 Task: For heading Use Amatic SC with dark grey 1 1 colour & Underline.  font size for heading26,  'Change the font style of data to'Amatic SC and font size to 18,  Change the alignment of both headline & data to Align left In the sheet  Budget Spreadsheet Sheet Templatebook
Action: Mouse moved to (29, 144)
Screenshot: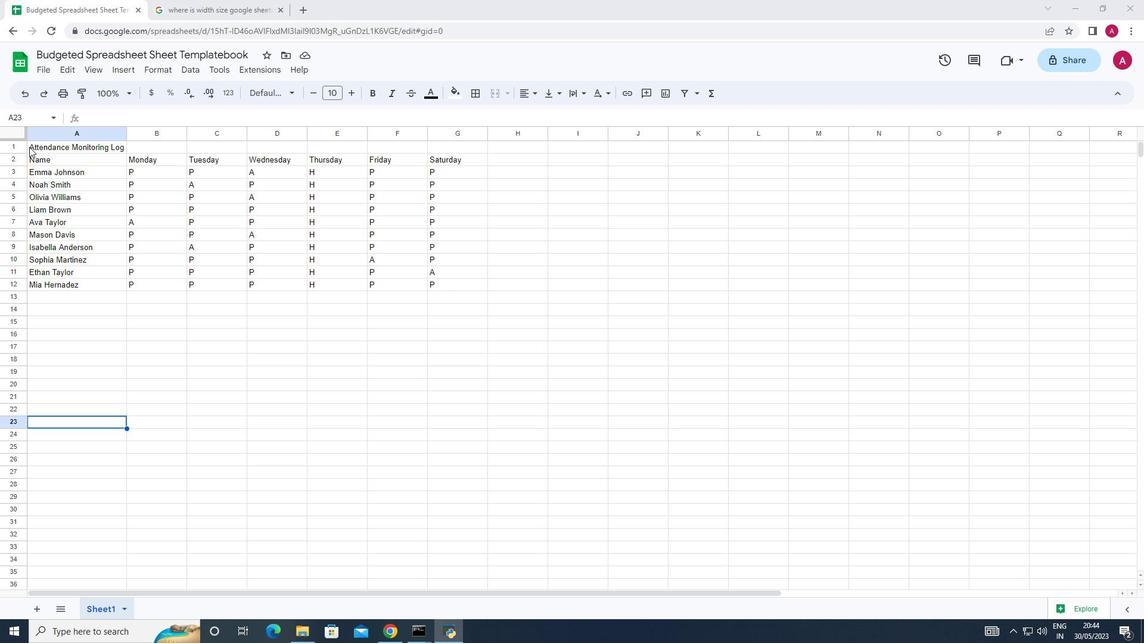 
Action: Mouse pressed left at (29, 144)
Screenshot: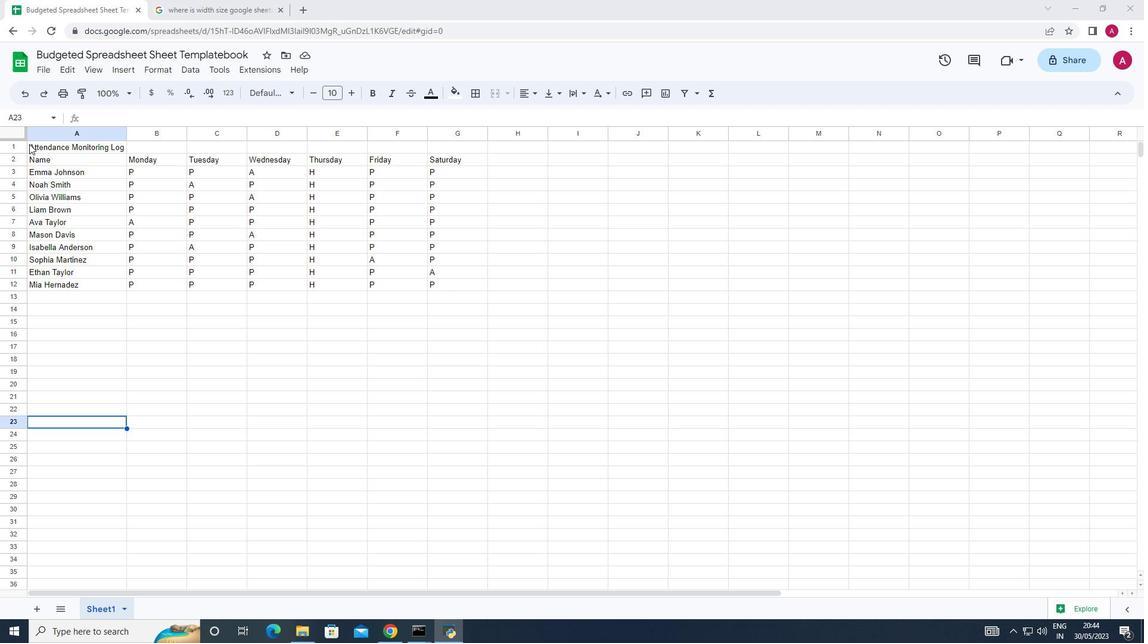 
Action: Mouse moved to (285, 91)
Screenshot: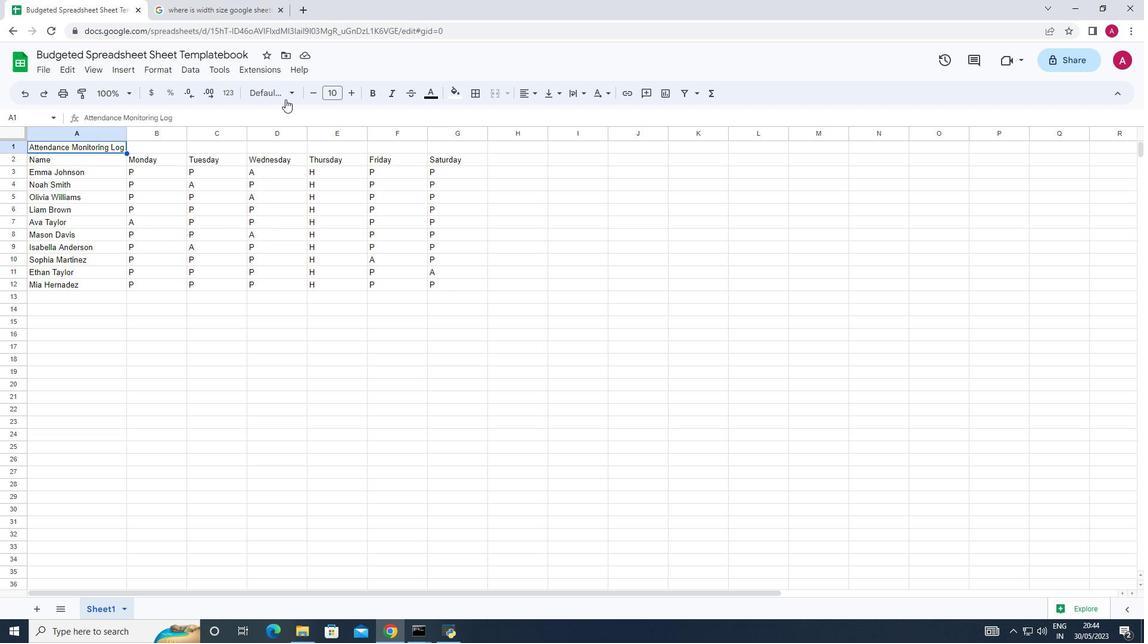 
Action: Mouse pressed left at (285, 91)
Screenshot: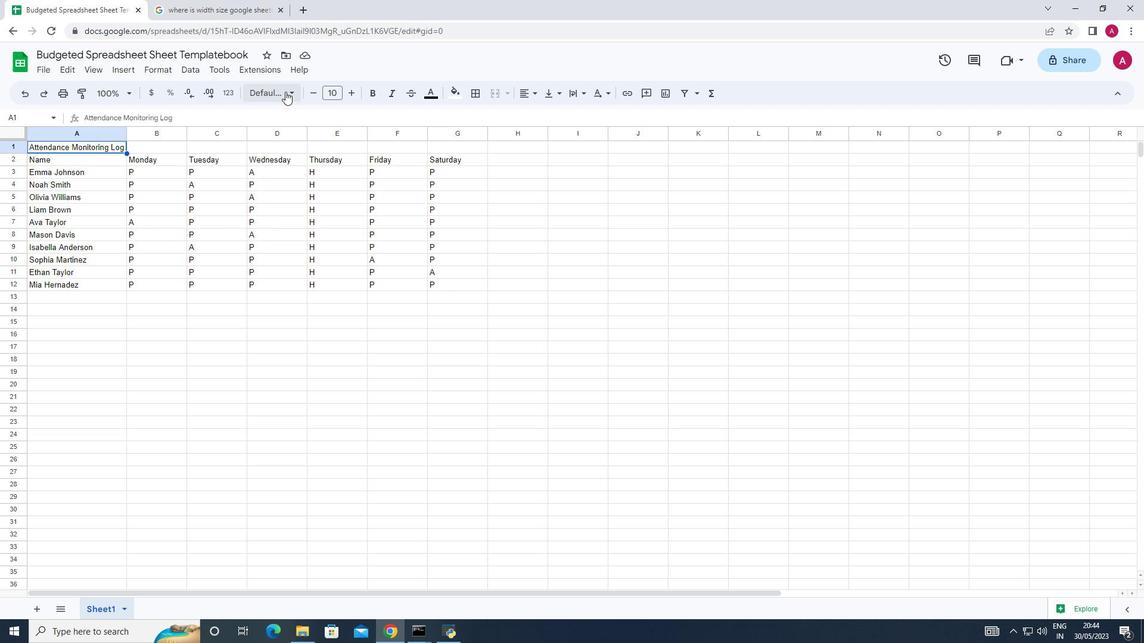 
Action: Mouse moved to (283, 283)
Screenshot: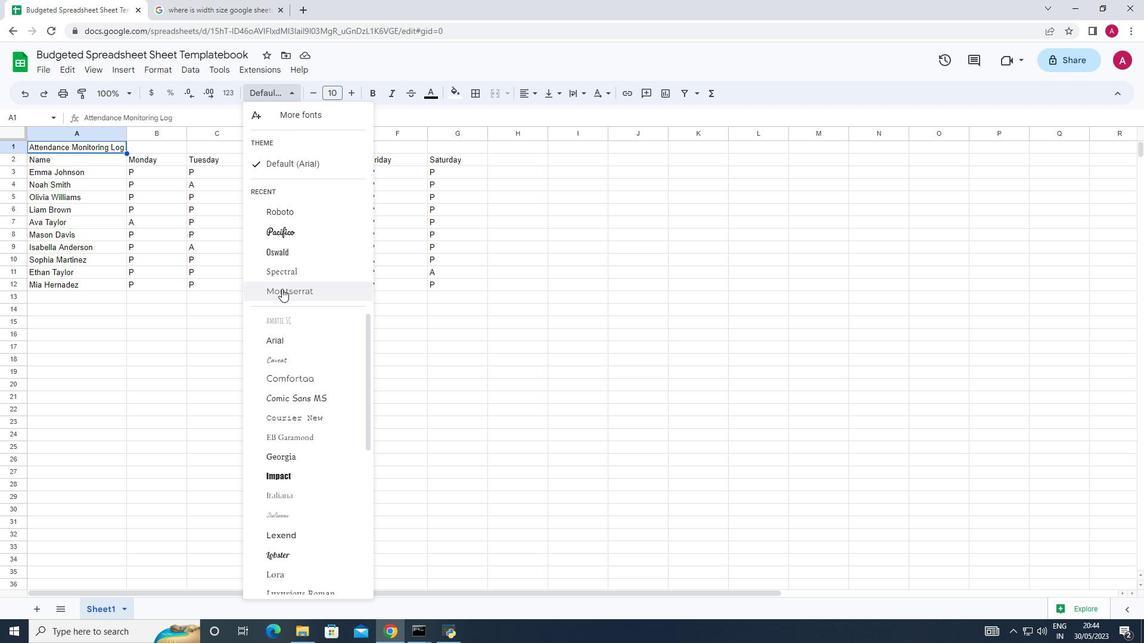 
Action: Mouse scrolled (283, 282) with delta (0, 0)
Screenshot: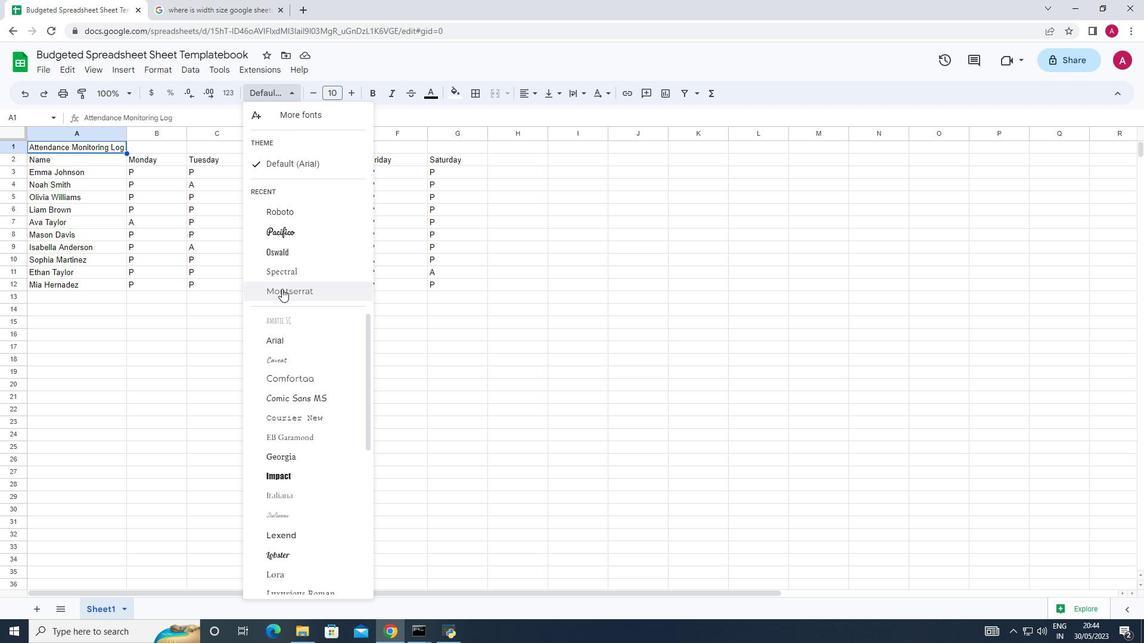 
Action: Mouse moved to (289, 379)
Screenshot: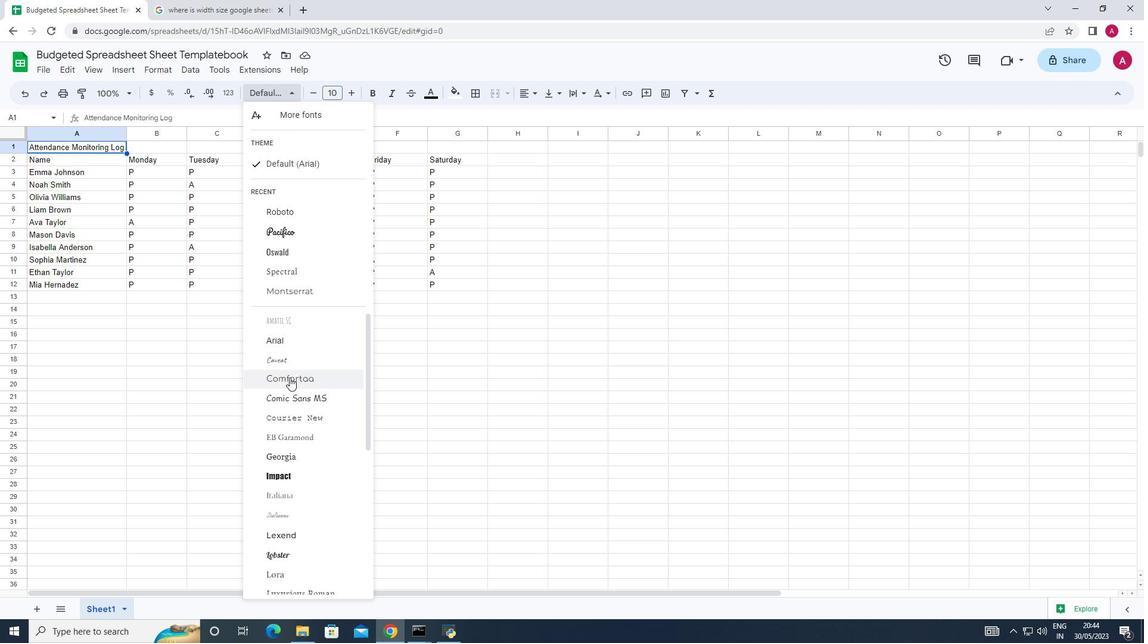 
Action: Mouse scrolled (289, 378) with delta (0, 0)
Screenshot: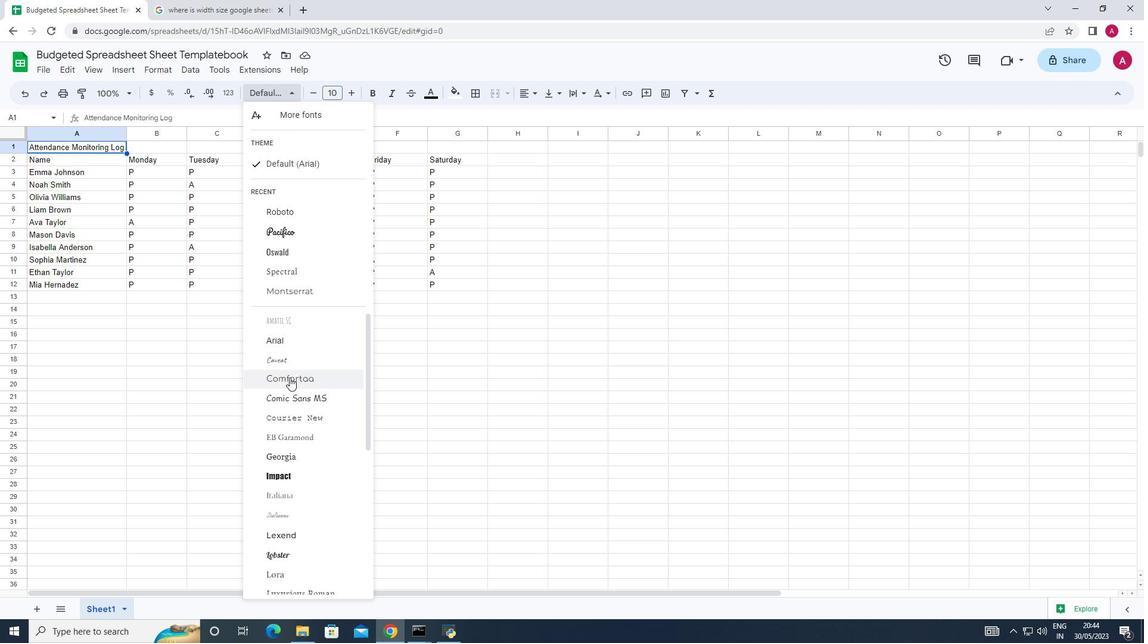 
Action: Mouse moved to (291, 387)
Screenshot: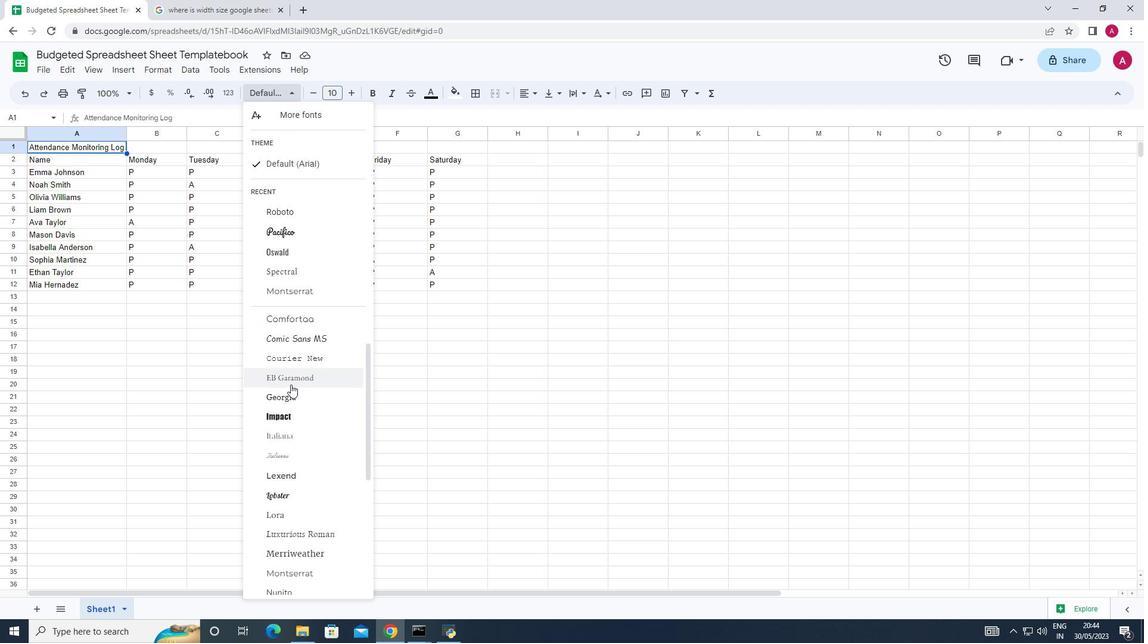 
Action: Mouse scrolled (291, 386) with delta (0, 0)
Screenshot: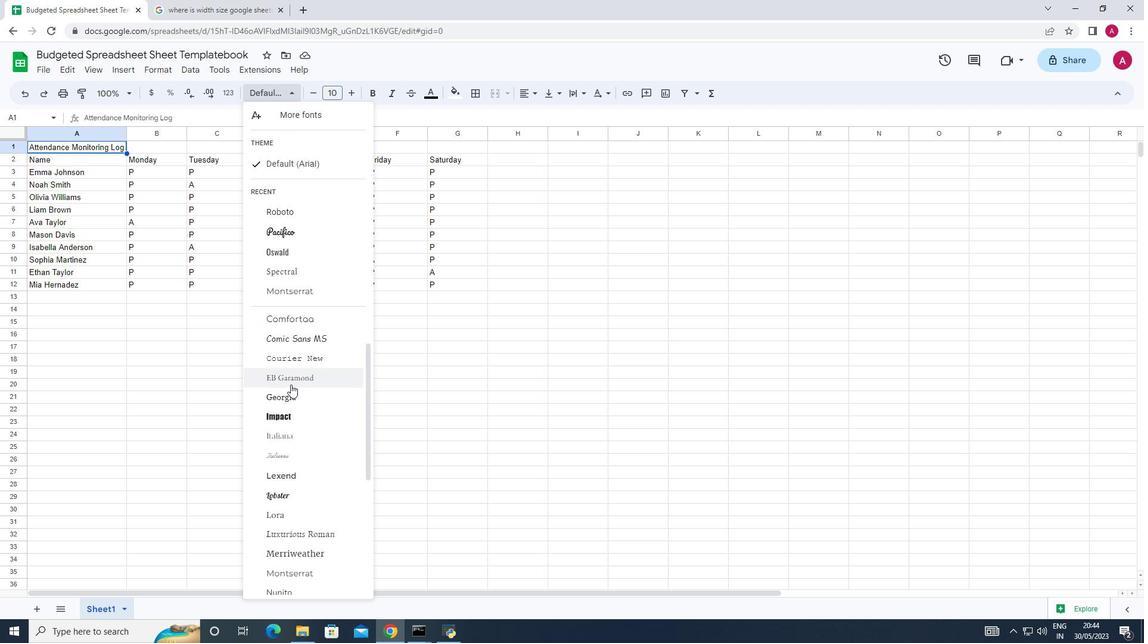 
Action: Mouse moved to (292, 392)
Screenshot: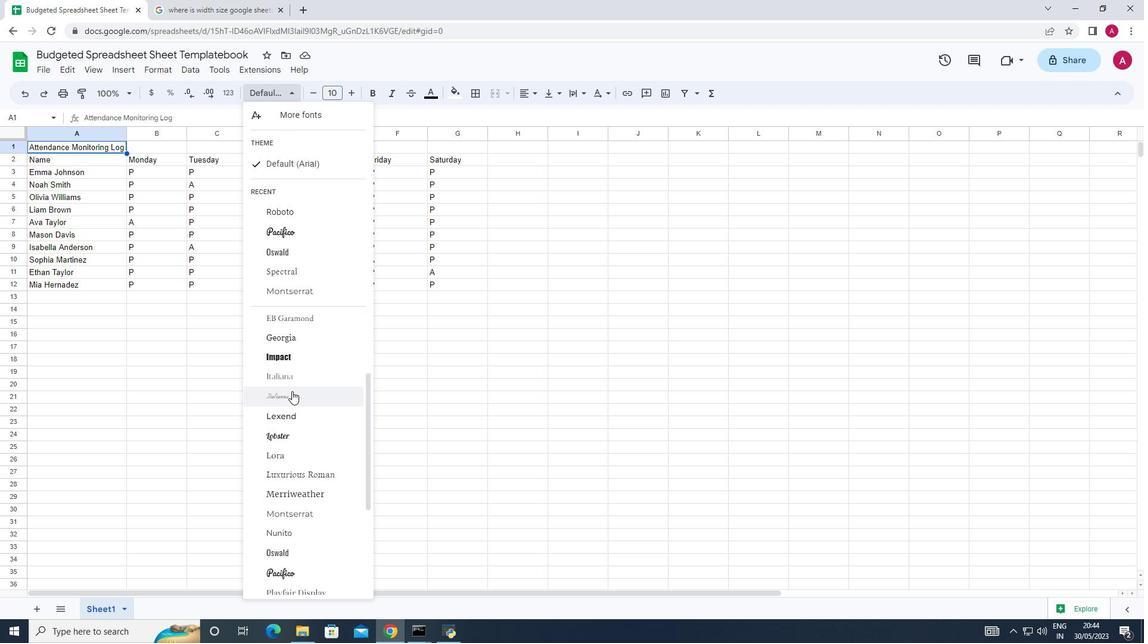
Action: Mouse scrolled (292, 392) with delta (0, 0)
Screenshot: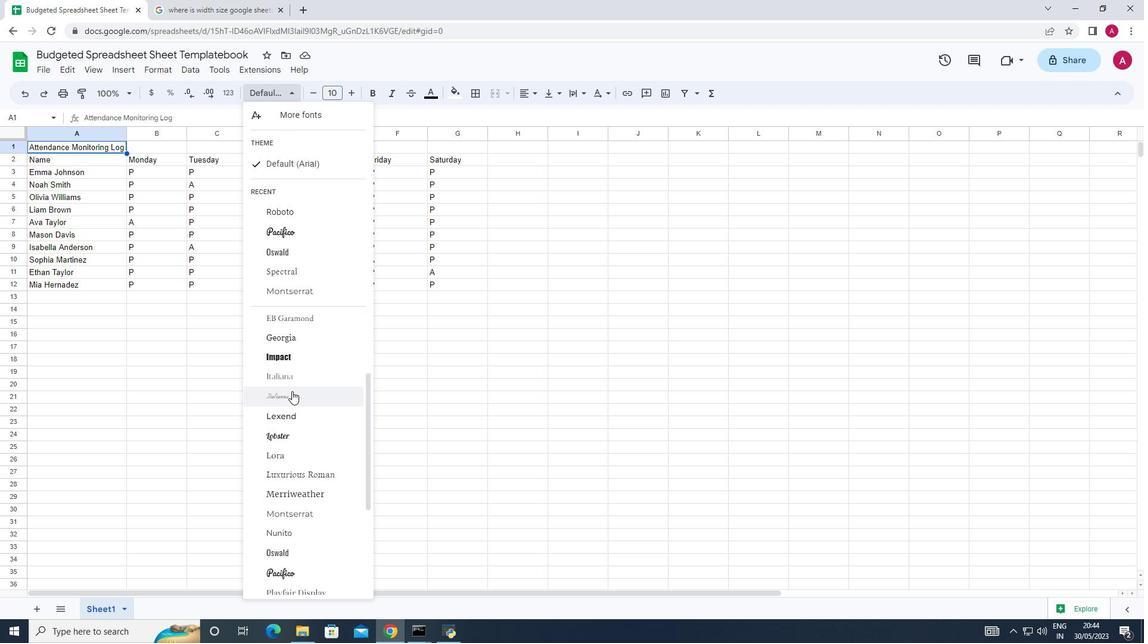 
Action: Mouse moved to (292, 393)
Screenshot: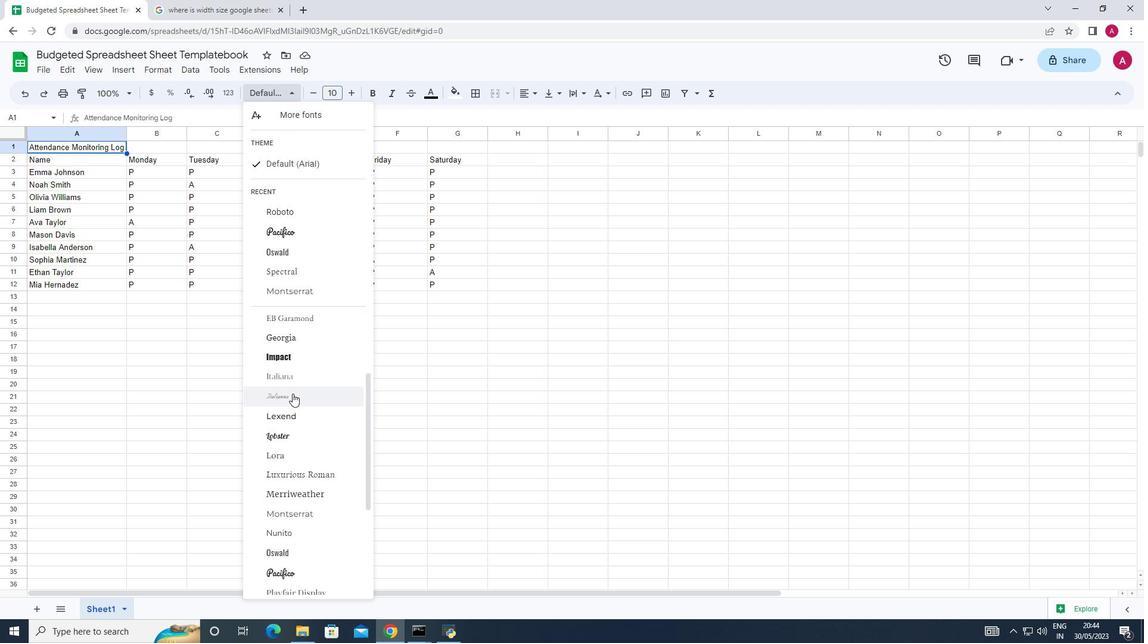 
Action: Mouse scrolled (292, 393) with delta (0, 0)
Screenshot: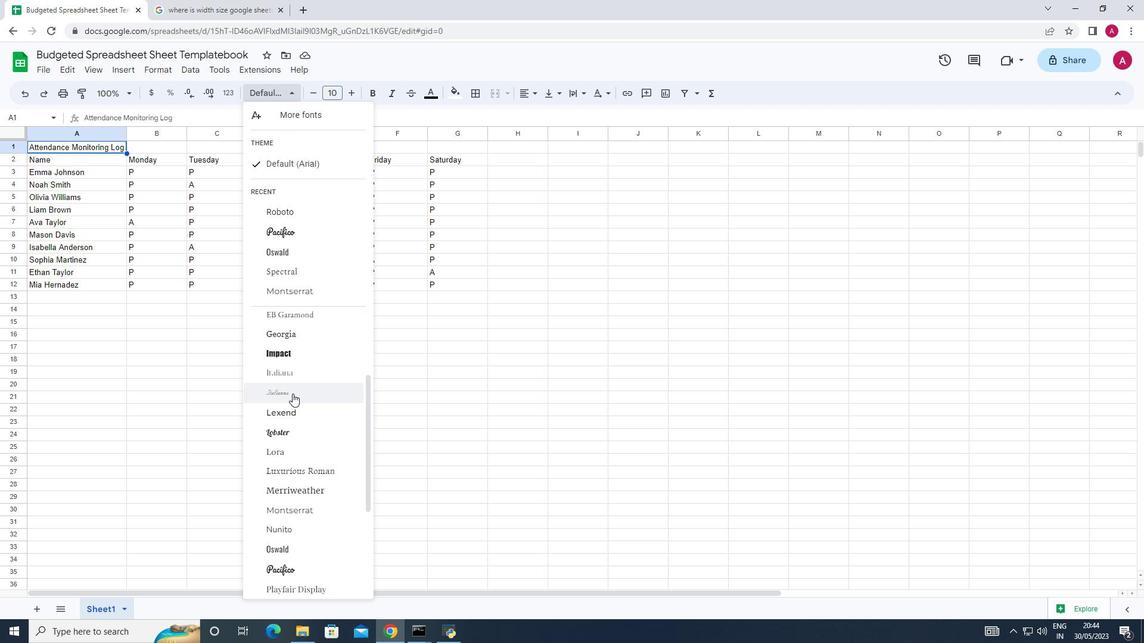 
Action: Mouse moved to (293, 396)
Screenshot: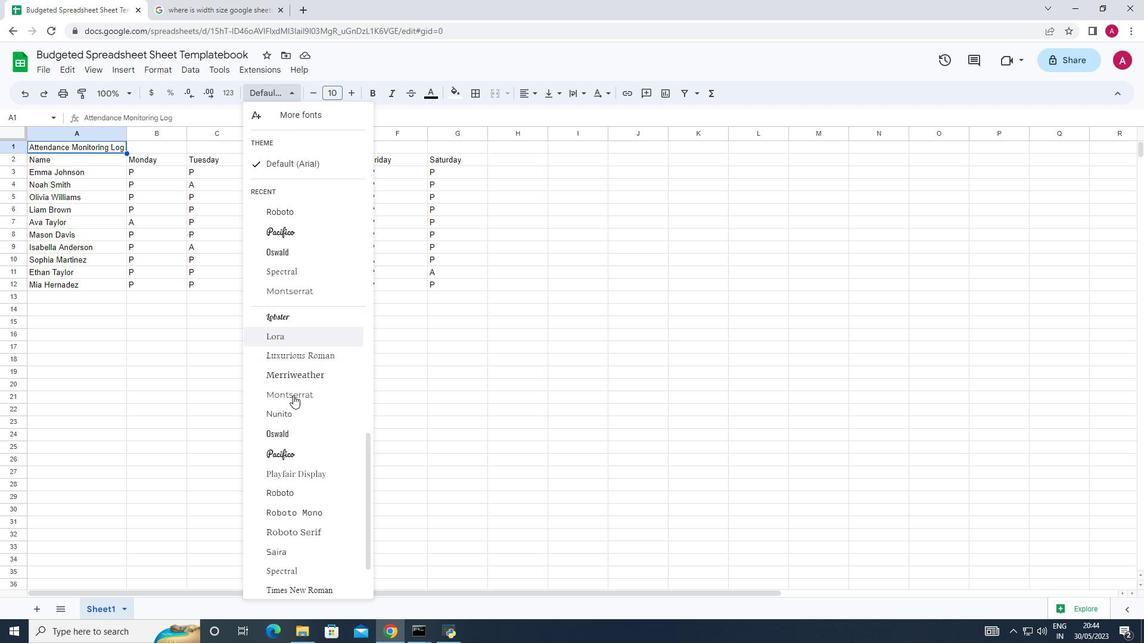 
Action: Mouse scrolled (293, 396) with delta (0, 0)
Screenshot: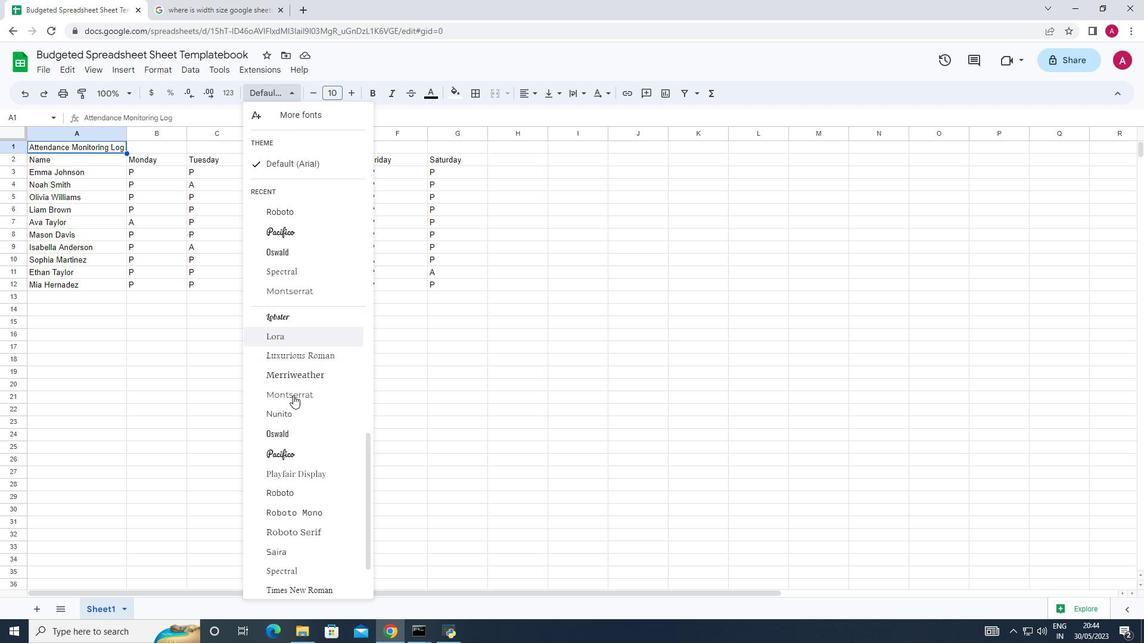 
Action: Mouse moved to (293, 398)
Screenshot: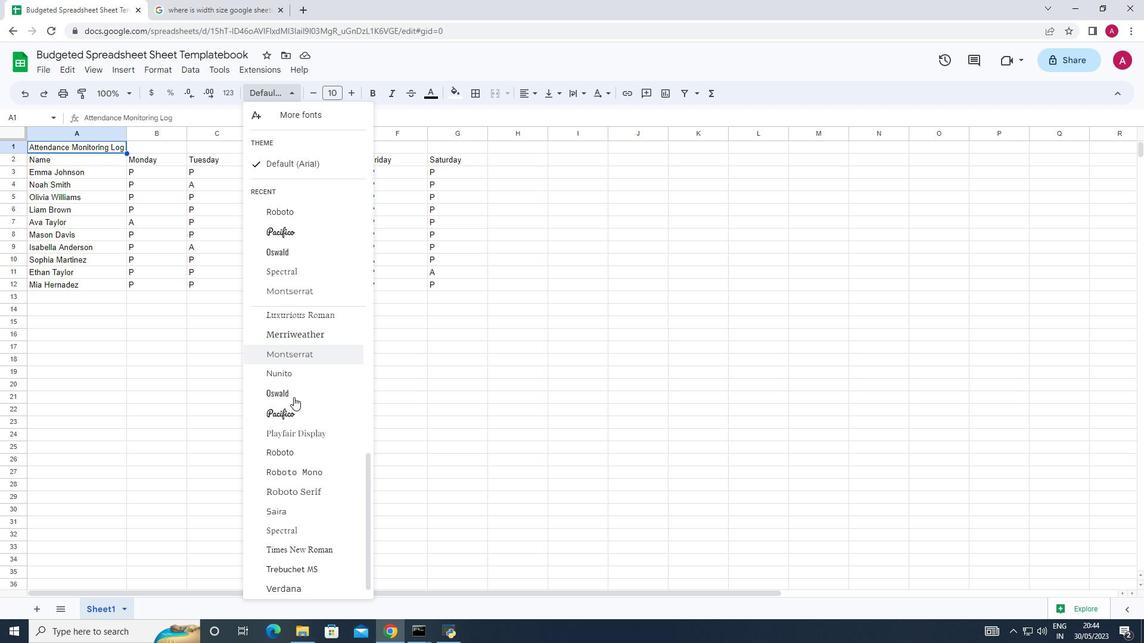 
Action: Mouse scrolled (293, 398) with delta (0, 0)
Screenshot: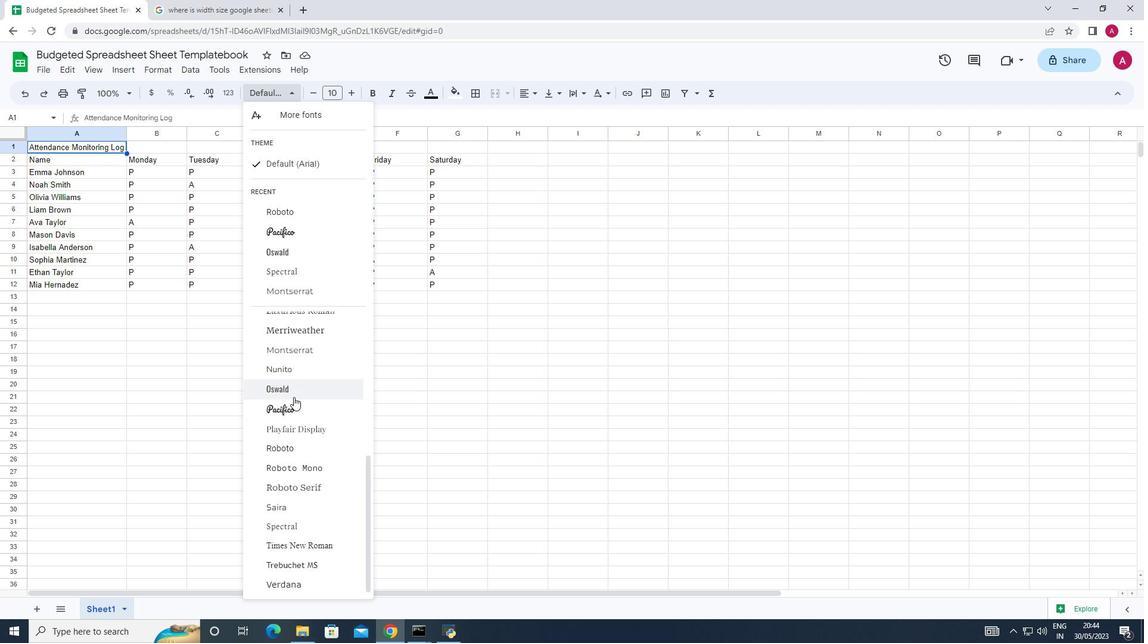 
Action: Mouse moved to (293, 407)
Screenshot: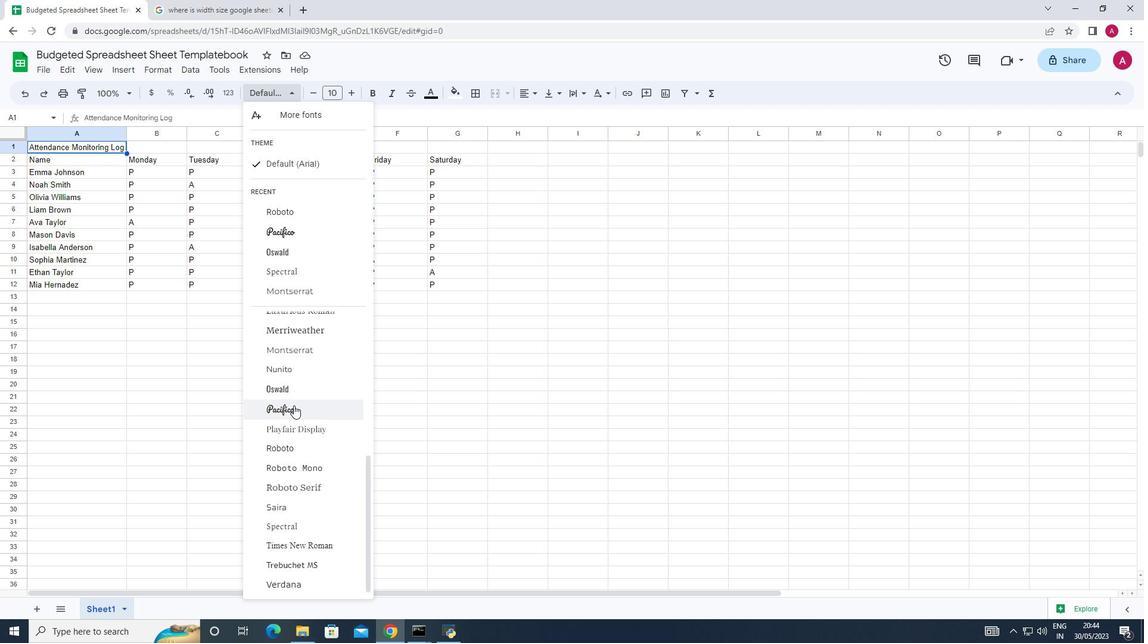 
Action: Mouse scrolled (293, 406) with delta (0, 0)
Screenshot: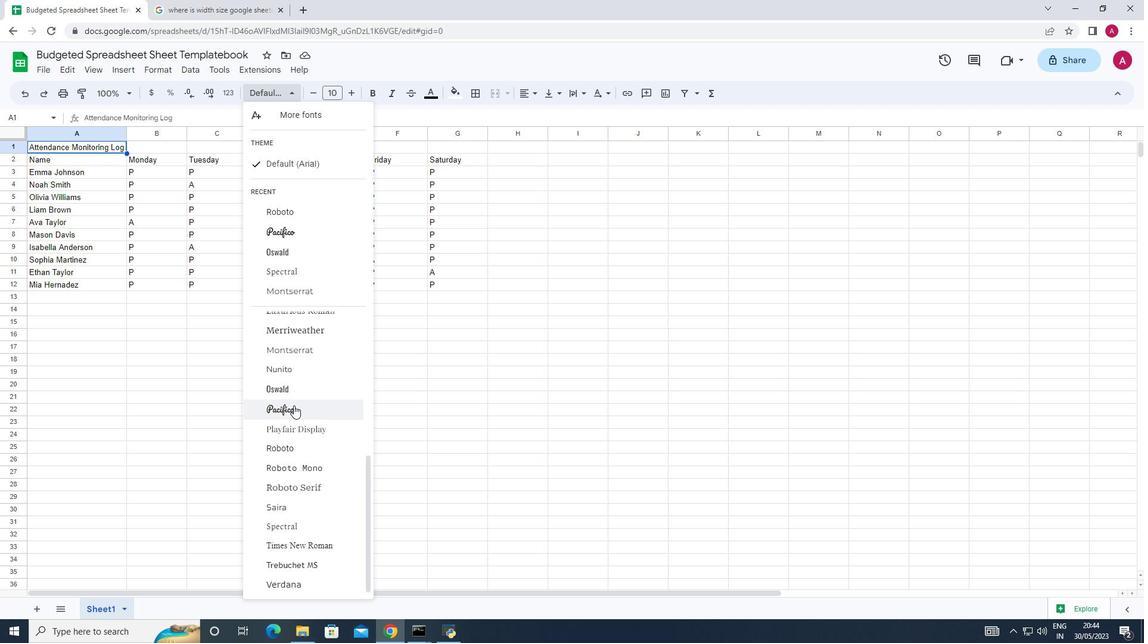 
Action: Mouse moved to (293, 410)
Screenshot: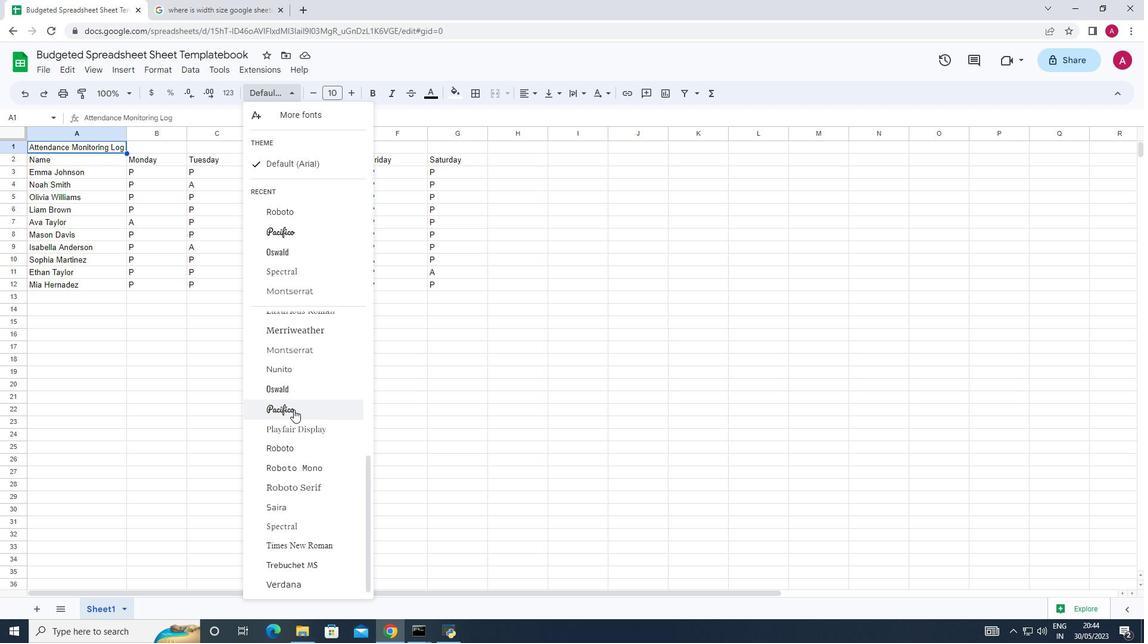 
Action: Mouse scrolled (293, 411) with delta (0, 0)
Screenshot: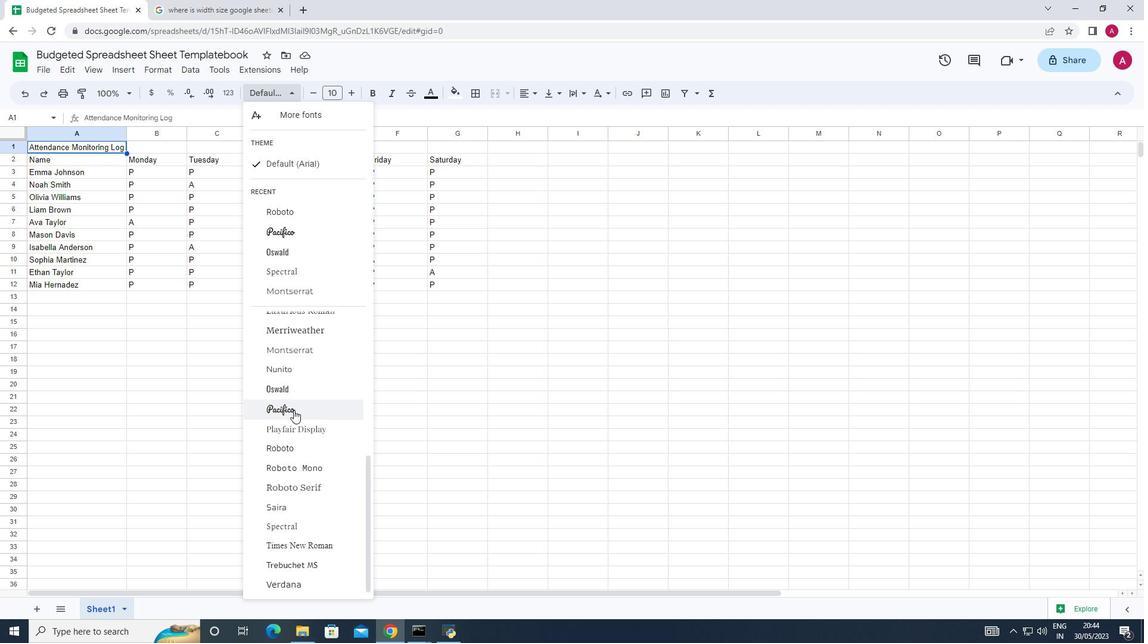 
Action: Mouse scrolled (293, 411) with delta (0, 0)
Screenshot: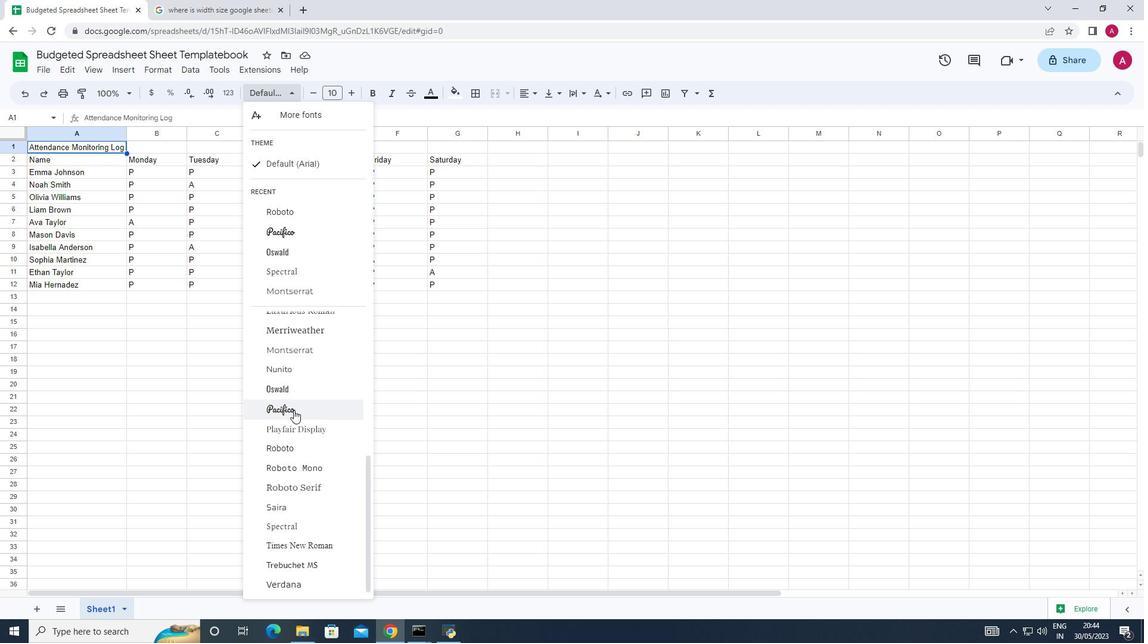 
Action: Mouse scrolled (293, 411) with delta (0, 0)
Screenshot: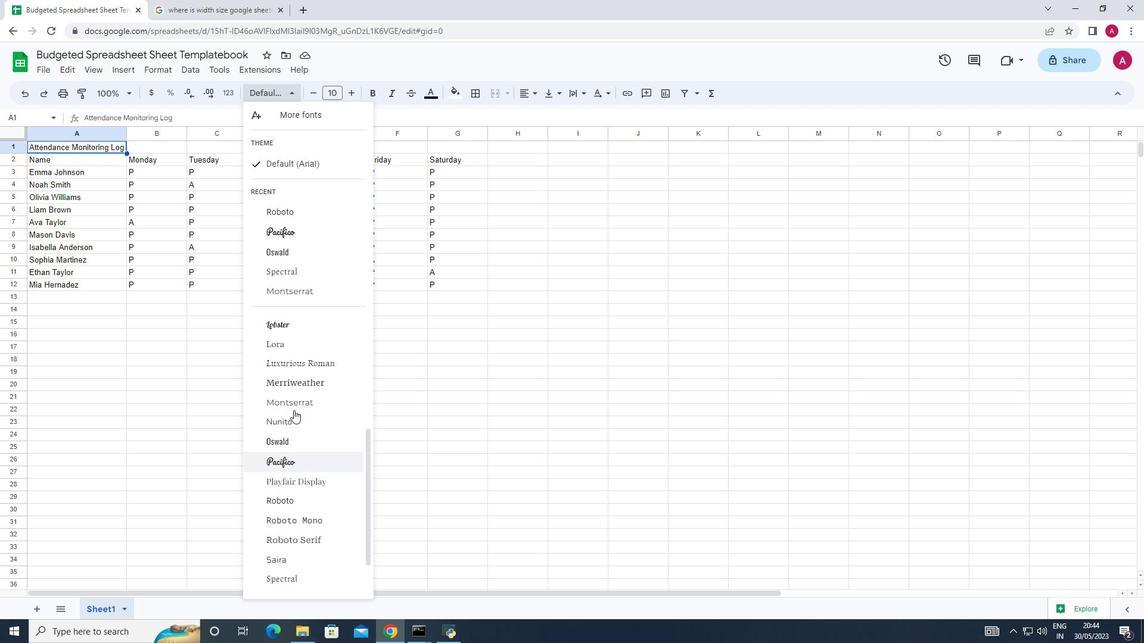 
Action: Mouse scrolled (293, 411) with delta (0, 0)
Screenshot: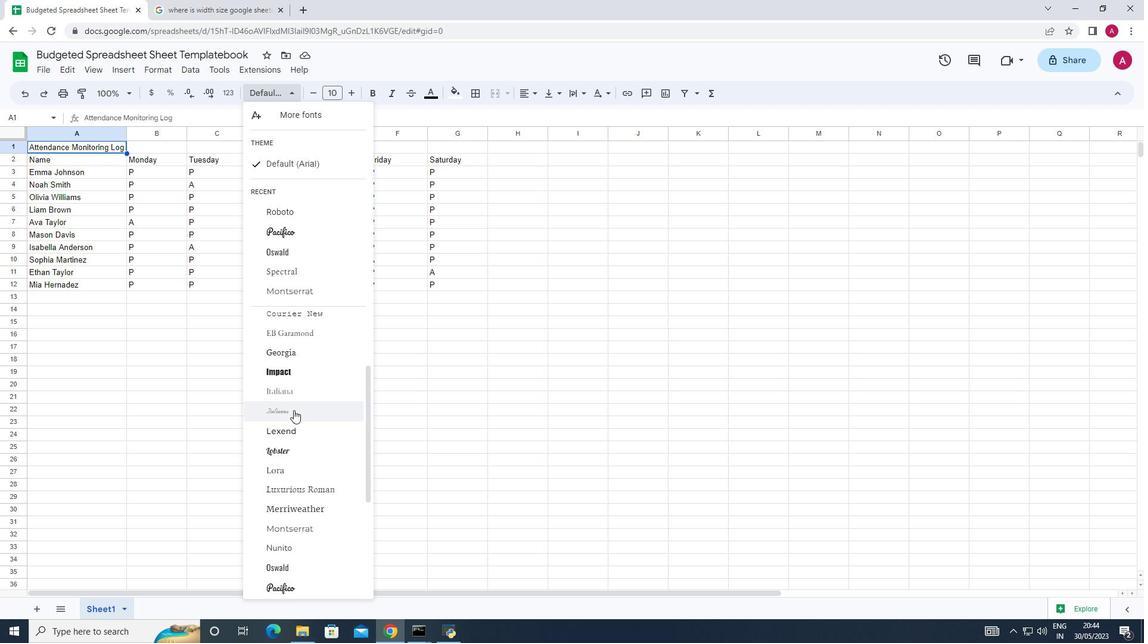 
Action: Mouse moved to (294, 410)
Screenshot: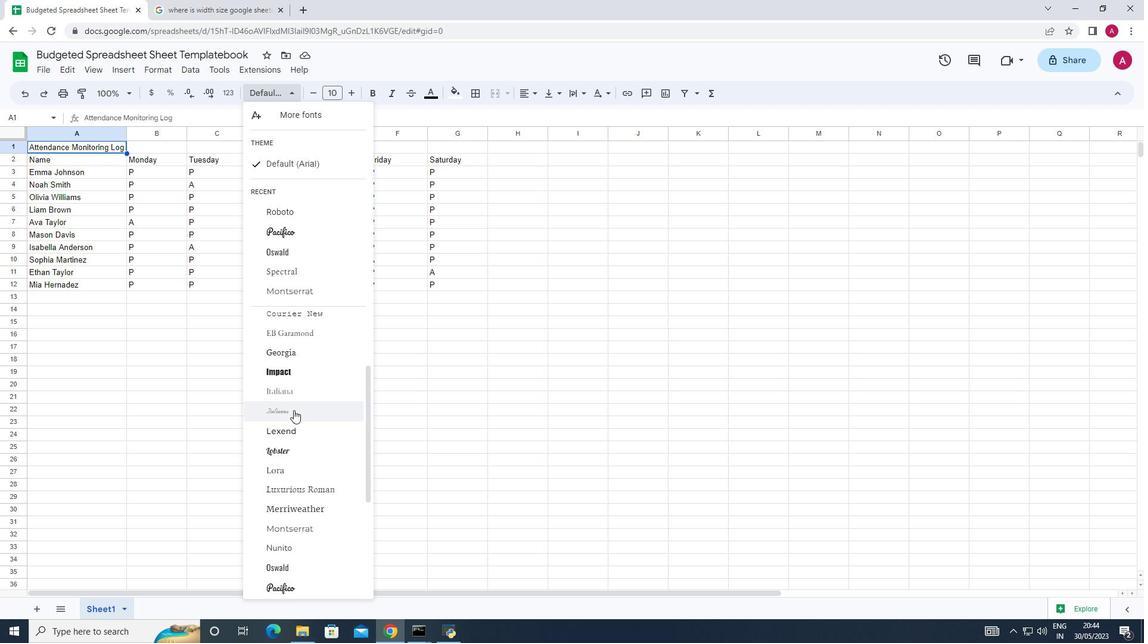 
Action: Mouse scrolled (294, 411) with delta (0, 0)
Screenshot: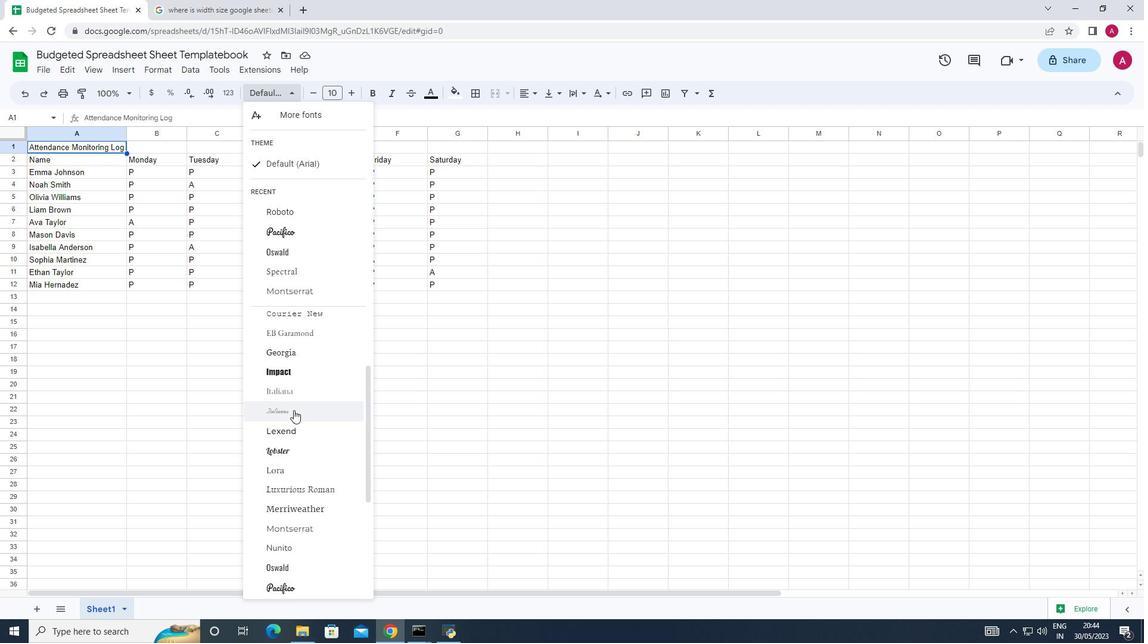 
Action: Mouse moved to (294, 410)
Screenshot: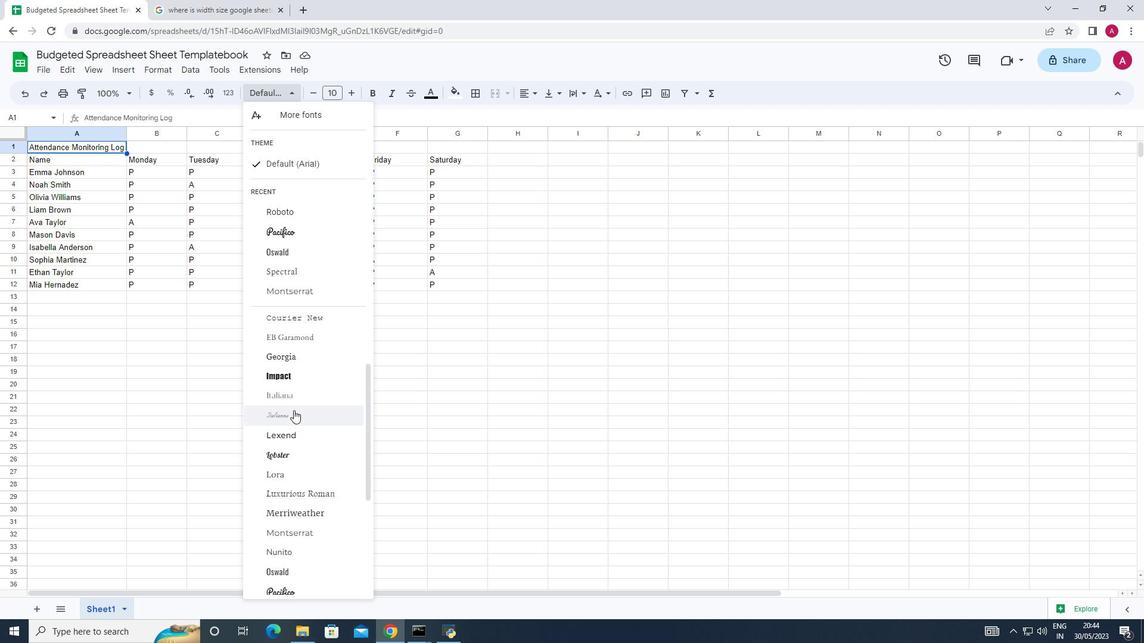 
Action: Mouse scrolled (294, 411) with delta (0, 0)
Screenshot: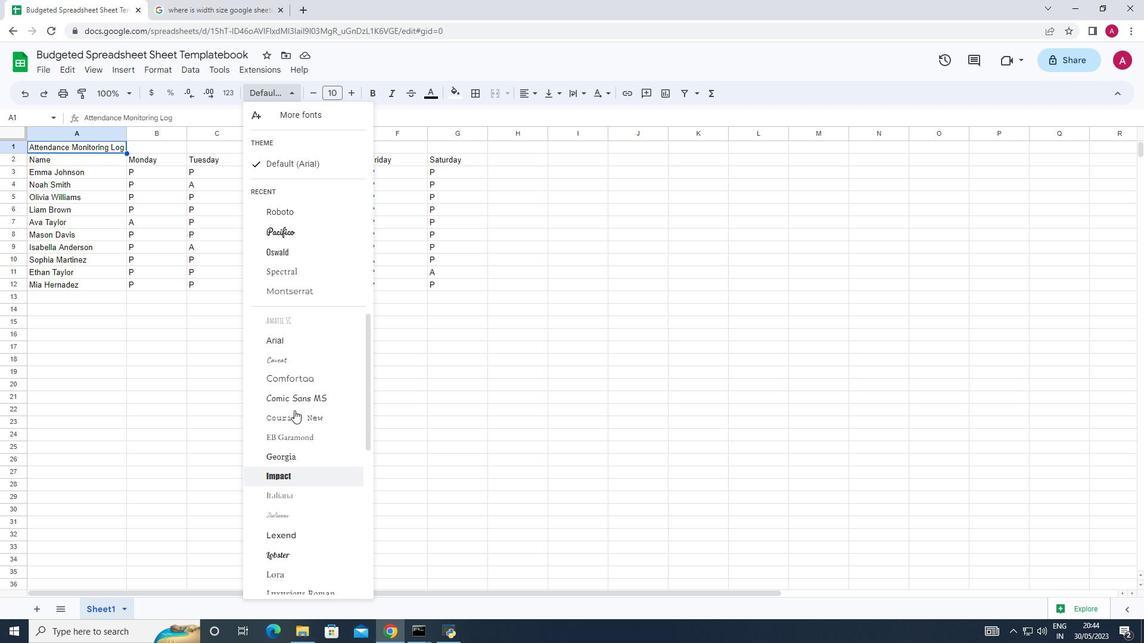 
Action: Mouse scrolled (294, 411) with delta (0, 0)
Screenshot: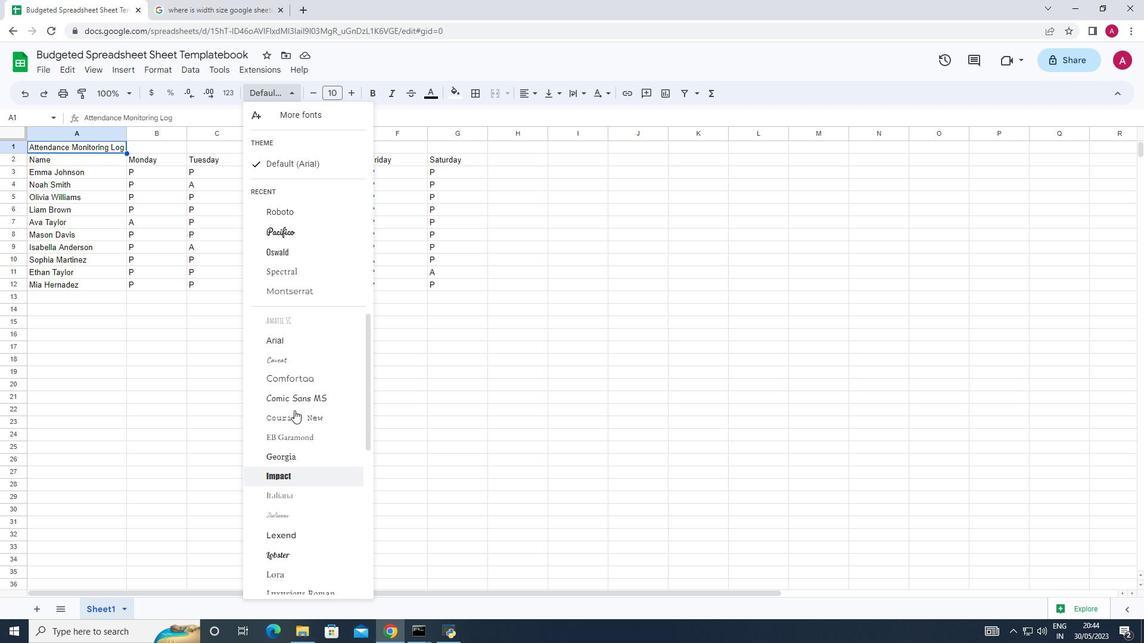 
Action: Mouse moved to (305, 326)
Screenshot: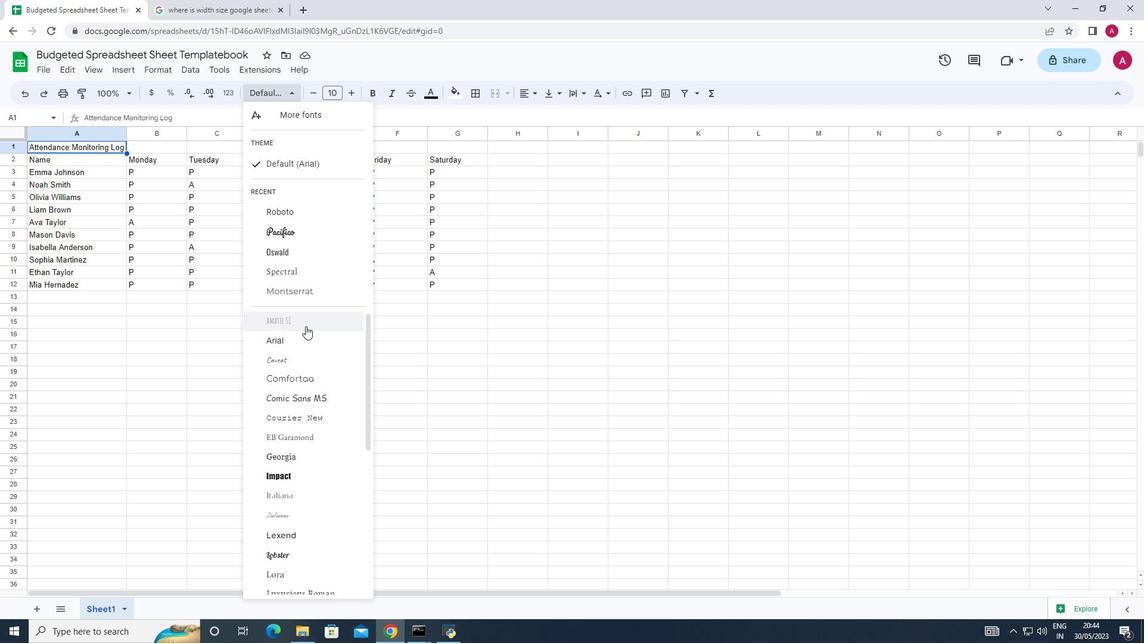 
Action: Mouse pressed left at (305, 326)
Screenshot: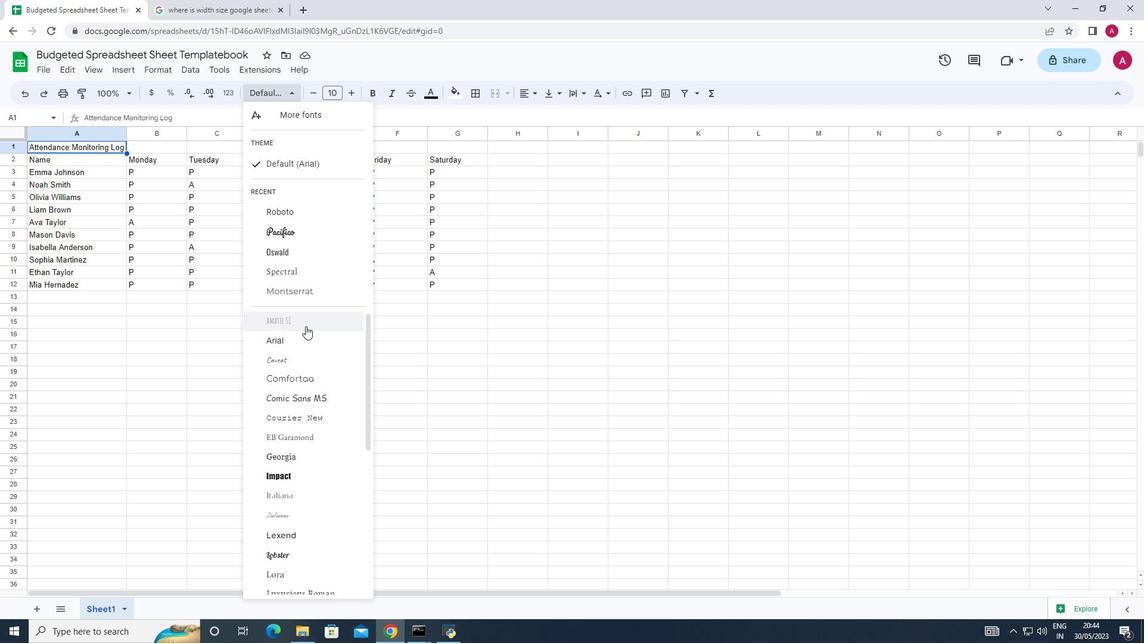 
Action: Mouse moved to (429, 94)
Screenshot: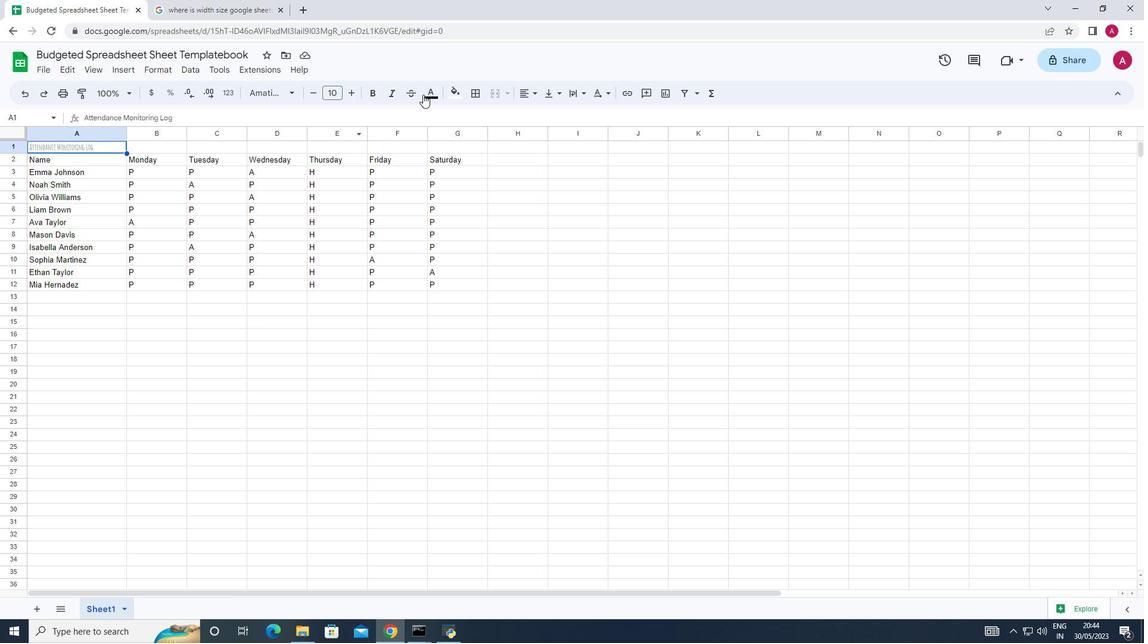 
Action: Mouse pressed left at (429, 94)
Screenshot: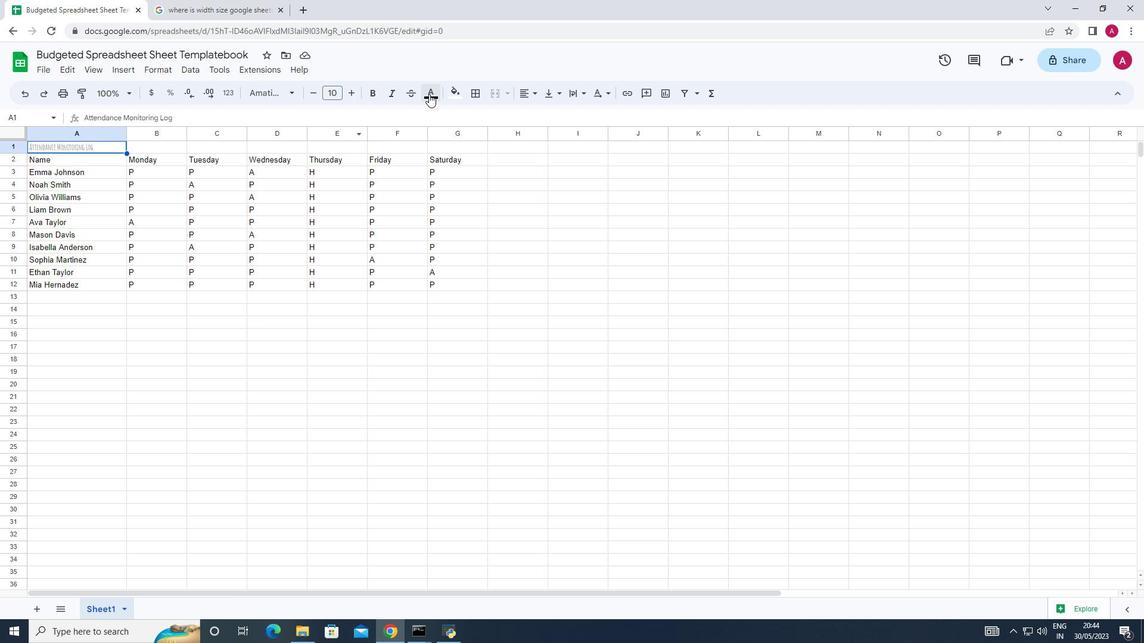 
Action: Mouse moved to (463, 286)
Screenshot: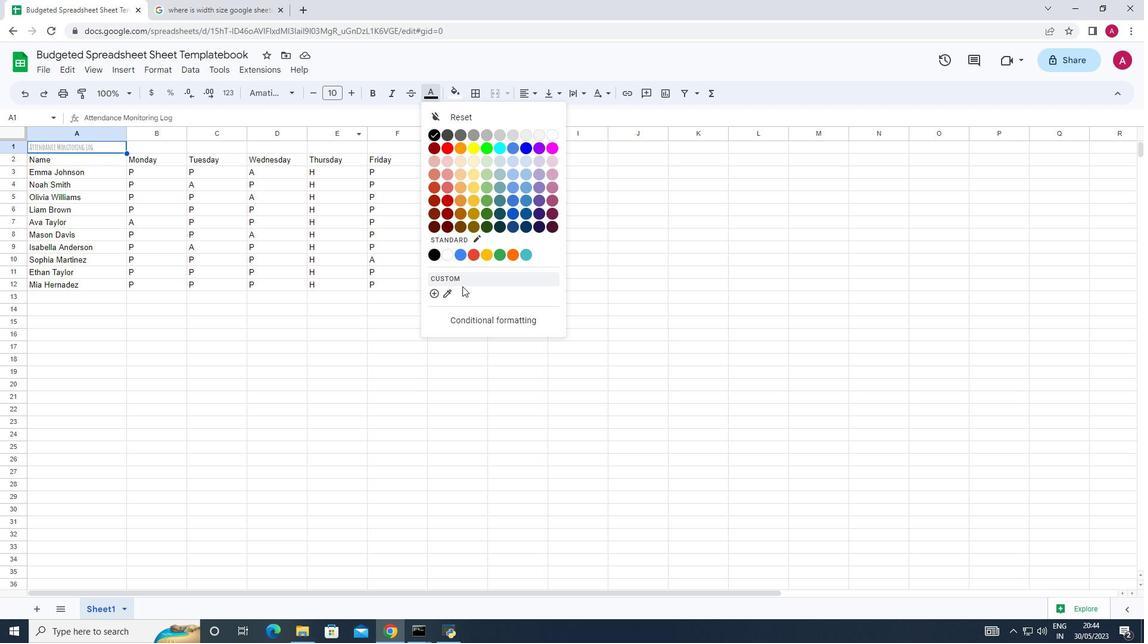 
Action: Mouse pressed left at (463, 286)
Screenshot: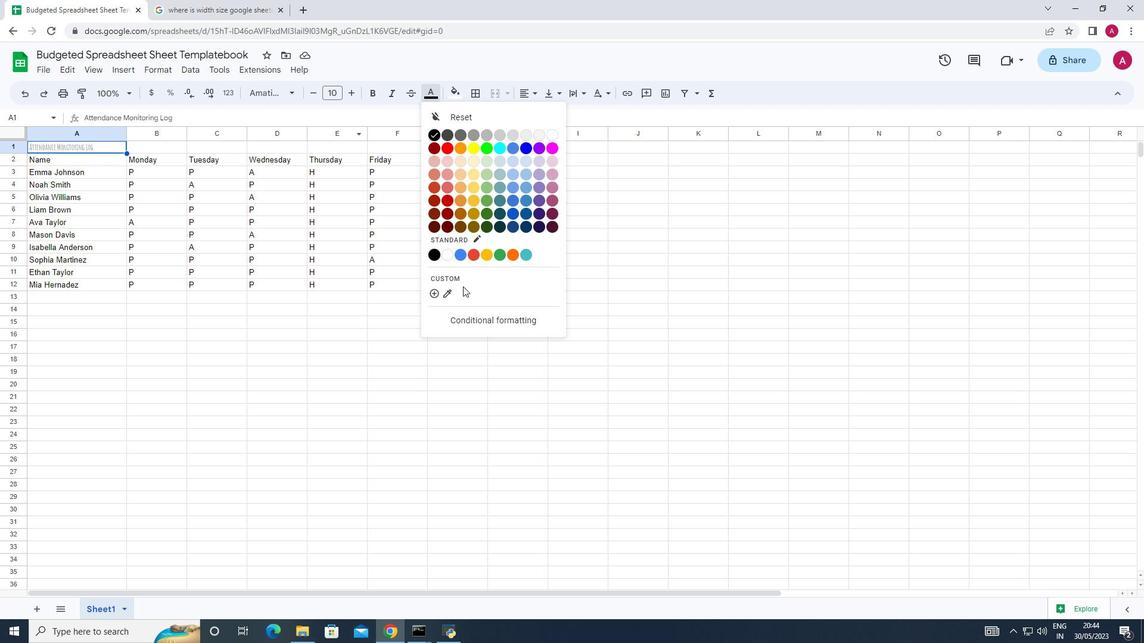 
Action: Mouse moved to (566, 337)
Screenshot: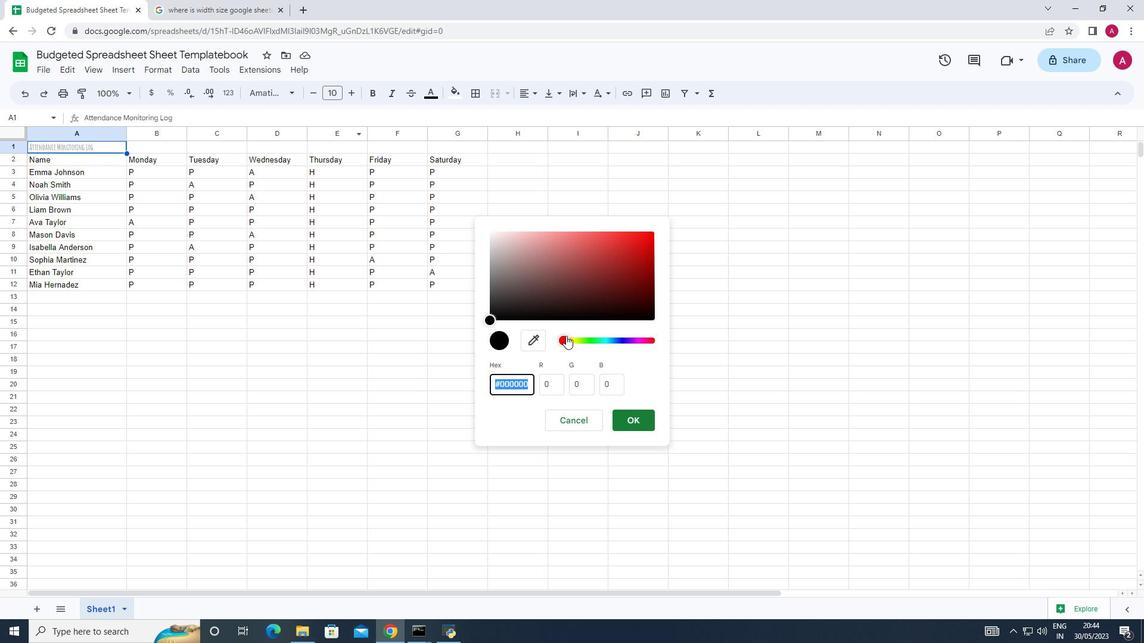 
Action: Mouse pressed left at (566, 337)
Screenshot: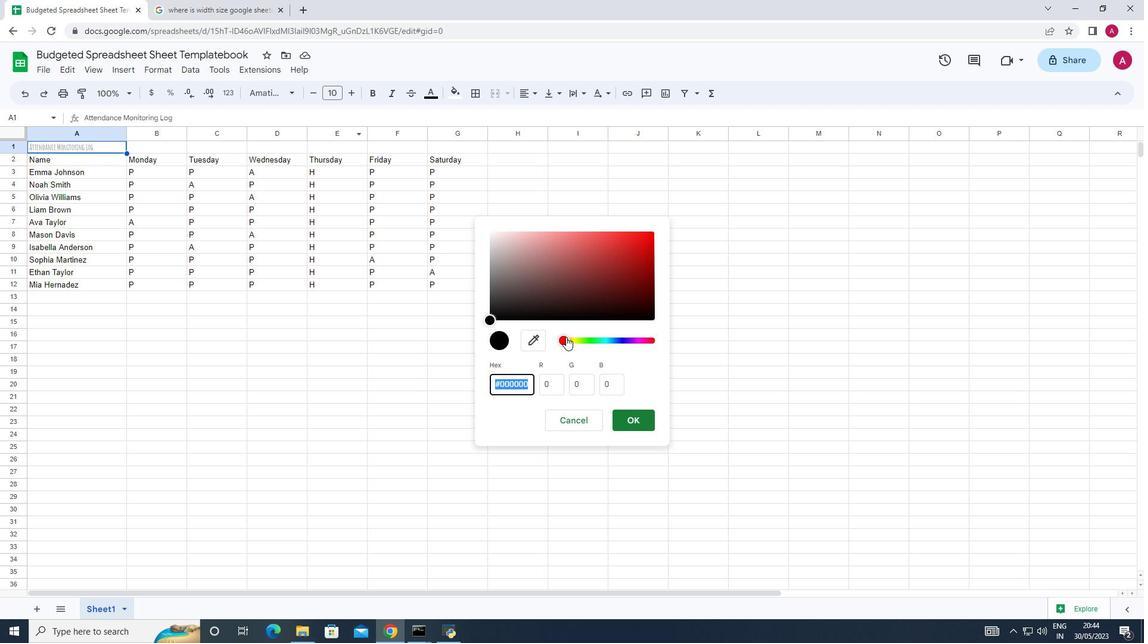 
Action: Mouse moved to (499, 256)
Screenshot: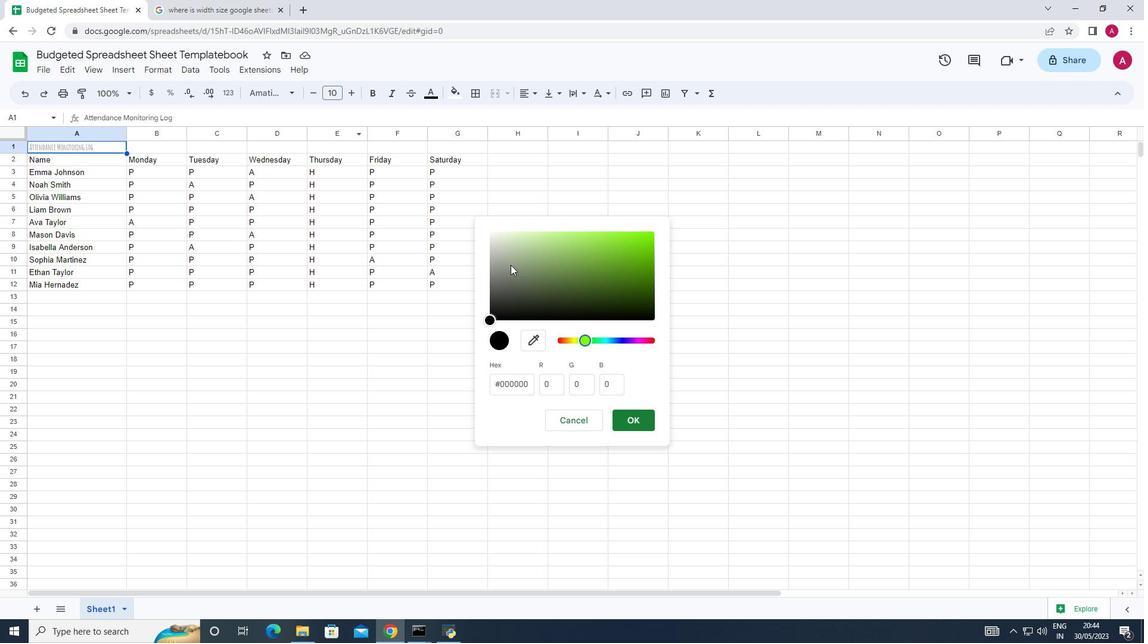 
Action: Mouse pressed left at (499, 256)
Screenshot: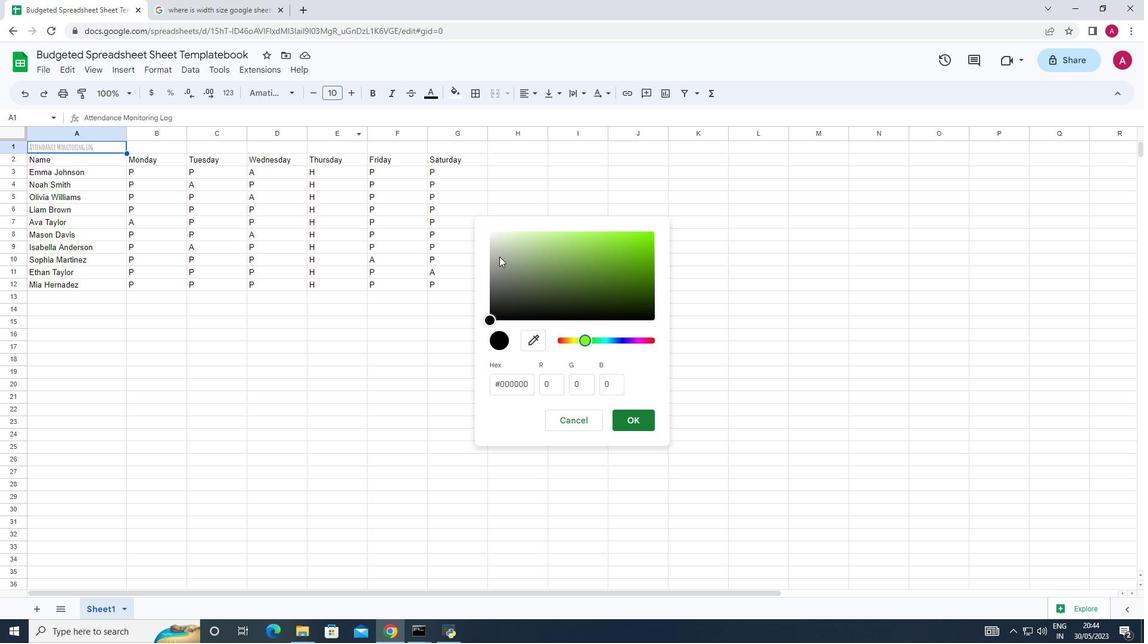 
Action: Mouse moved to (638, 423)
Screenshot: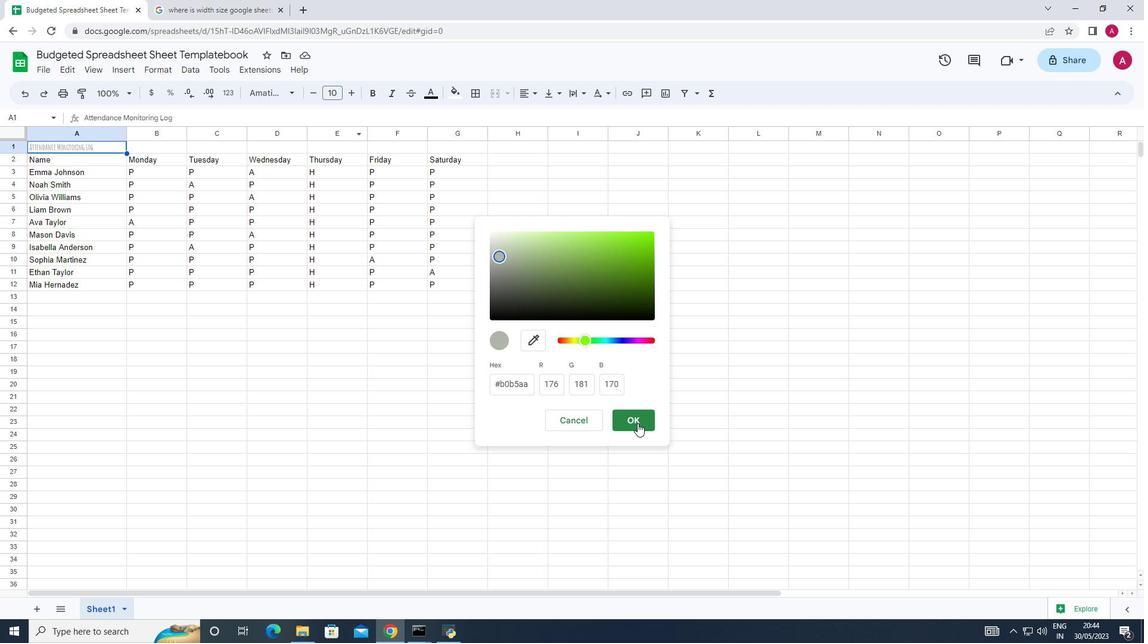 
Action: Mouse pressed left at (638, 423)
Screenshot: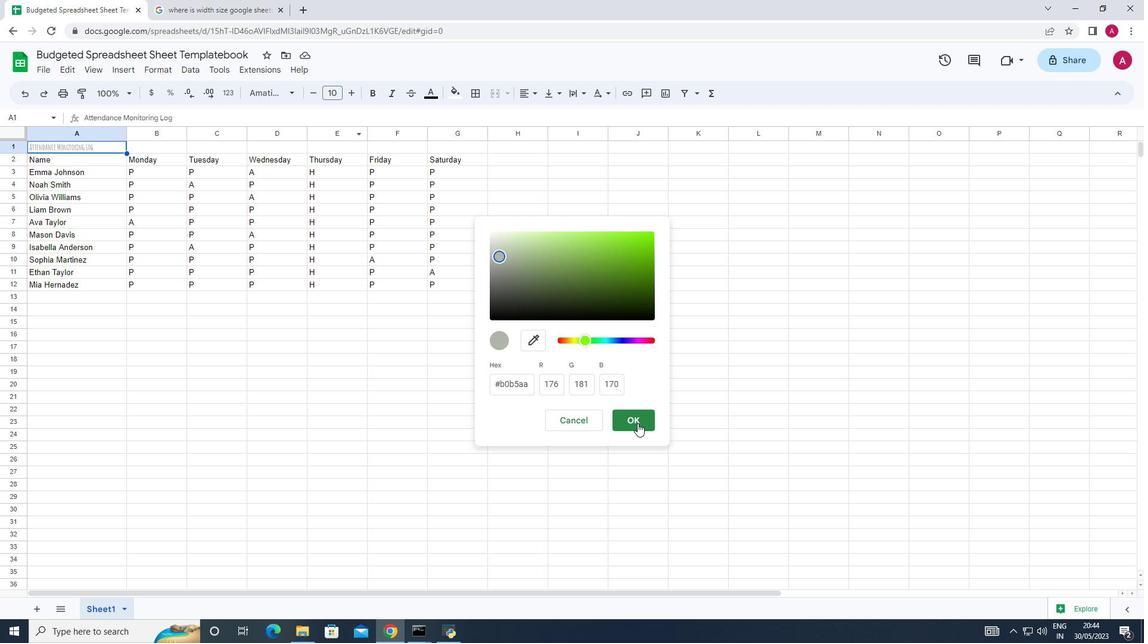 
Action: Mouse moved to (460, 94)
Screenshot: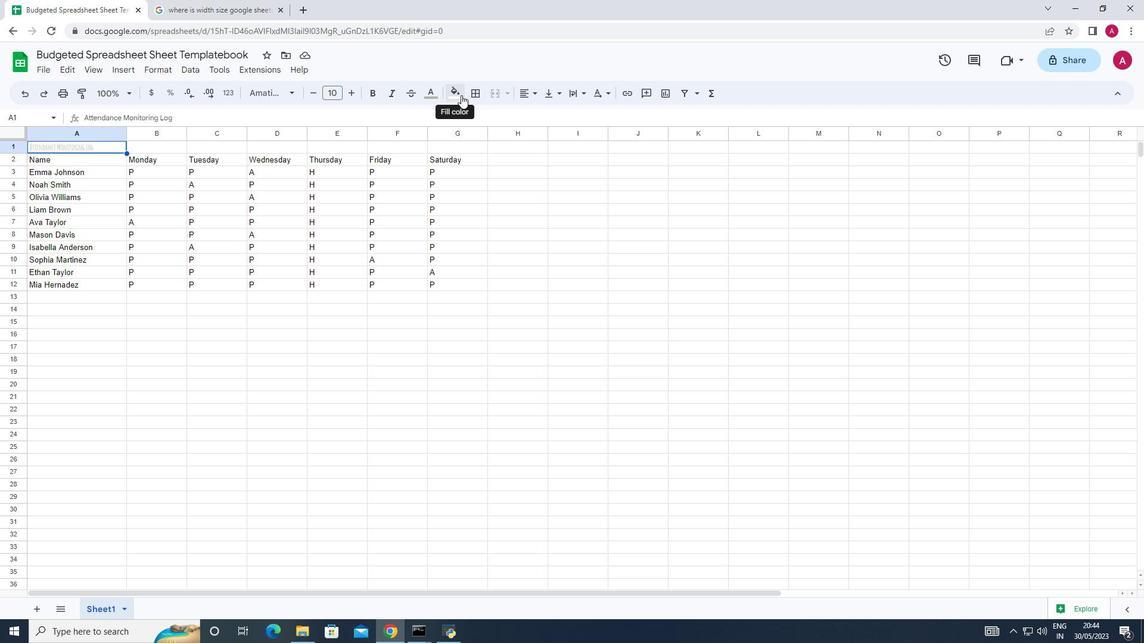 
Action: Mouse pressed left at (460, 94)
Screenshot: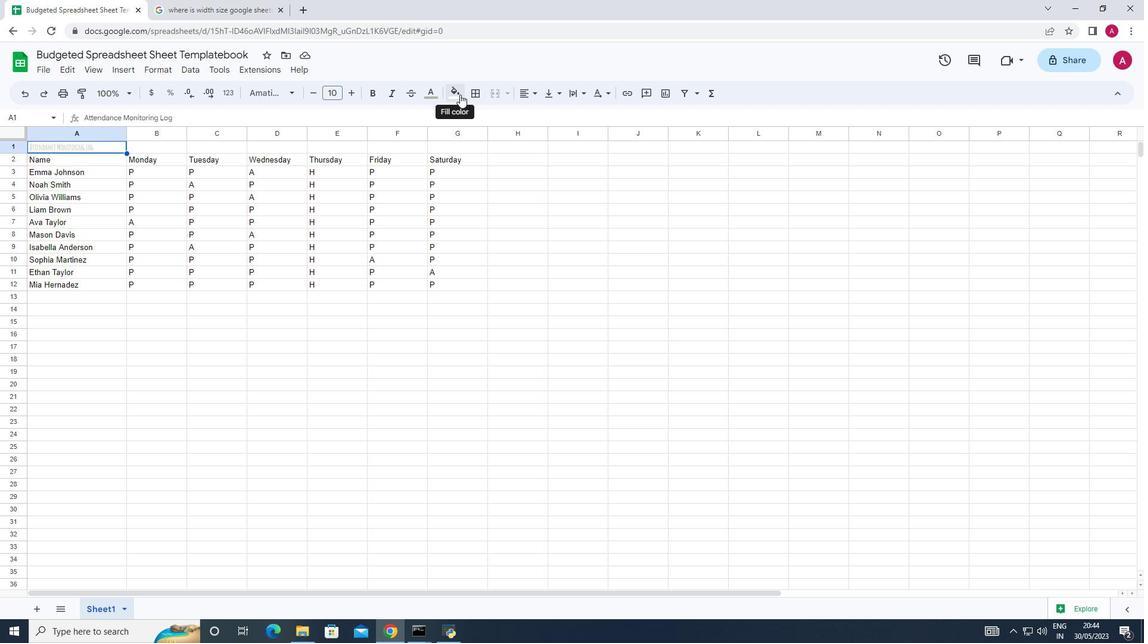
Action: Mouse moved to (390, 343)
Screenshot: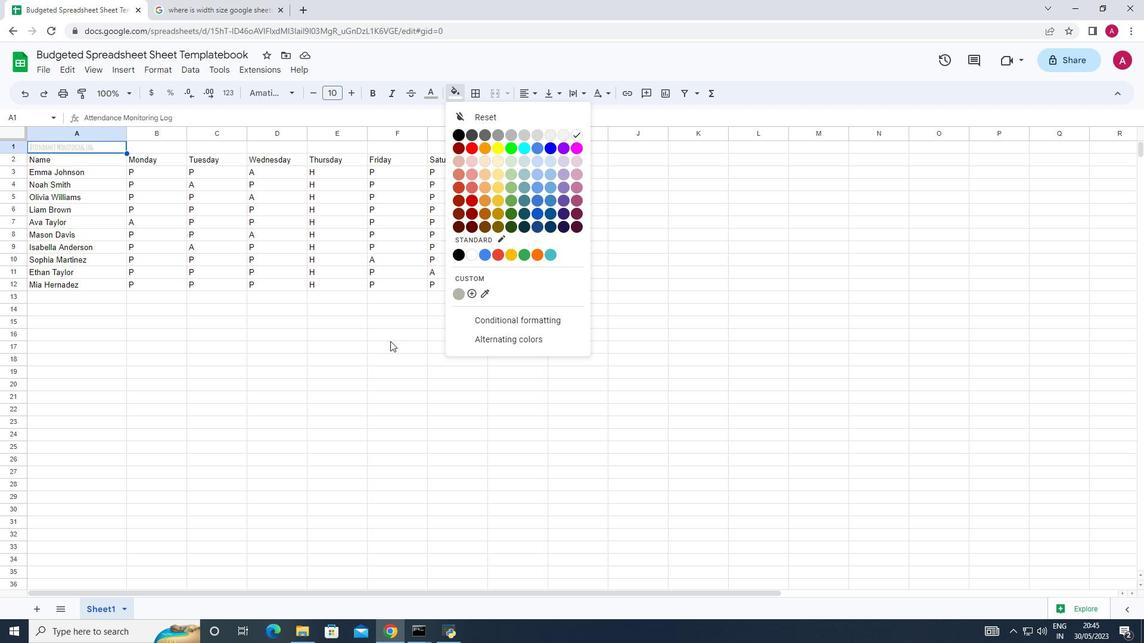 
Action: Mouse pressed left at (390, 343)
Screenshot: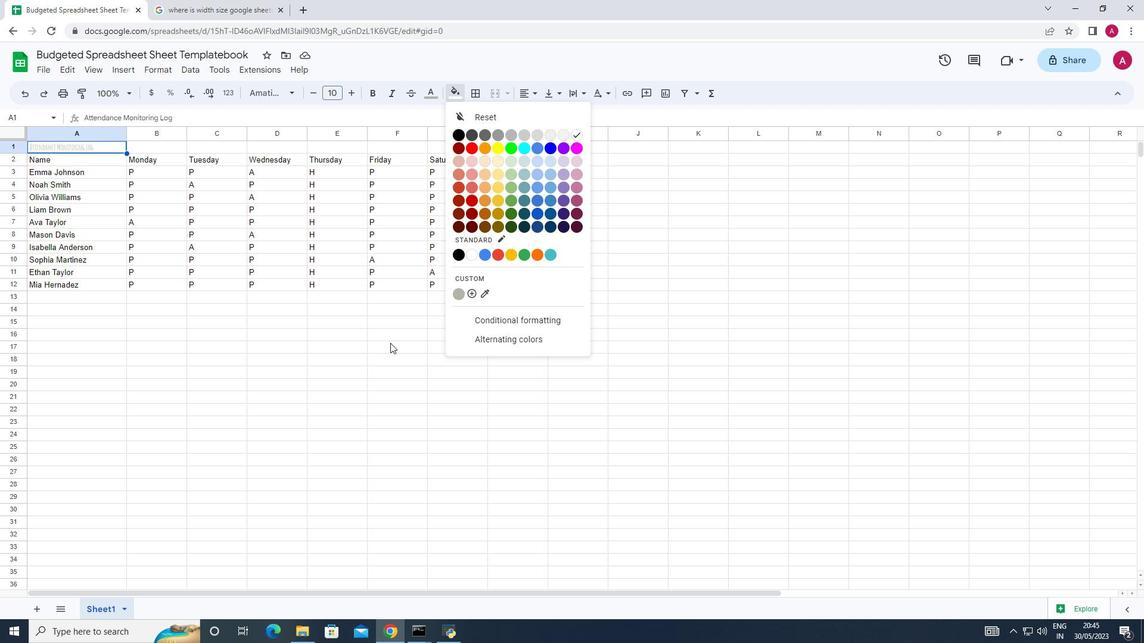 
Action: Mouse moved to (30, 147)
Screenshot: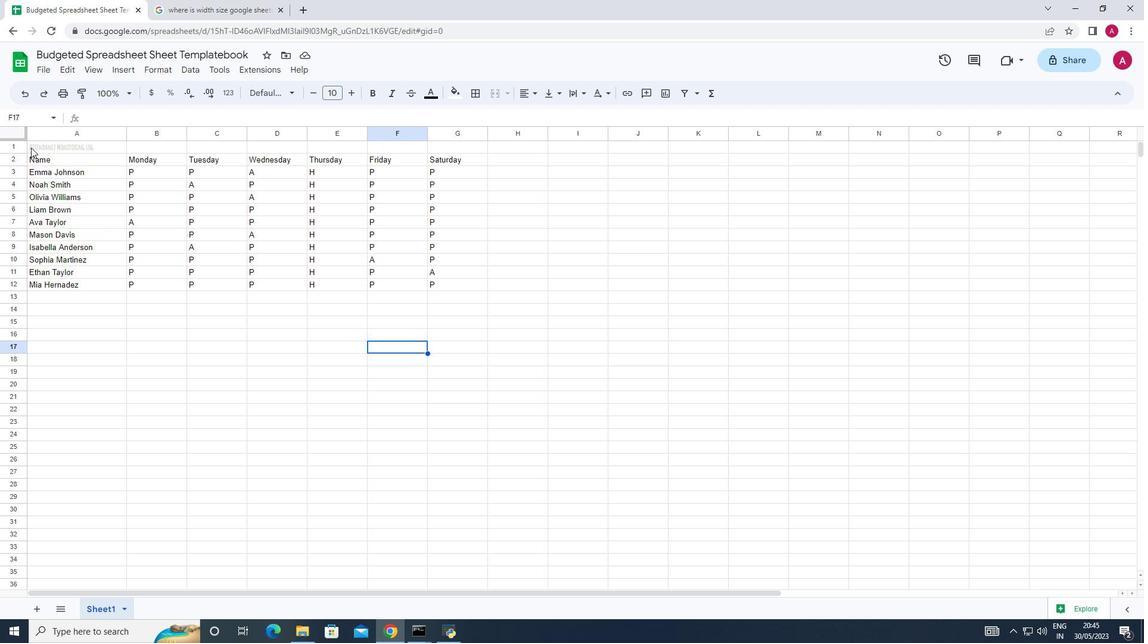 
Action: Mouse pressed left at (30, 147)
Screenshot: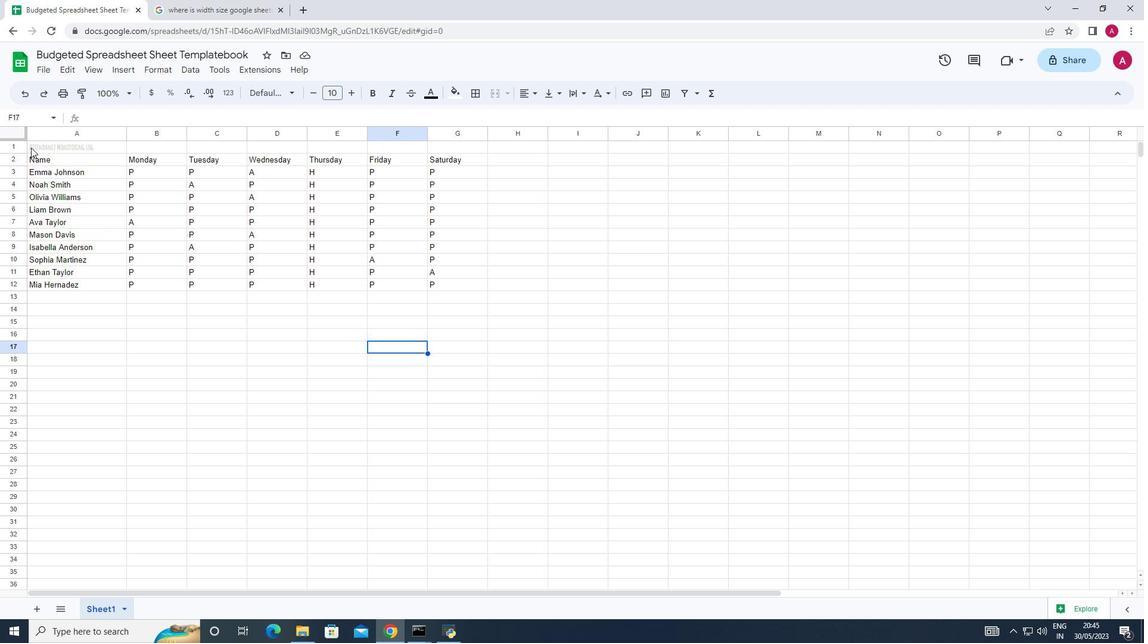 
Action: Mouse moved to (163, 70)
Screenshot: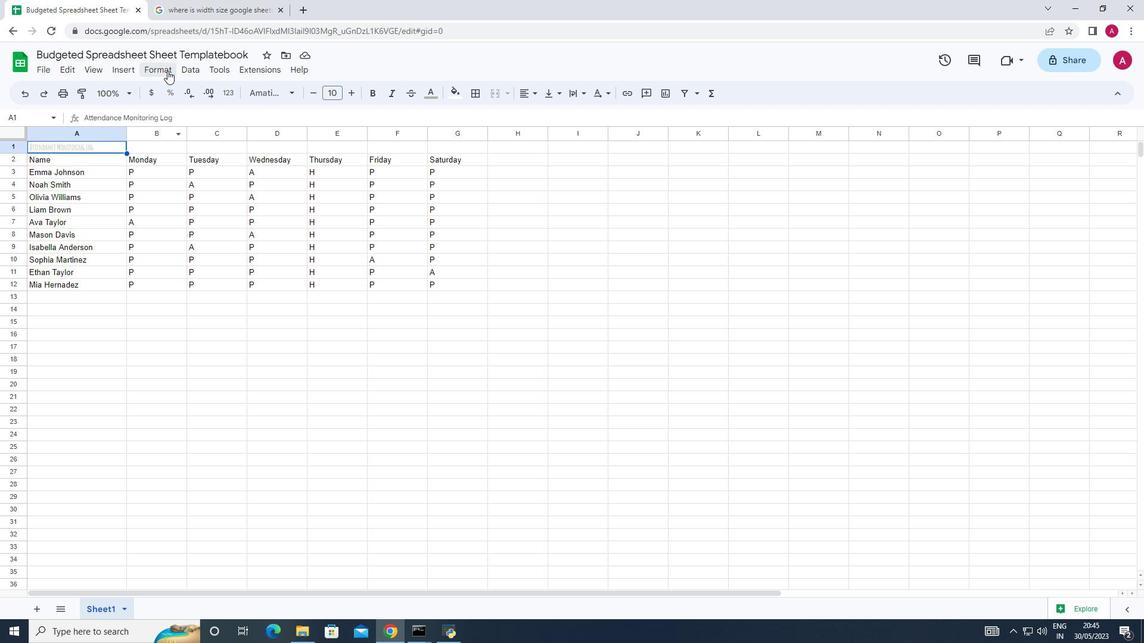 
Action: Mouse pressed left at (163, 70)
Screenshot: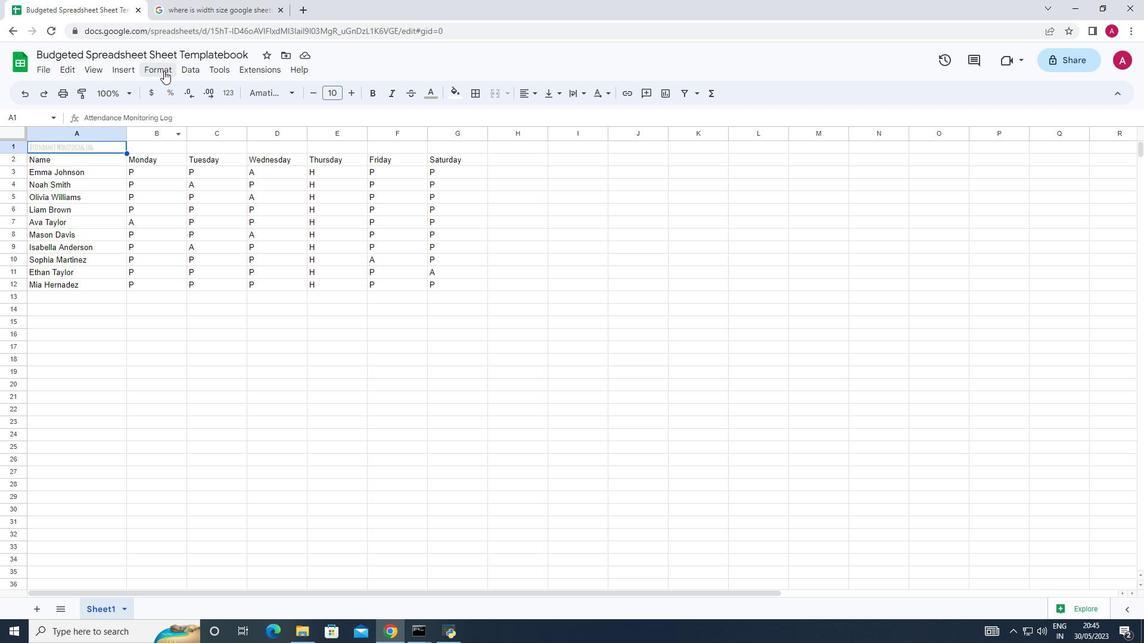 
Action: Mouse moved to (178, 137)
Screenshot: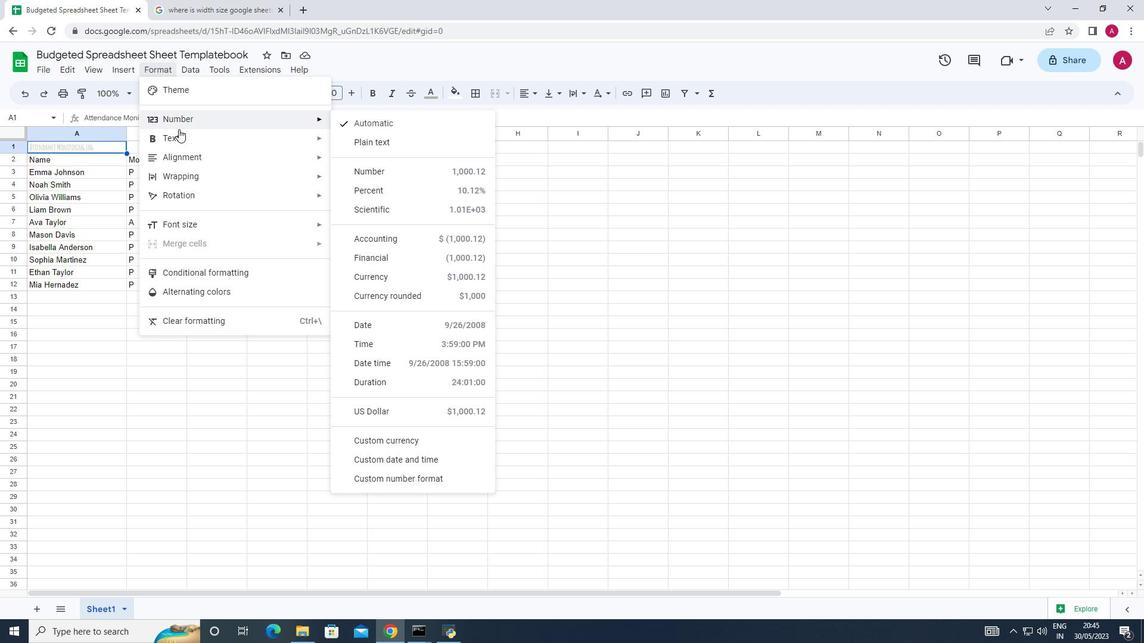 
Action: Mouse pressed left at (178, 137)
Screenshot: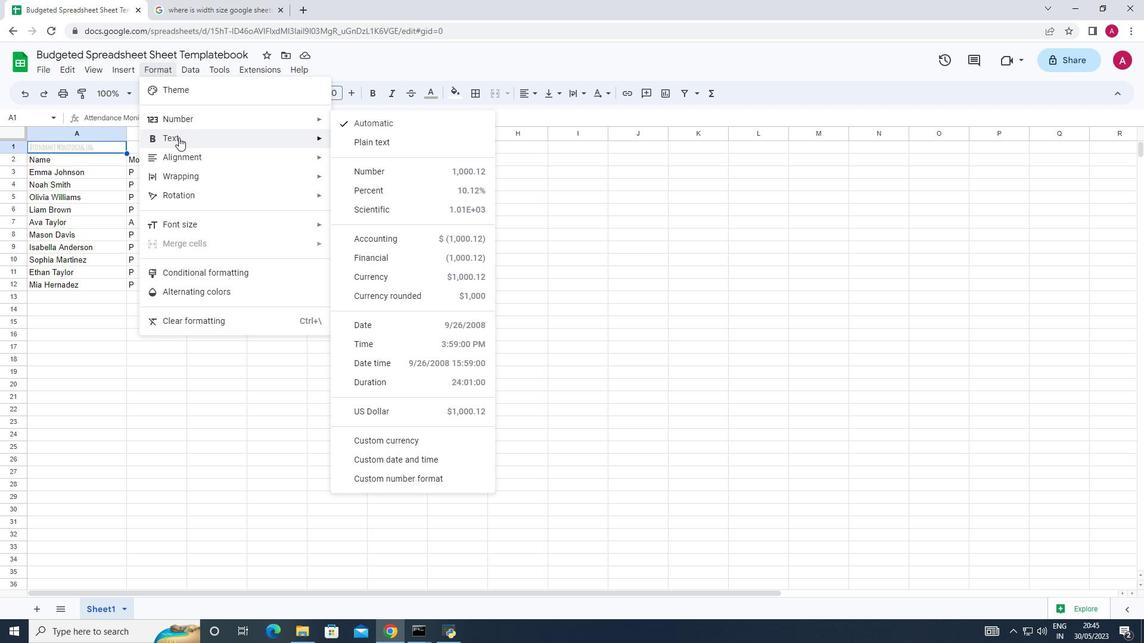 
Action: Mouse moved to (368, 187)
Screenshot: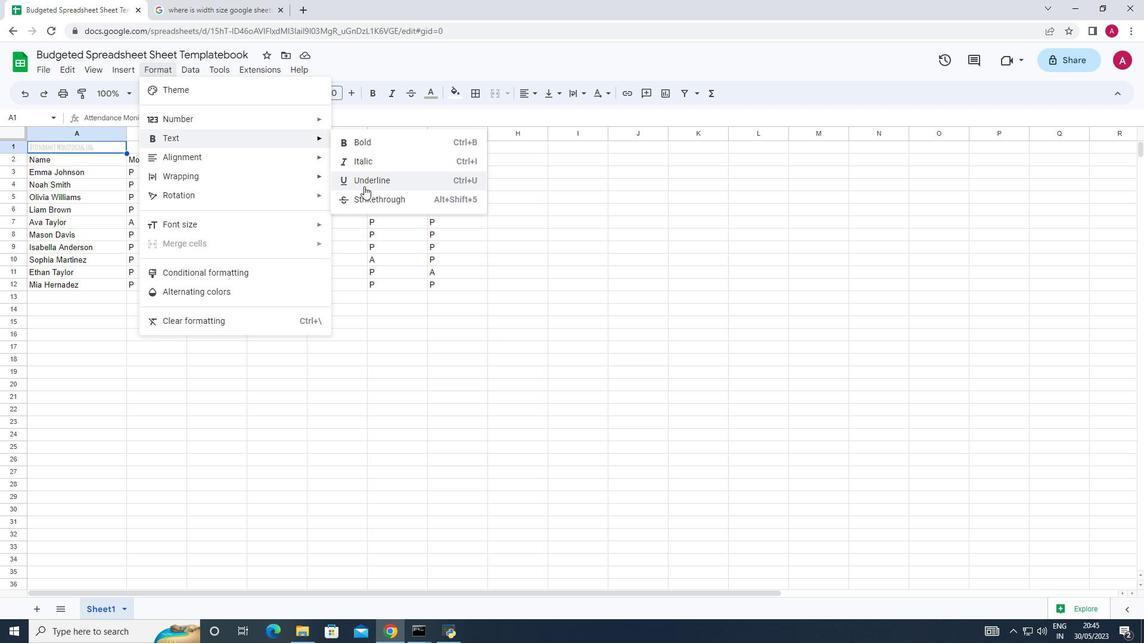 
Action: Mouse pressed left at (368, 187)
Screenshot: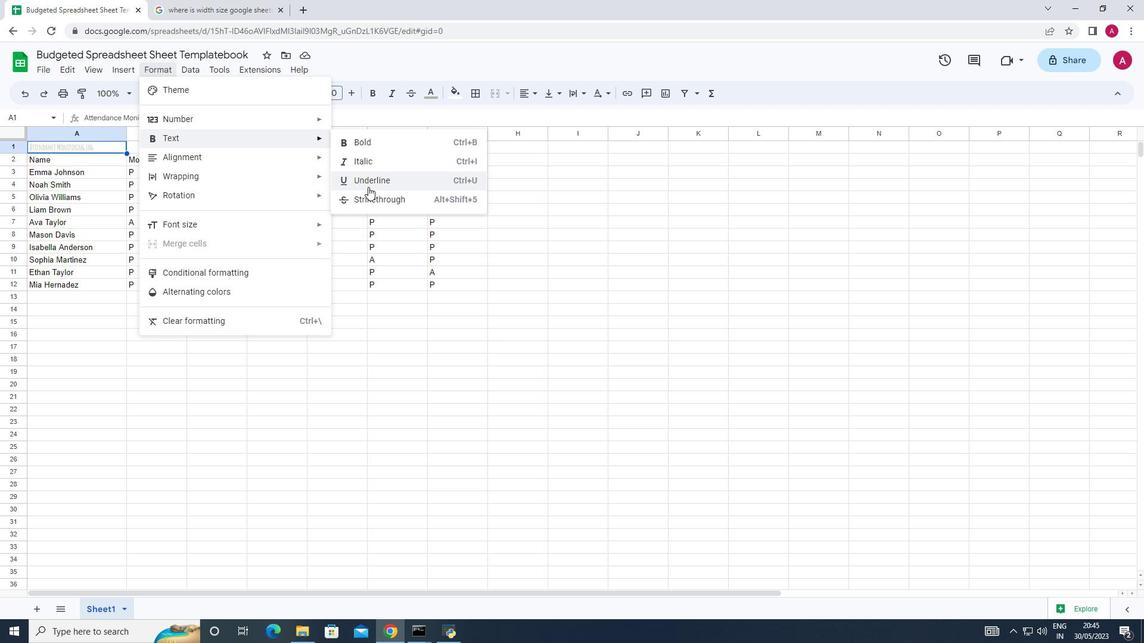 
Action: Mouse moved to (355, 96)
Screenshot: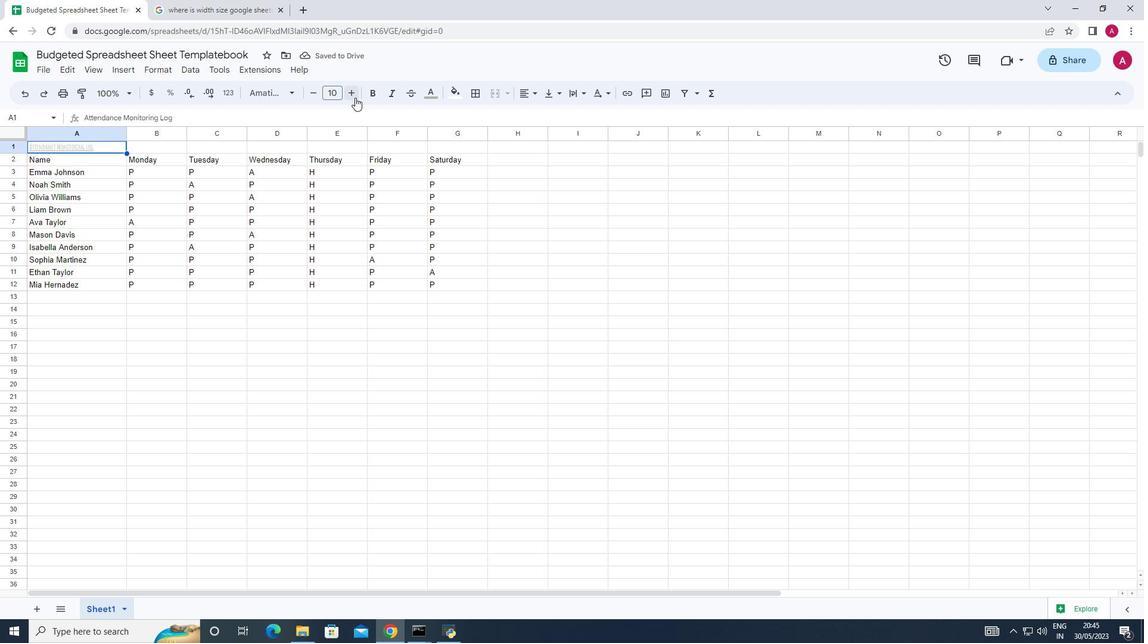 
Action: Mouse pressed left at (355, 96)
Screenshot: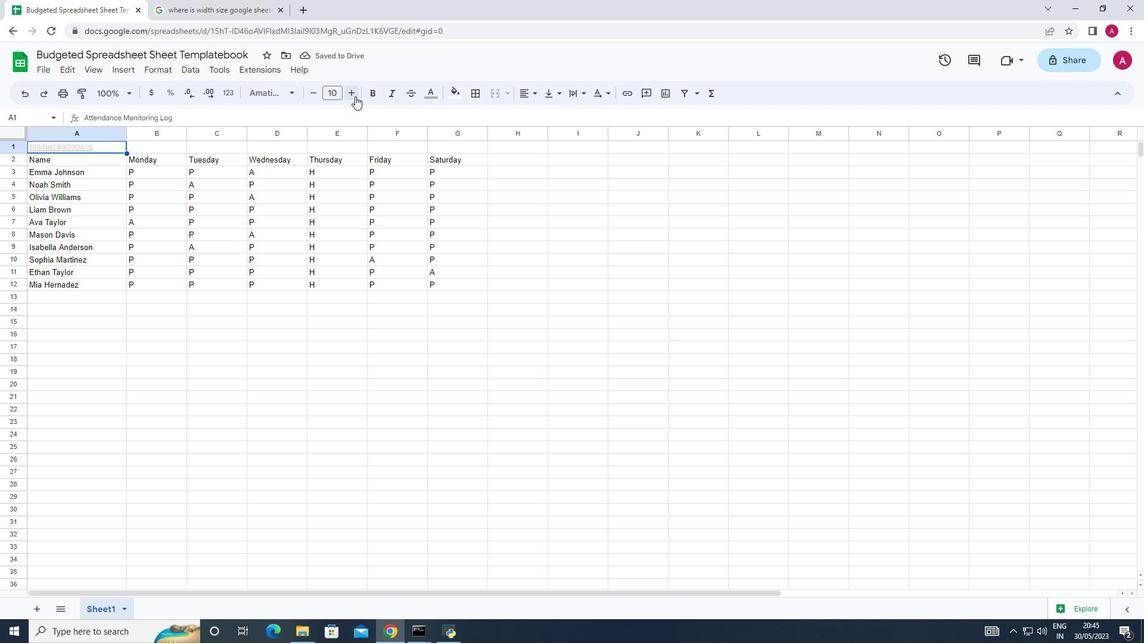
Action: Mouse pressed left at (355, 96)
Screenshot: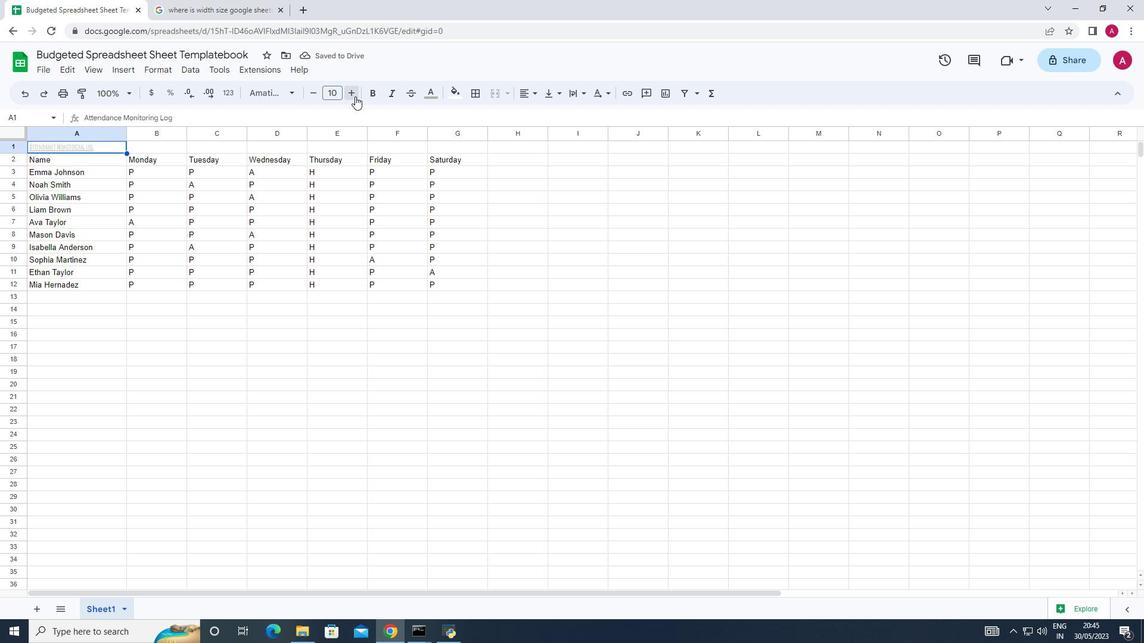 
Action: Mouse pressed left at (355, 96)
Screenshot: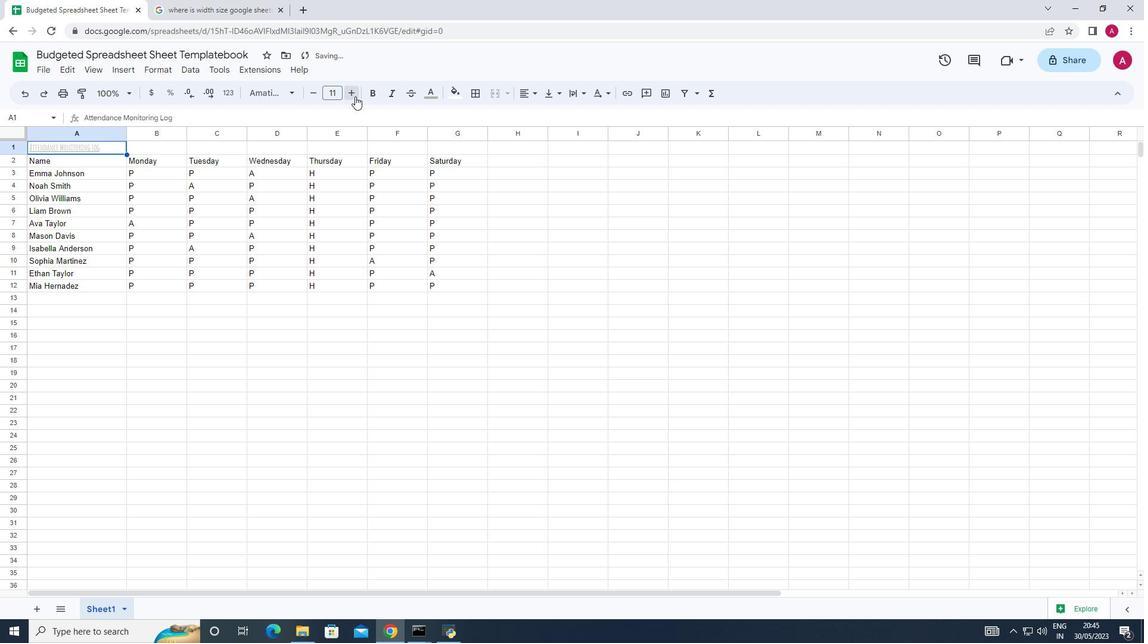 
Action: Mouse pressed left at (355, 96)
Screenshot: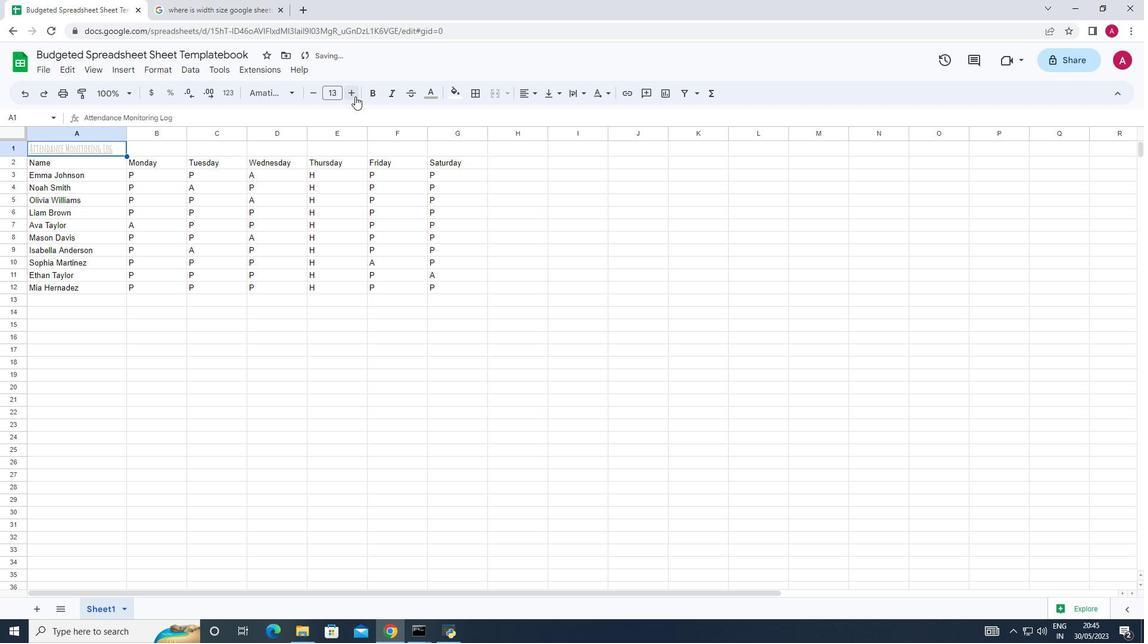 
Action: Mouse pressed left at (355, 96)
Screenshot: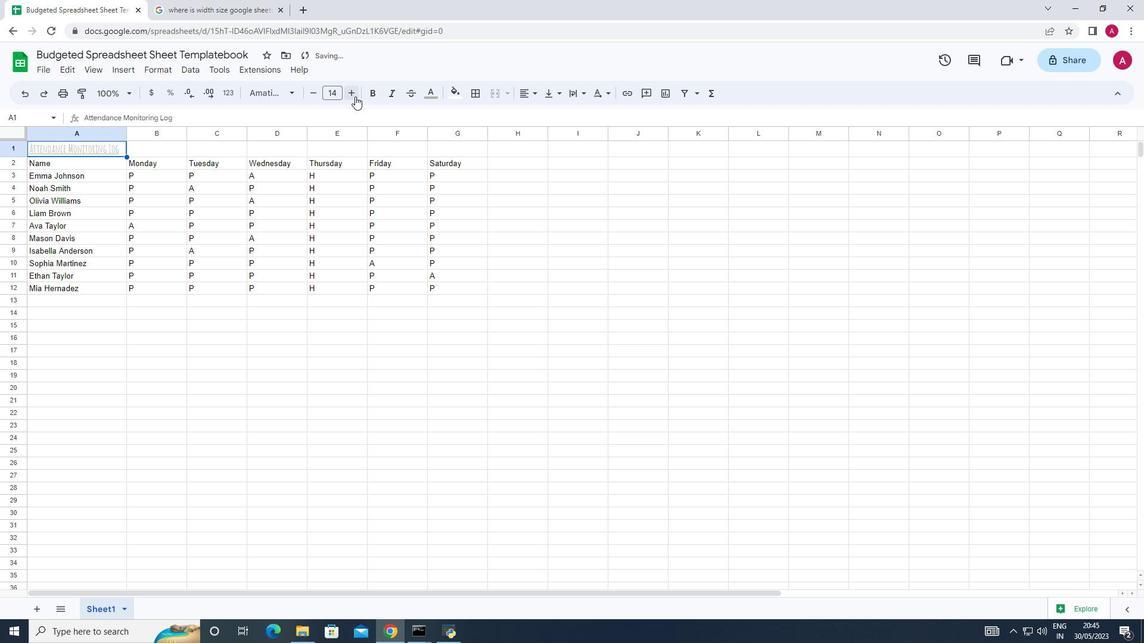 
Action: Mouse pressed left at (355, 96)
Screenshot: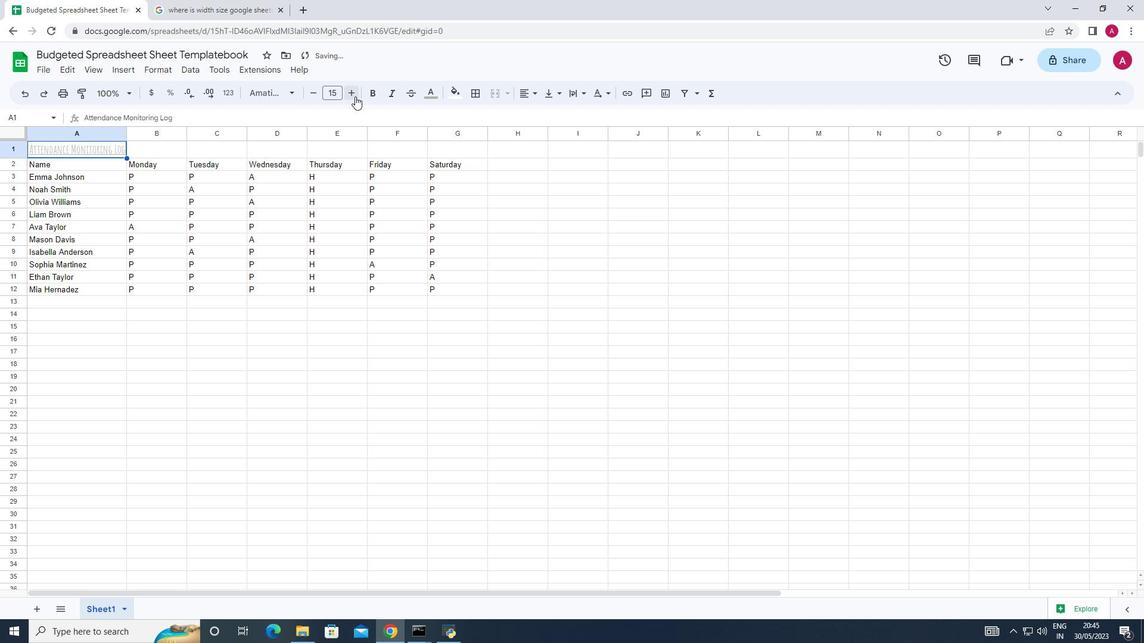
Action: Mouse pressed left at (355, 96)
Screenshot: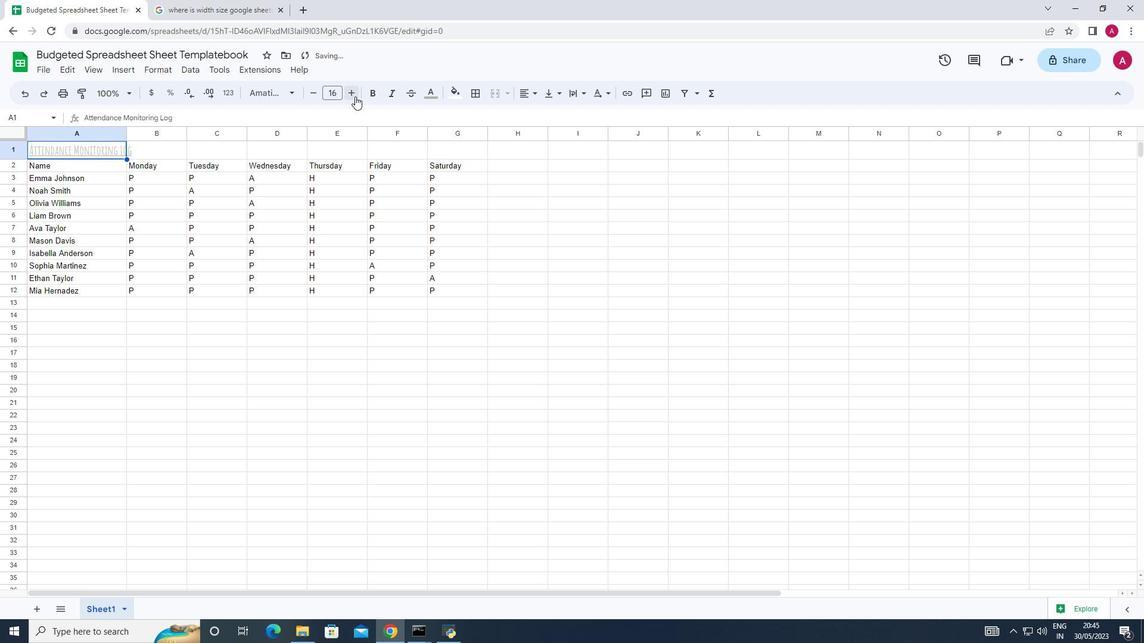 
Action: Mouse pressed left at (355, 96)
Screenshot: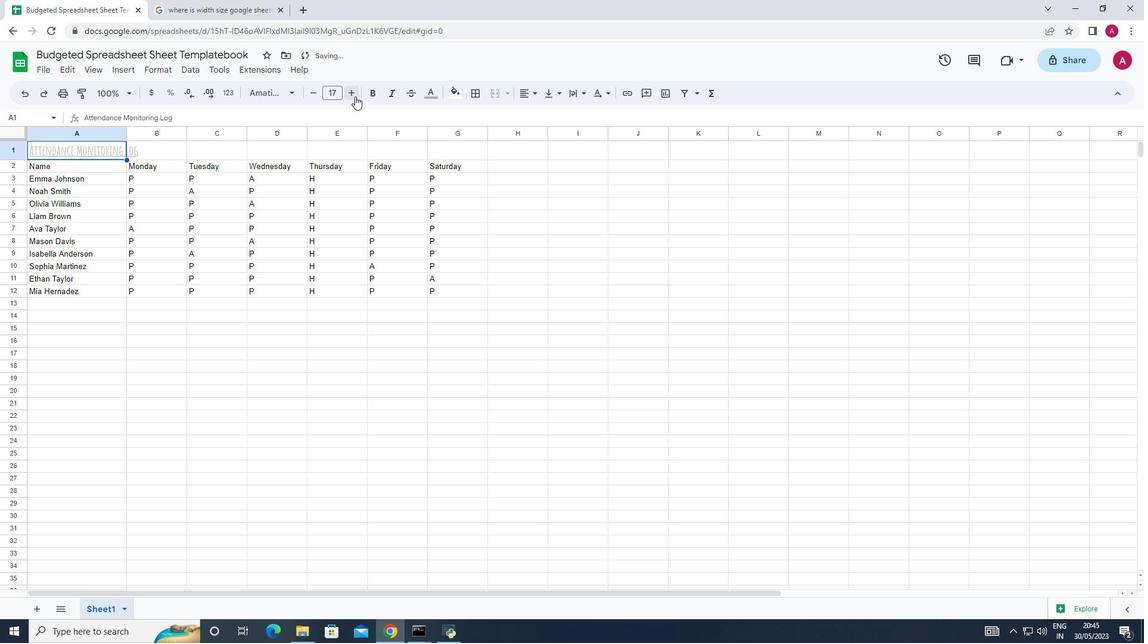 
Action: Mouse pressed left at (355, 96)
Screenshot: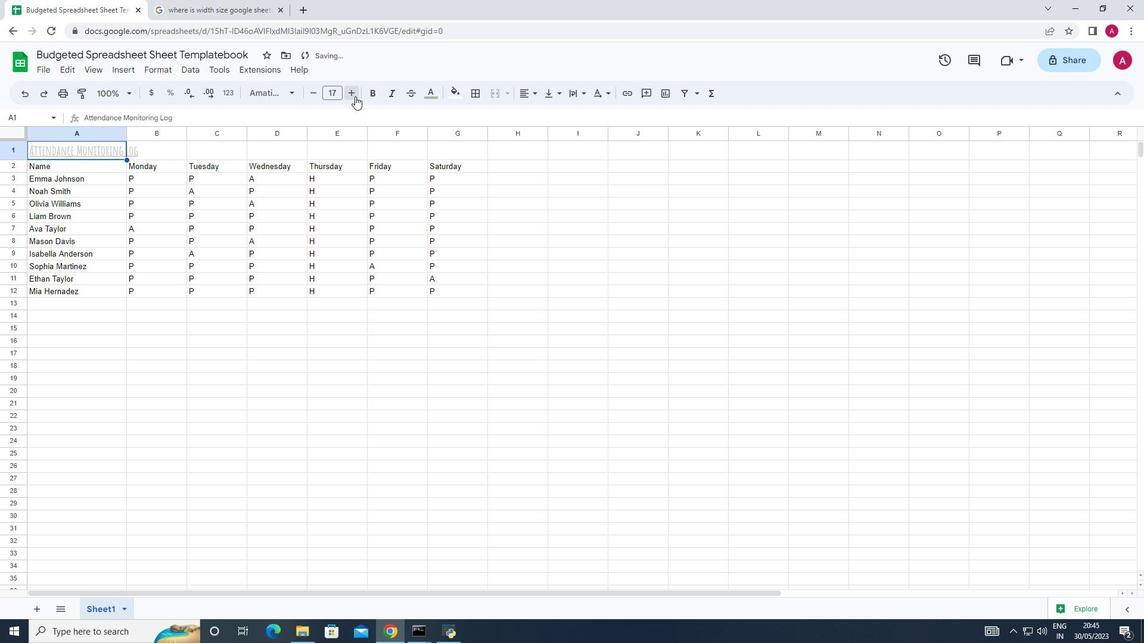 
Action: Mouse pressed left at (355, 96)
Screenshot: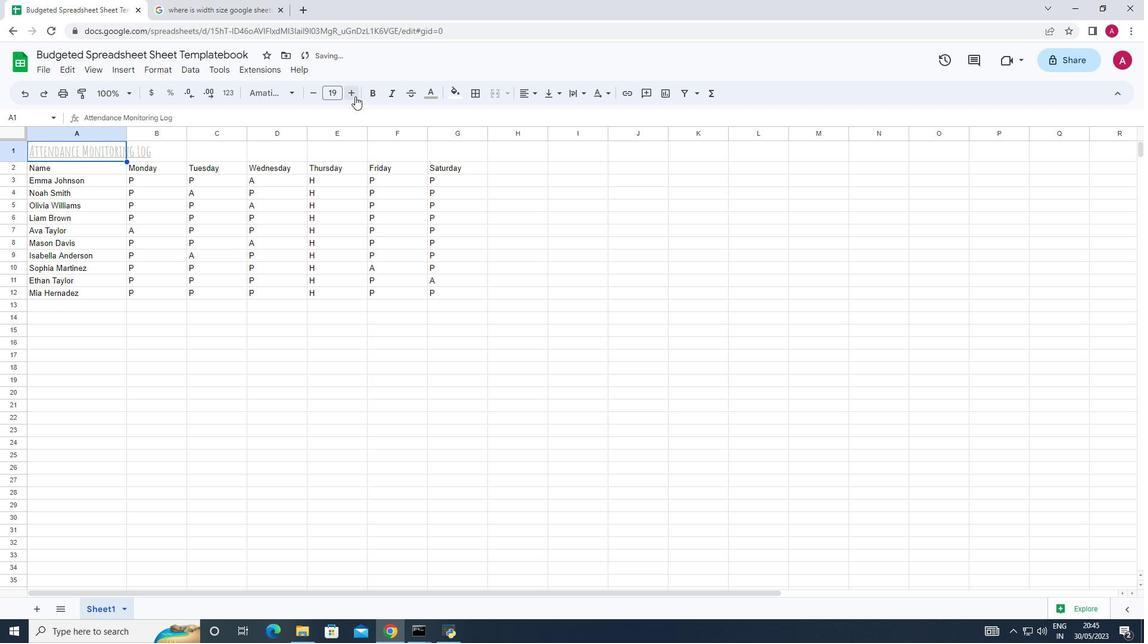 
Action: Mouse pressed left at (355, 96)
Screenshot: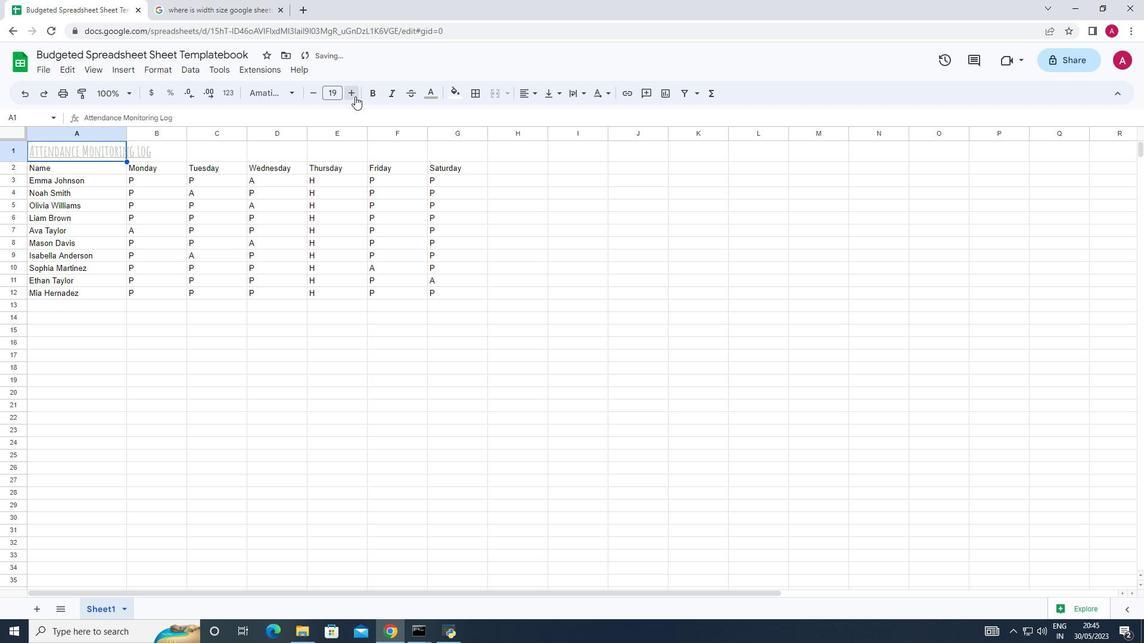 
Action: Mouse pressed left at (355, 96)
Screenshot: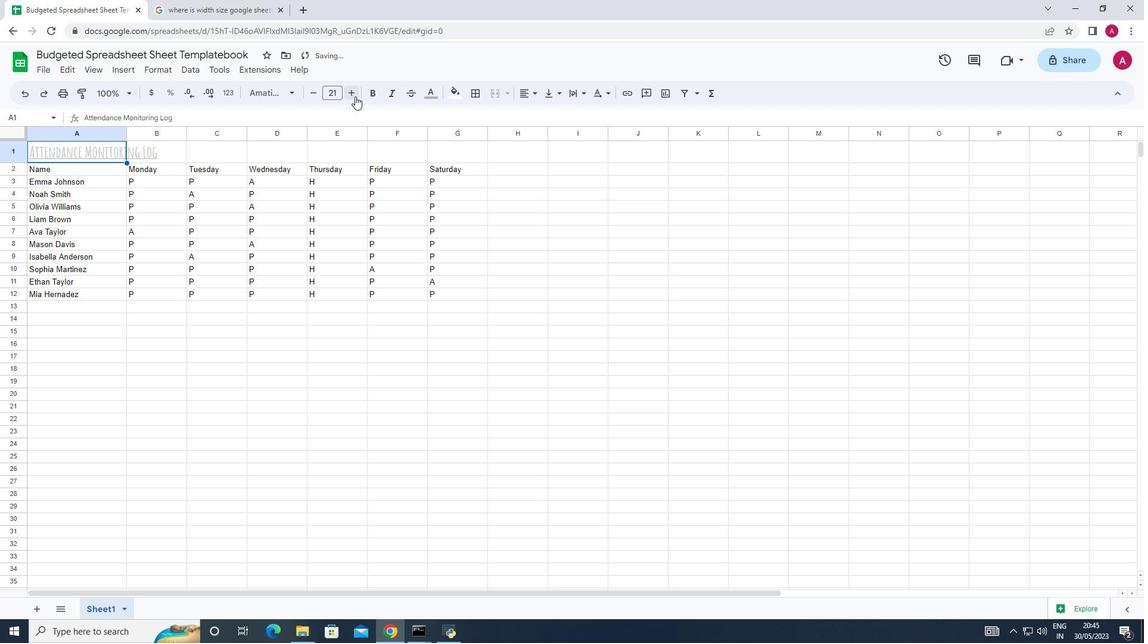 
Action: Mouse pressed left at (355, 96)
Screenshot: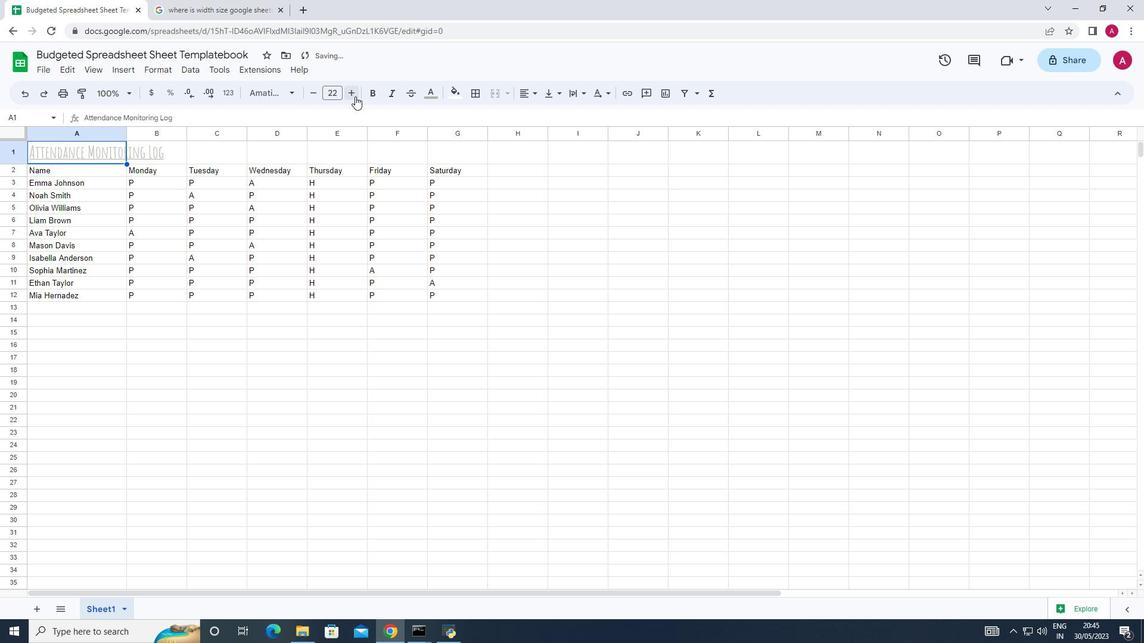 
Action: Mouse pressed left at (355, 96)
Screenshot: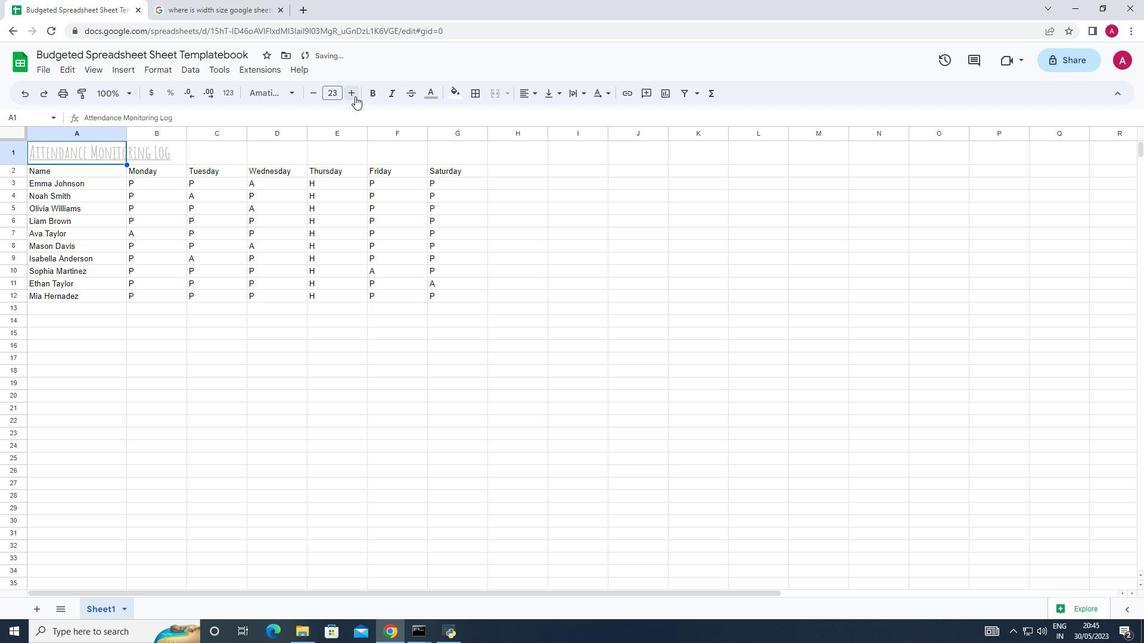 
Action: Mouse pressed left at (355, 96)
Screenshot: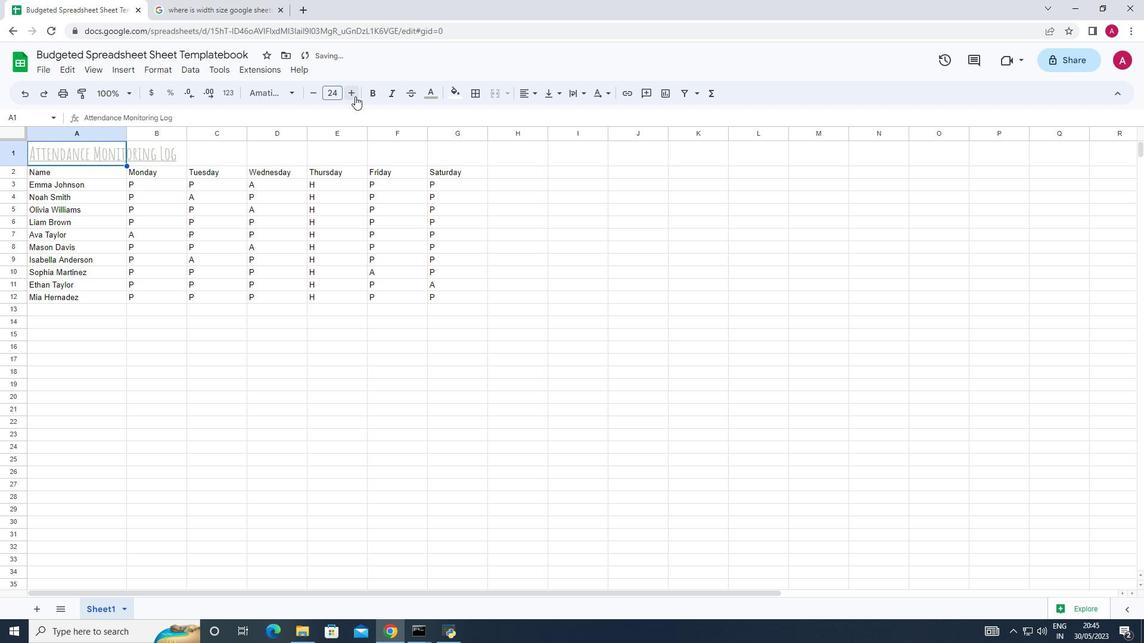 
Action: Mouse pressed left at (355, 96)
Screenshot: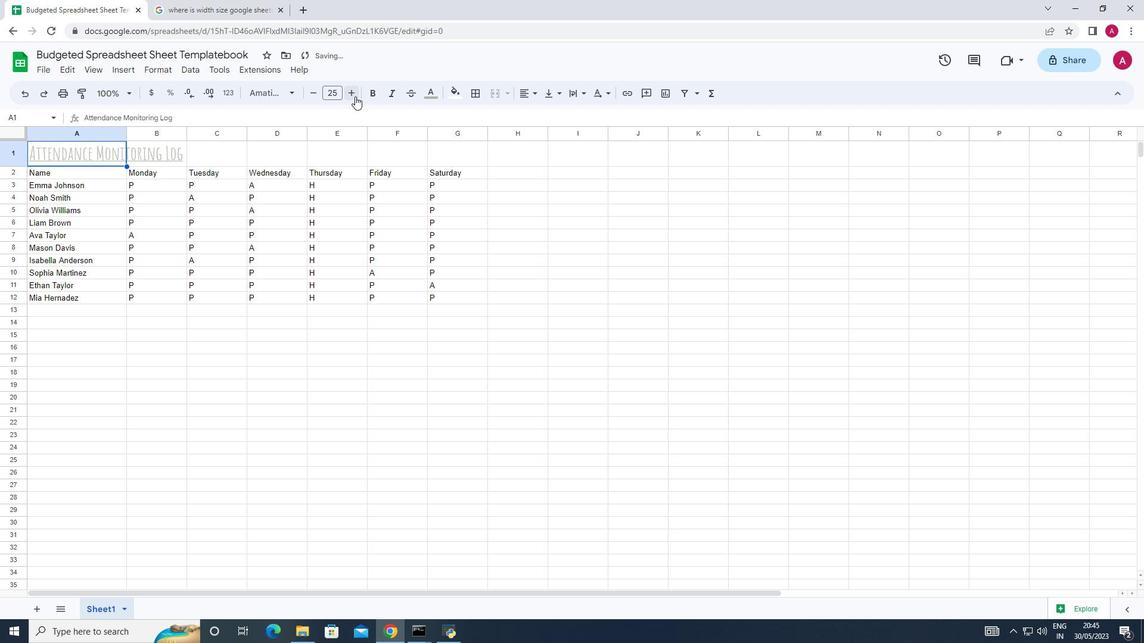
Action: Mouse moved to (308, 396)
Screenshot: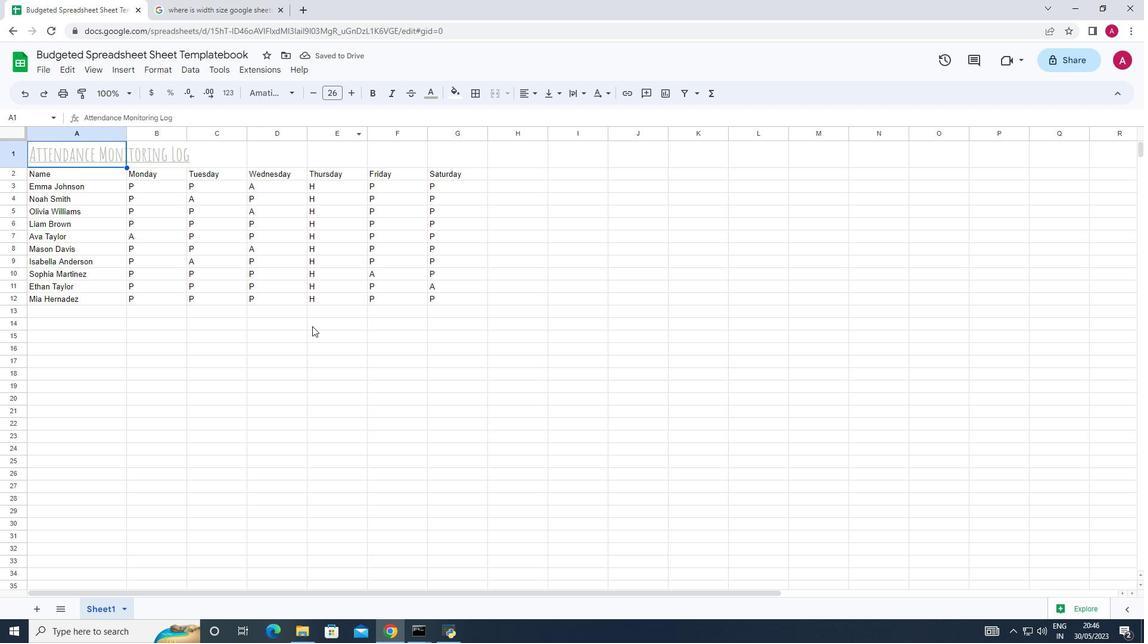 
Action: Mouse pressed left at (308, 396)
Screenshot: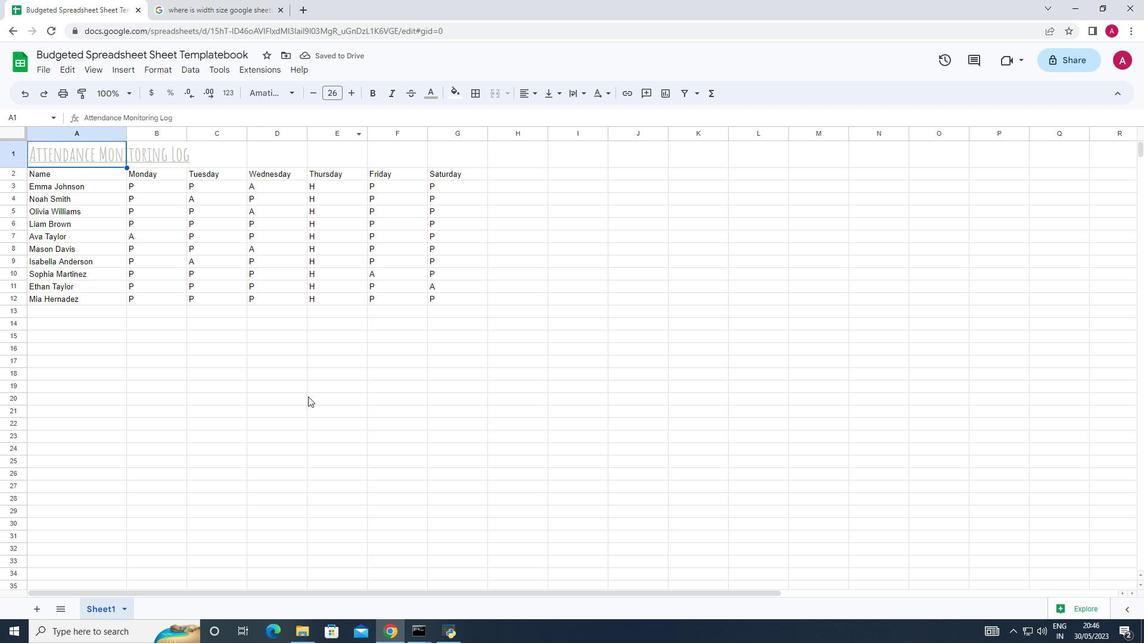 
Action: Mouse moved to (30, 168)
Screenshot: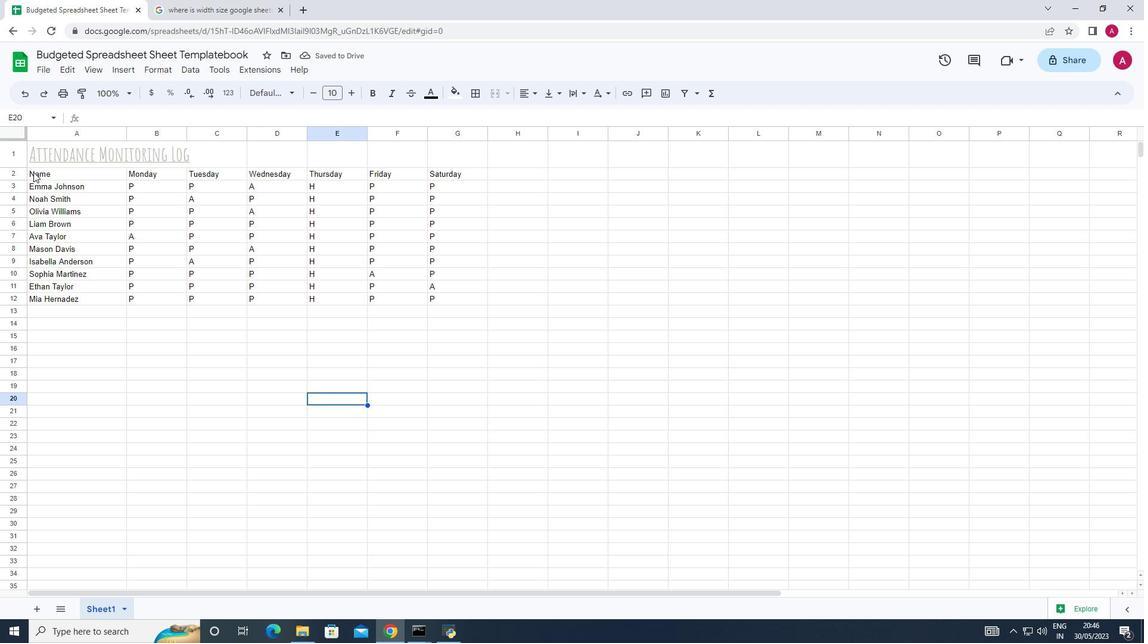 
Action: Mouse pressed left at (30, 168)
Screenshot: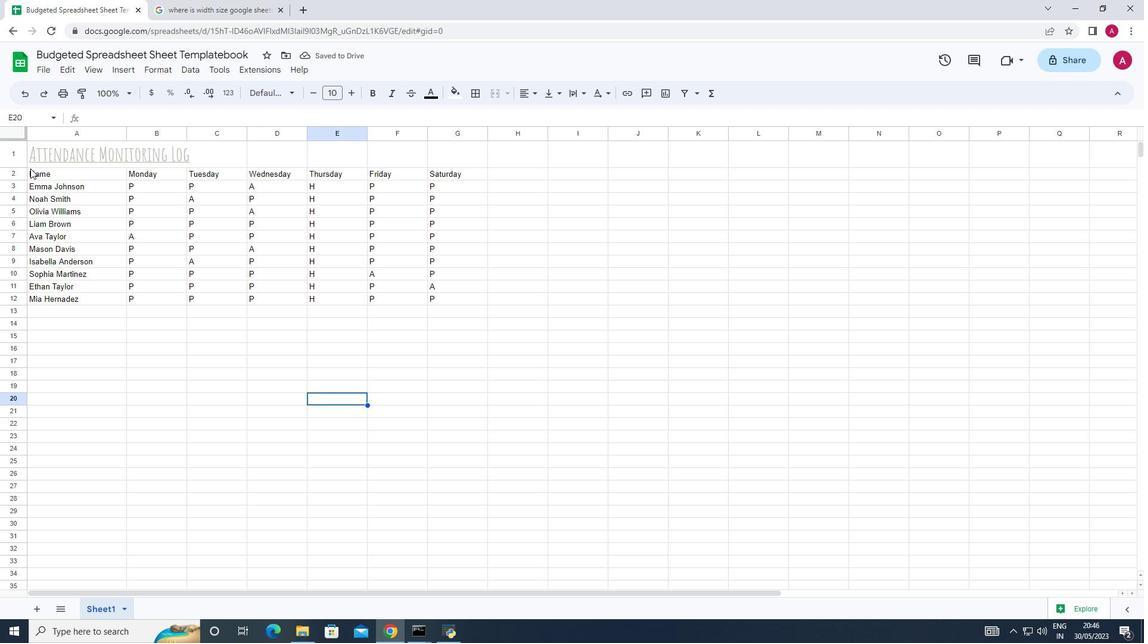 
Action: Mouse moved to (266, 92)
Screenshot: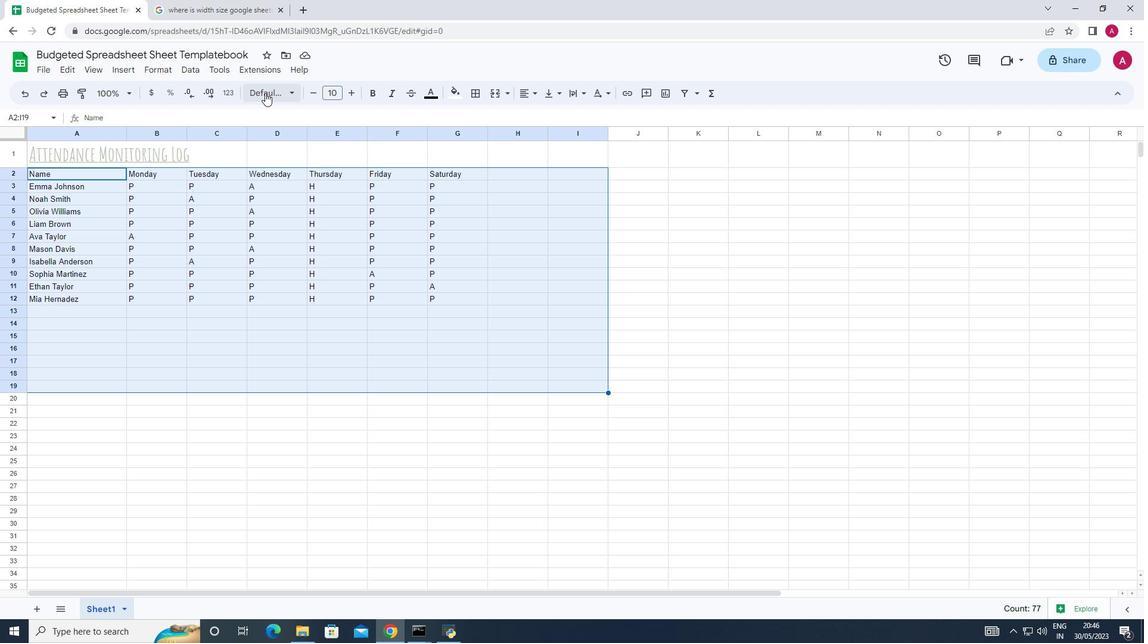 
Action: Mouse pressed left at (266, 92)
Screenshot: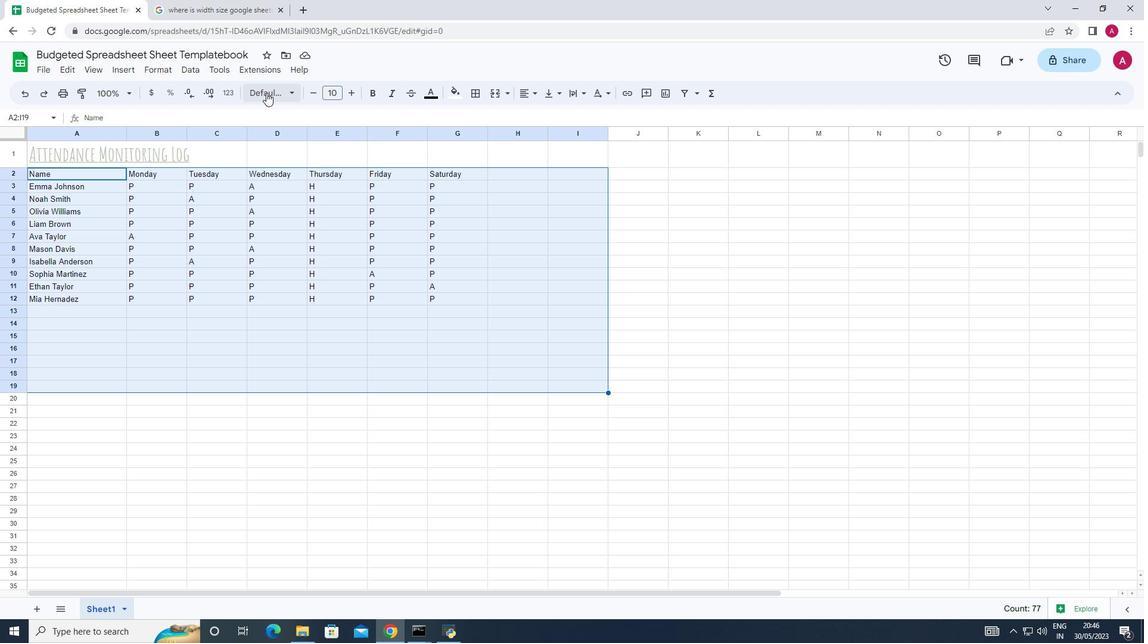 
Action: Mouse moved to (294, 217)
Screenshot: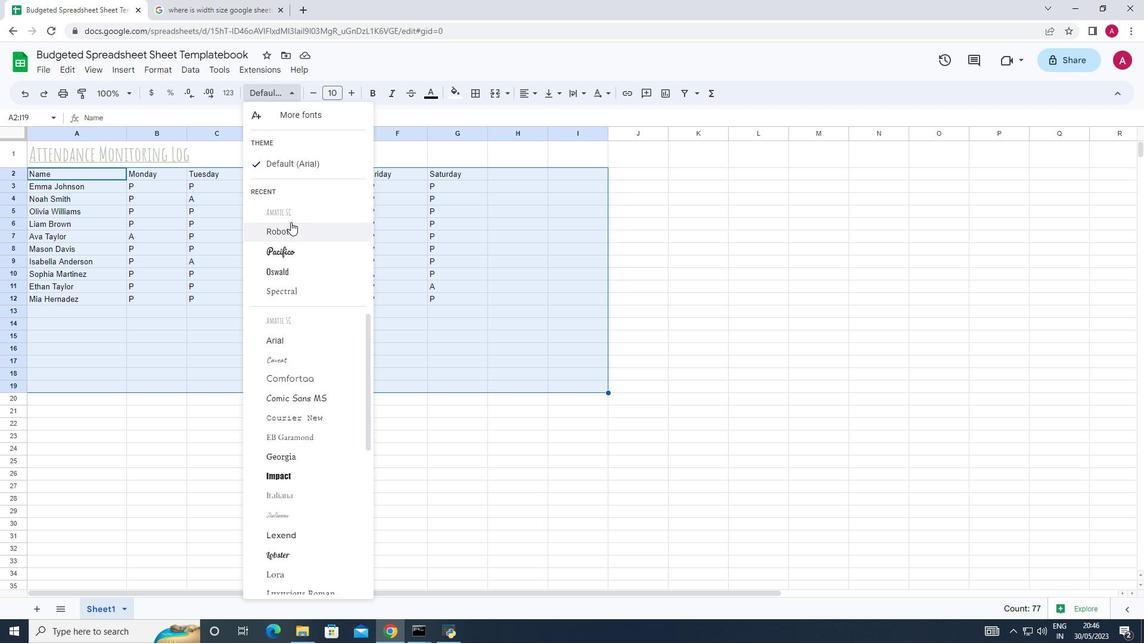 
Action: Mouse pressed left at (294, 217)
Screenshot: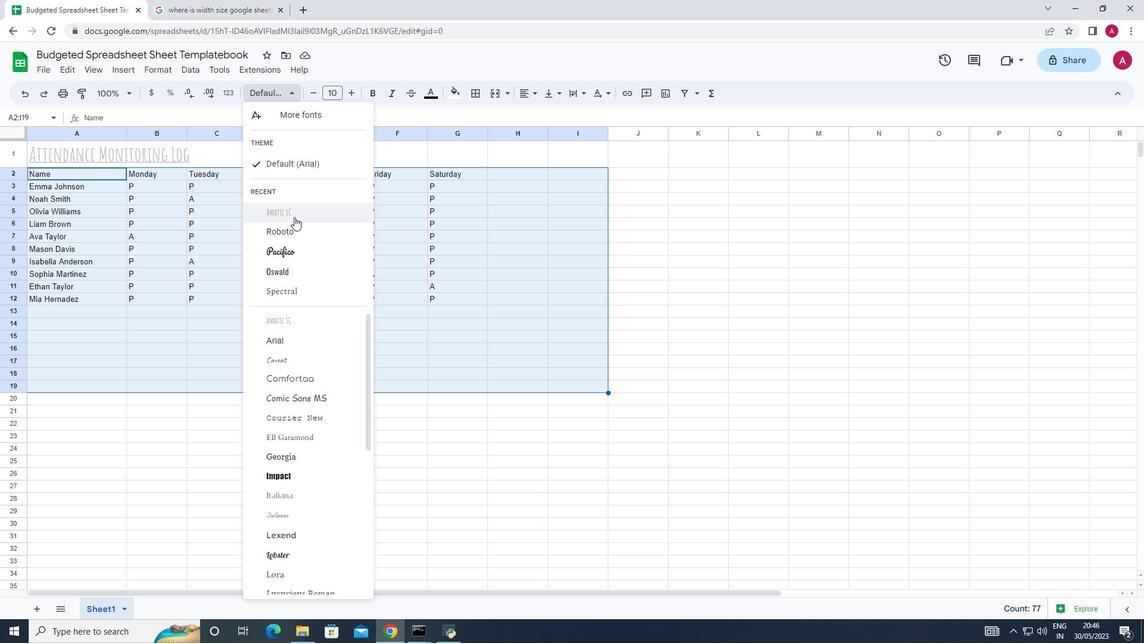 
Action: Mouse moved to (350, 96)
Screenshot: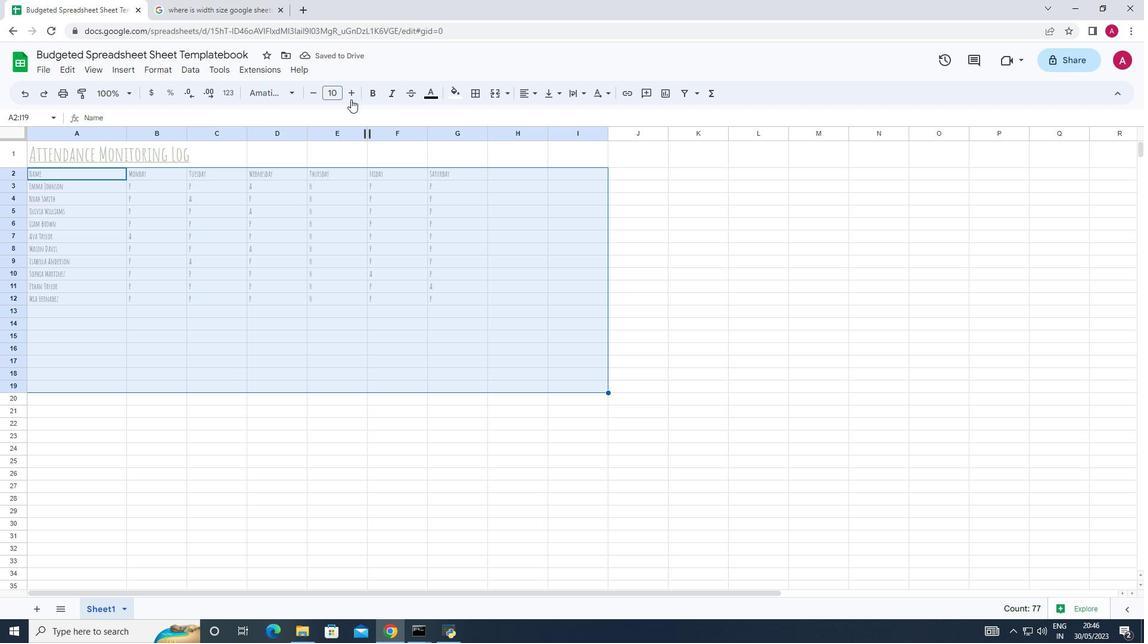 
Action: Mouse pressed left at (350, 96)
Screenshot: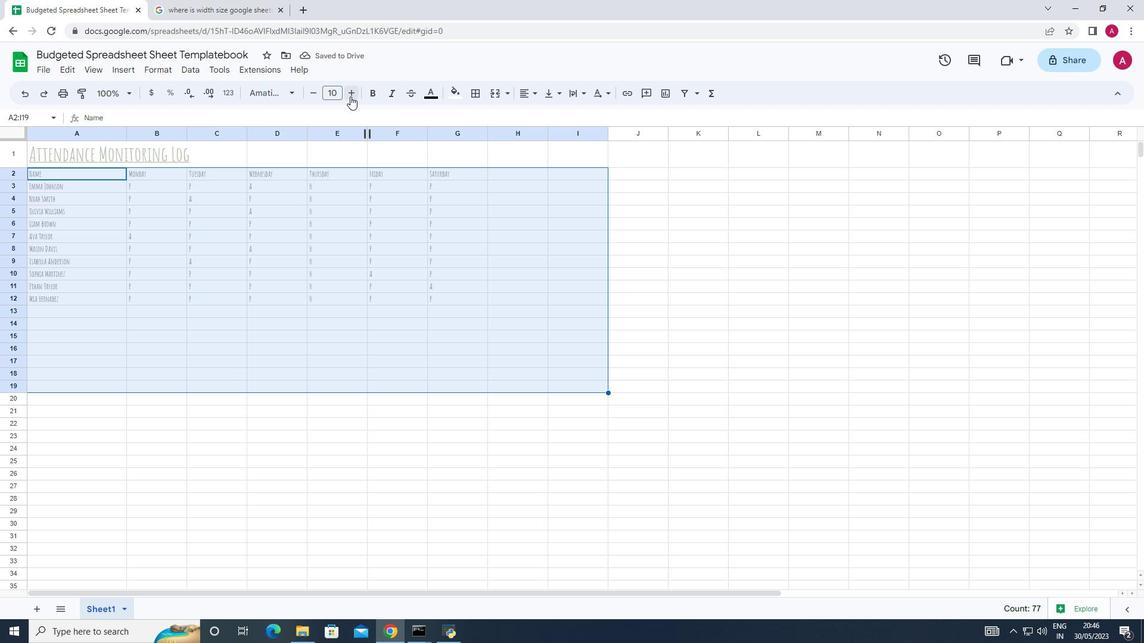 
Action: Mouse pressed left at (350, 96)
Screenshot: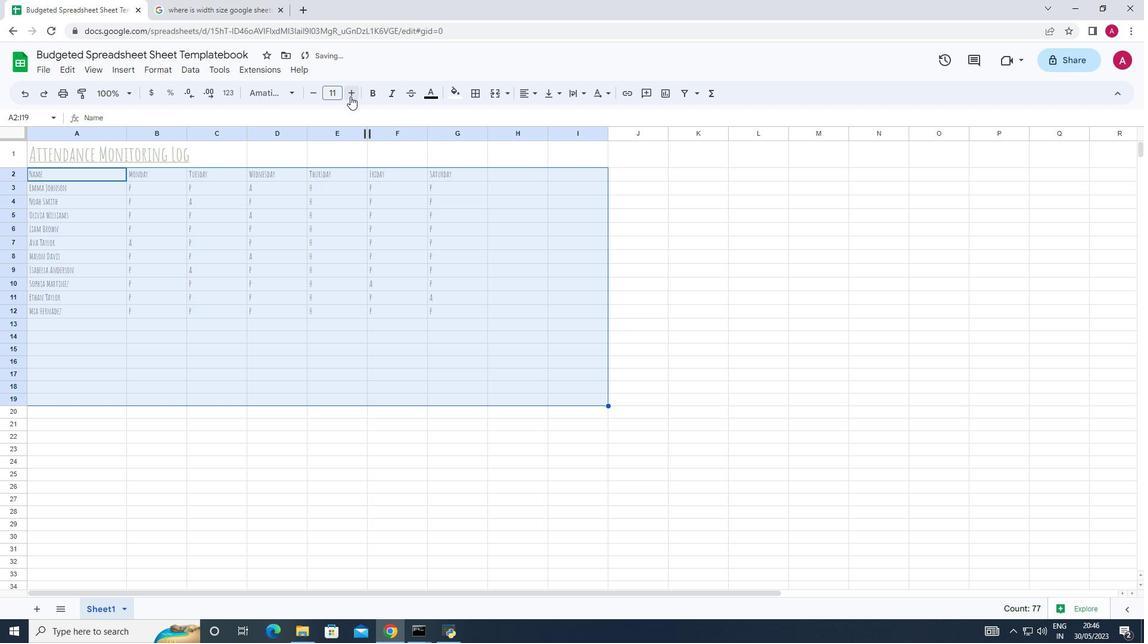 
Action: Mouse pressed left at (350, 96)
Screenshot: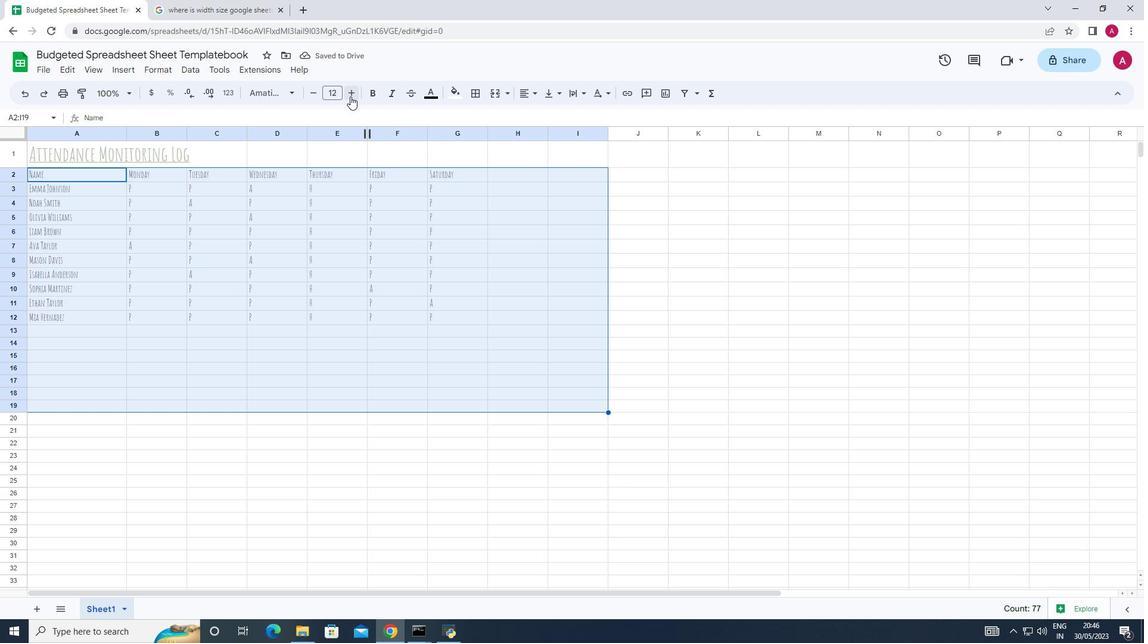 
Action: Mouse pressed left at (350, 96)
Screenshot: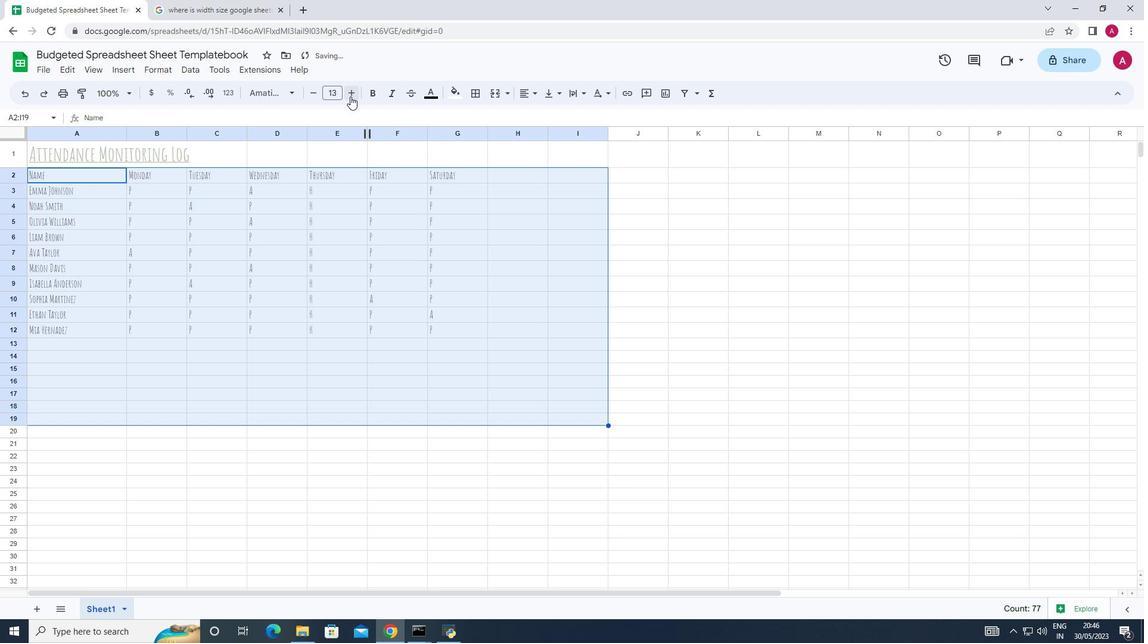 
Action: Mouse pressed left at (350, 96)
Screenshot: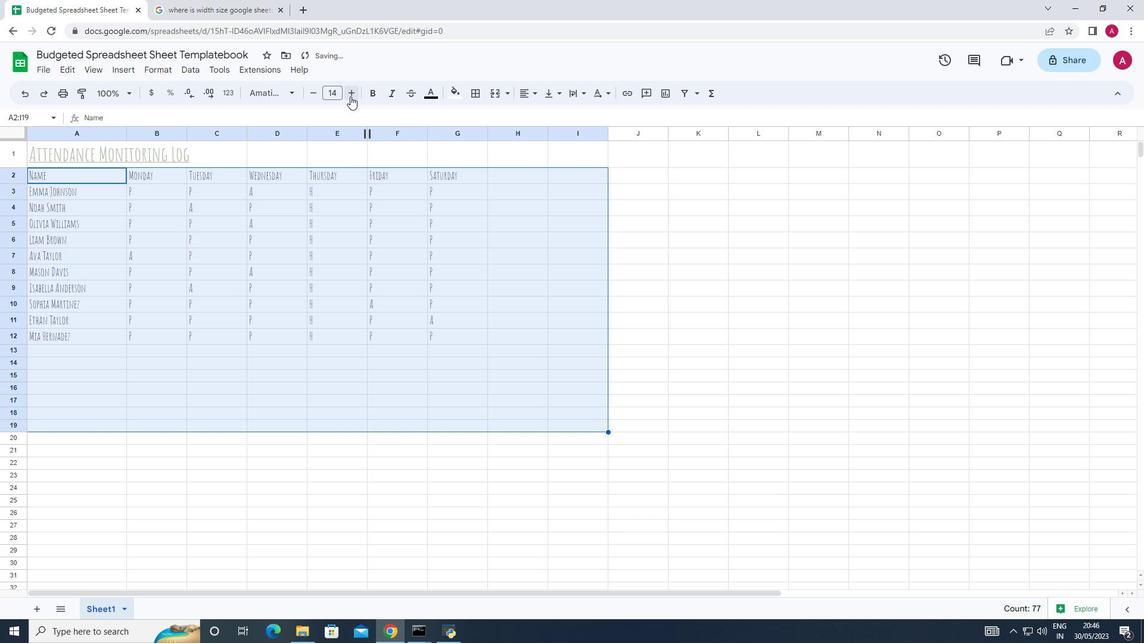 
Action: Mouse pressed left at (350, 96)
Screenshot: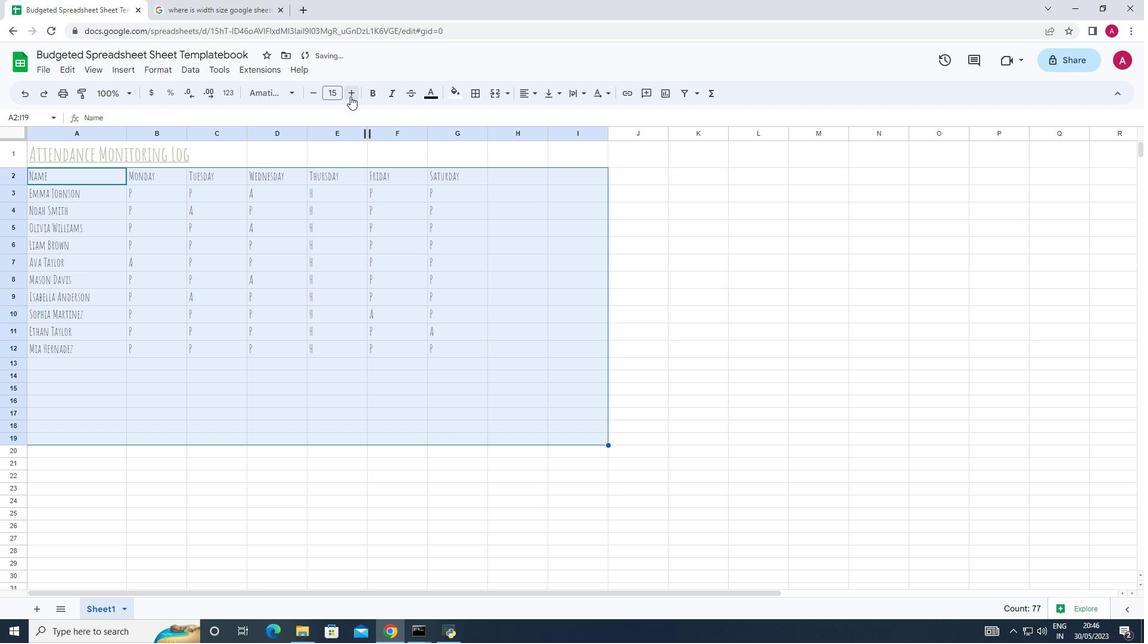
Action: Mouse pressed left at (350, 96)
Screenshot: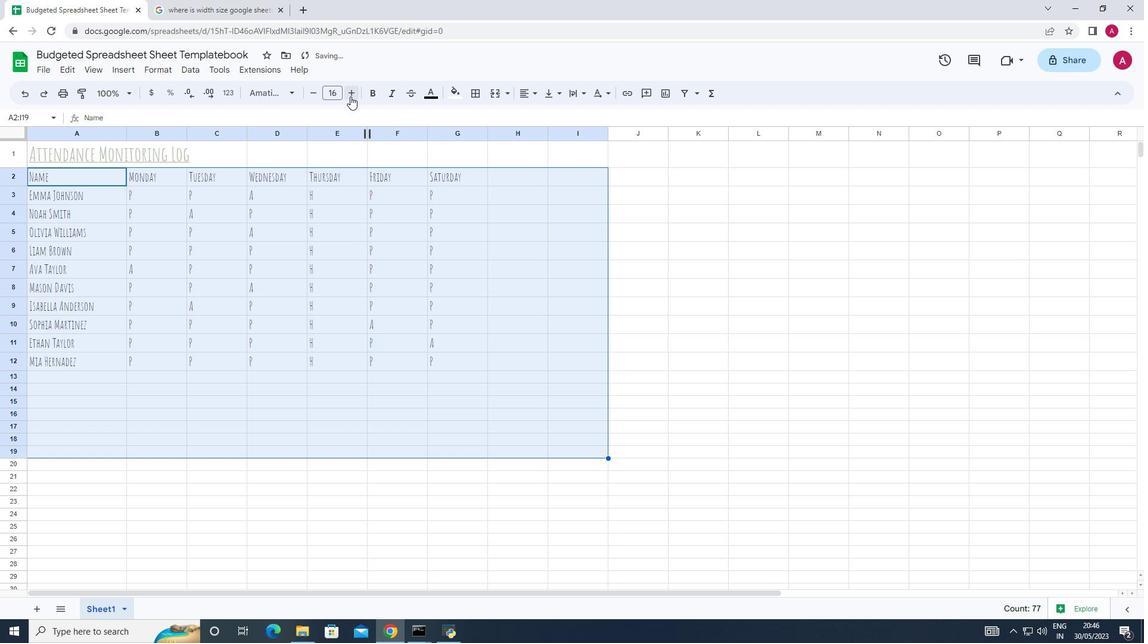 
Action: Mouse pressed left at (350, 96)
Screenshot: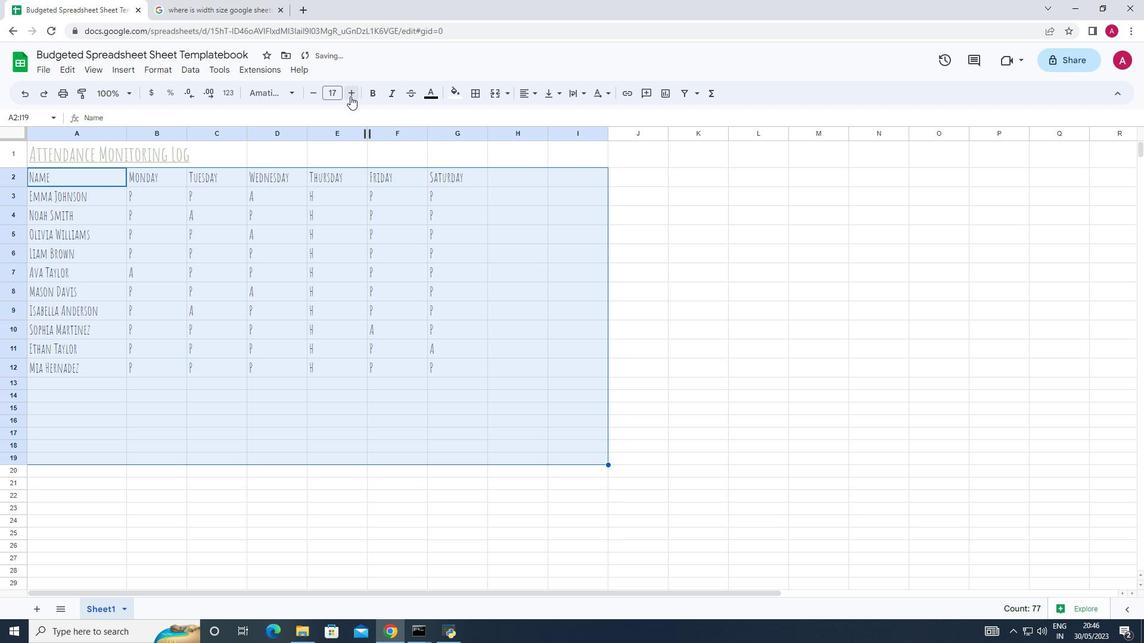 
Action: Mouse moved to (649, 225)
Screenshot: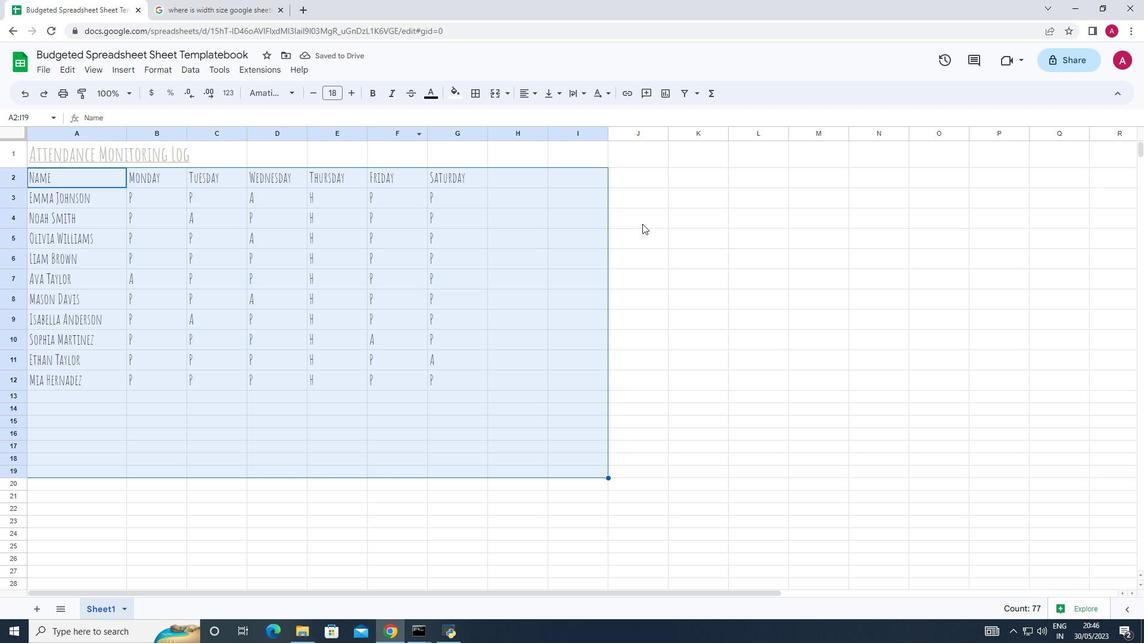 
Action: Mouse pressed left at (649, 225)
Screenshot: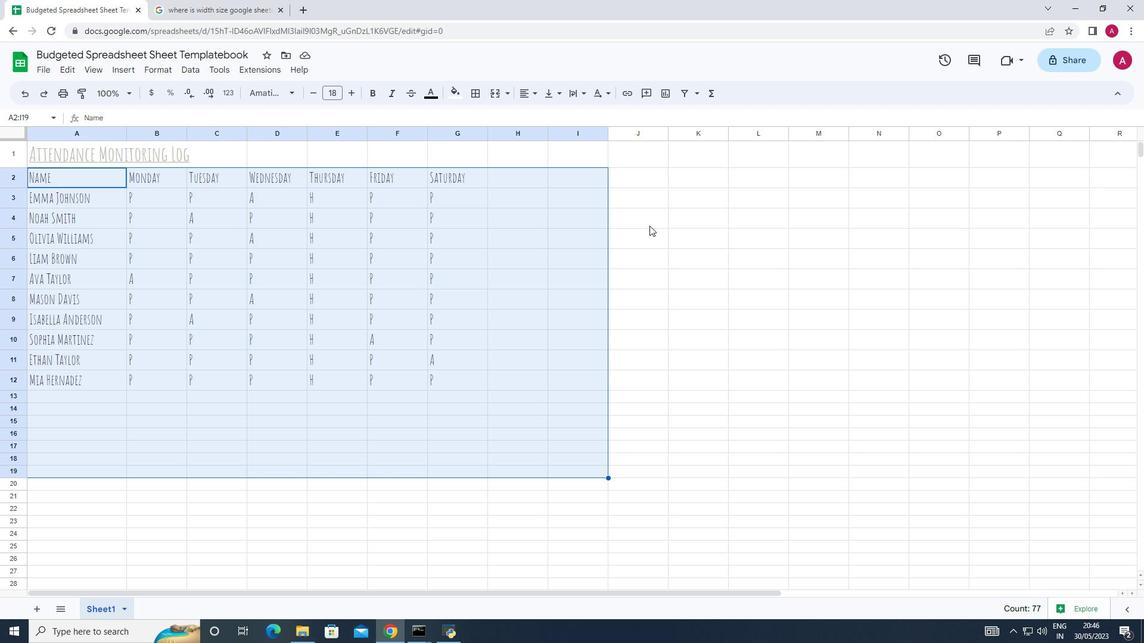 
Action: Mouse moved to (32, 147)
Screenshot: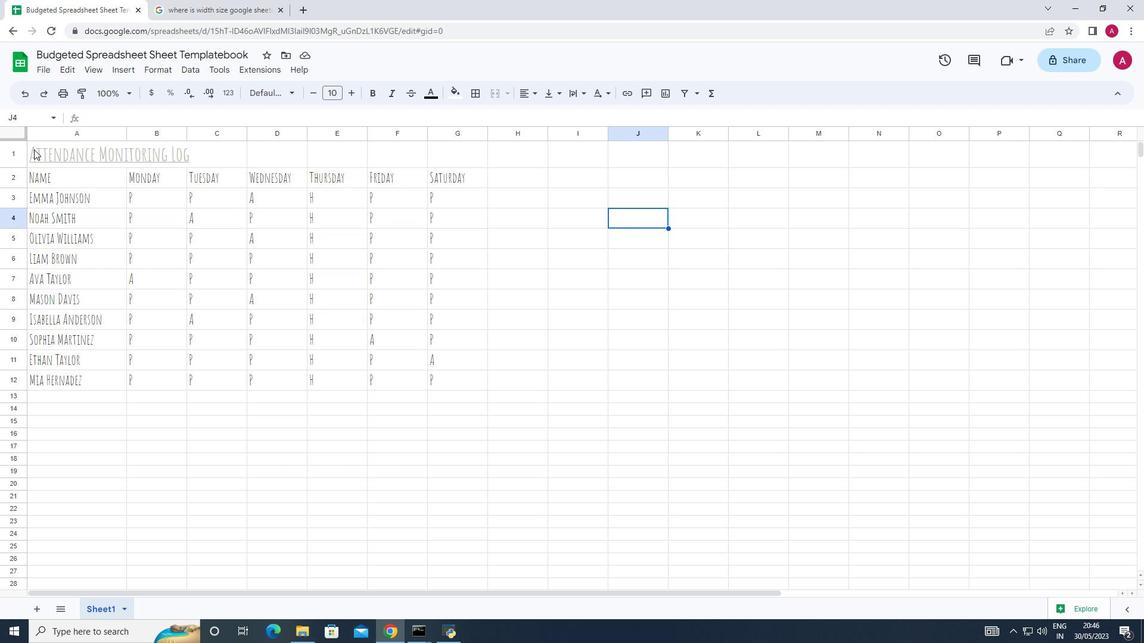 
Action: Mouse pressed left at (32, 147)
Screenshot: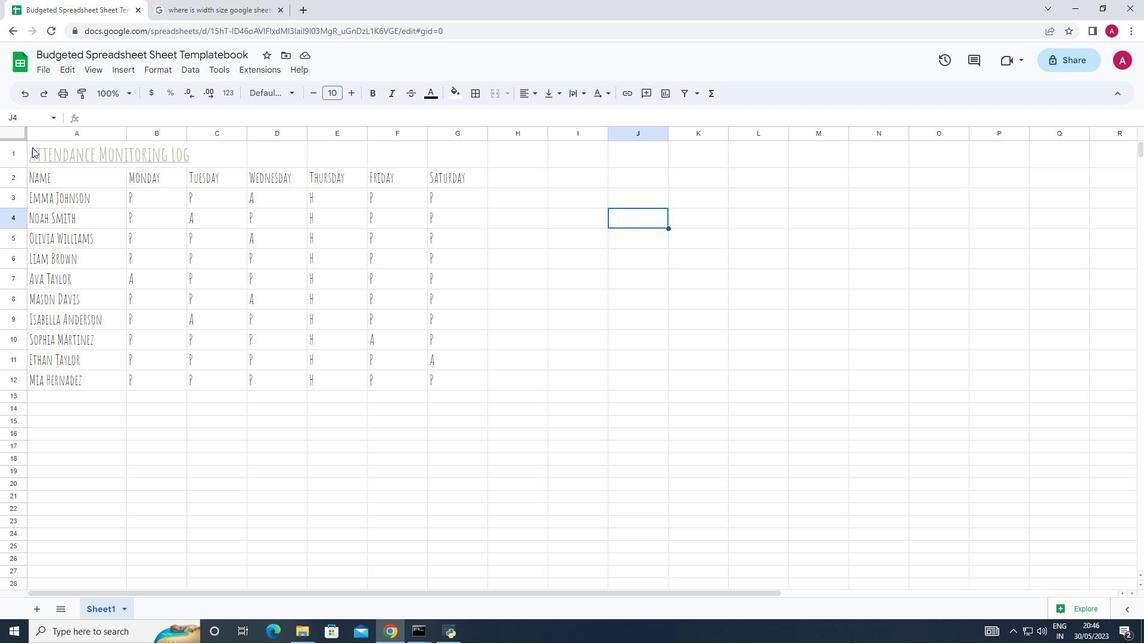 
Action: Mouse moved to (522, 92)
Screenshot: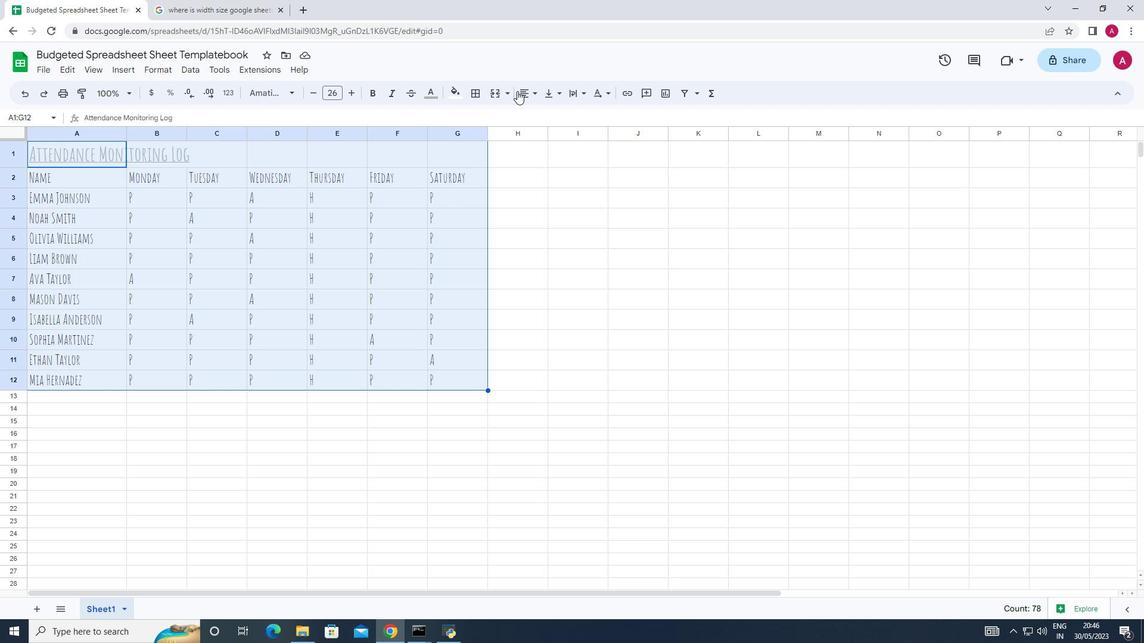 
Action: Mouse pressed left at (522, 92)
Screenshot: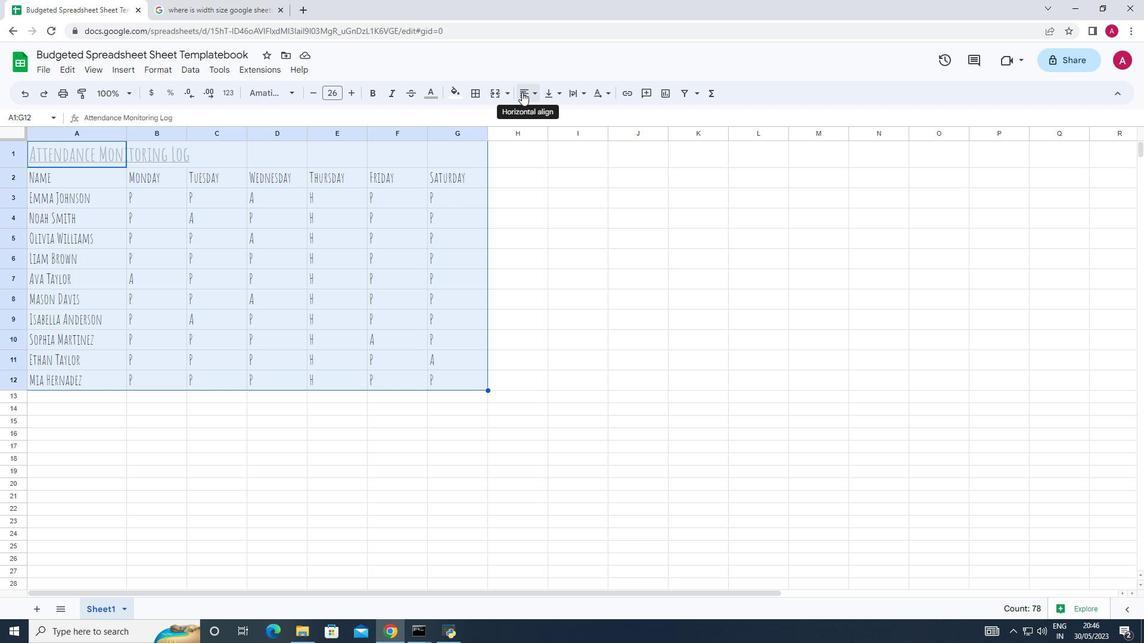 
Action: Mouse moved to (528, 118)
Screenshot: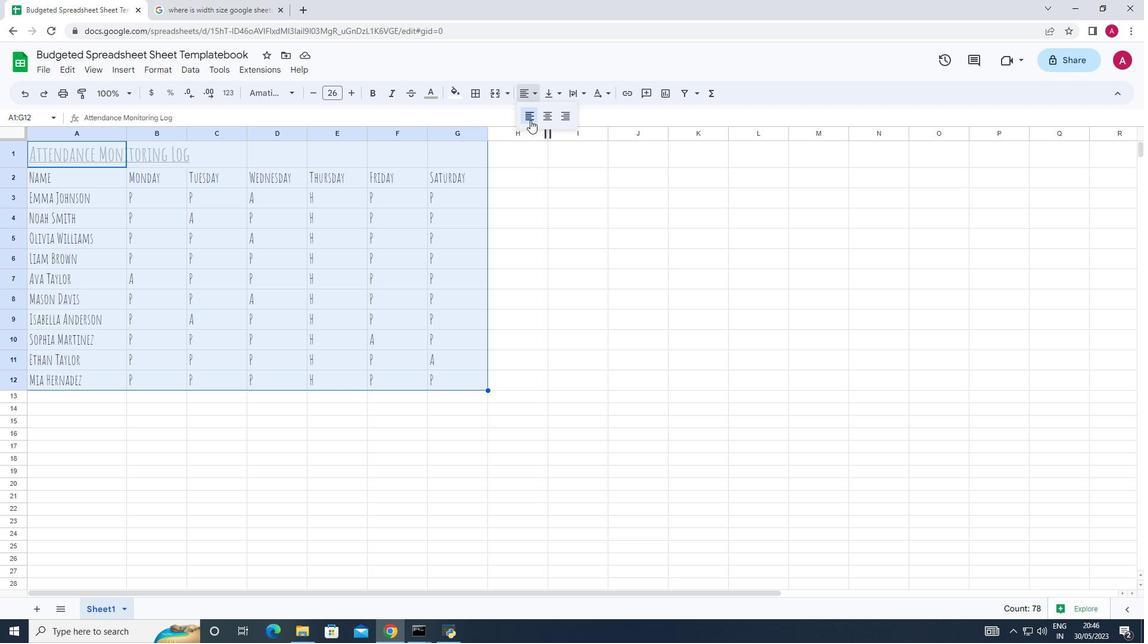 
Action: Mouse pressed left at (528, 118)
Screenshot: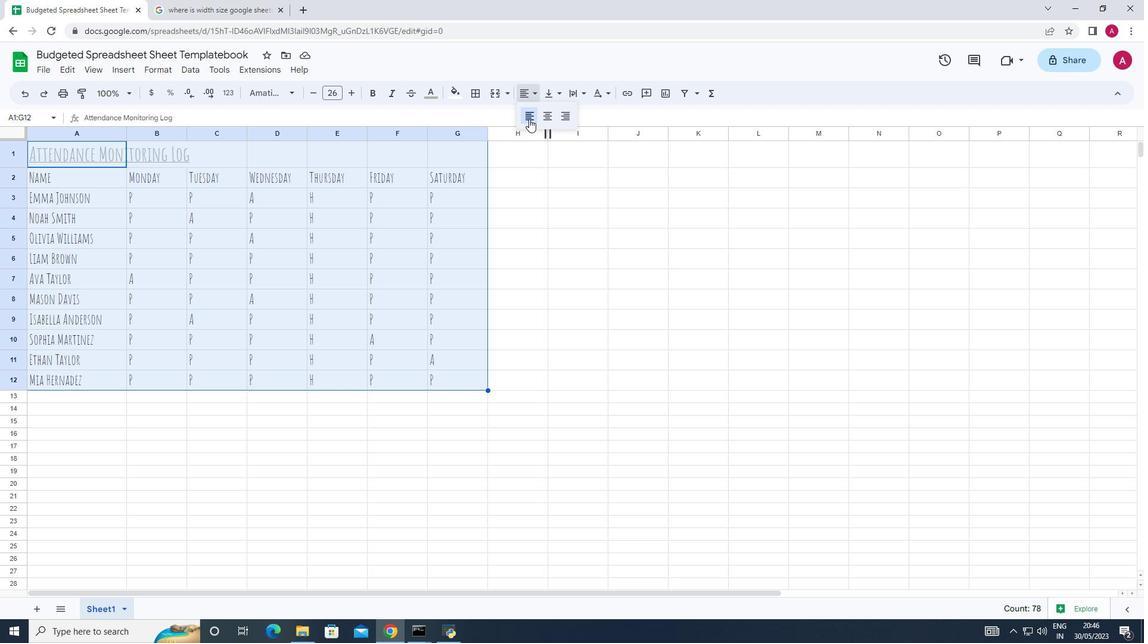 
Action: Mouse moved to (541, 249)
Screenshot: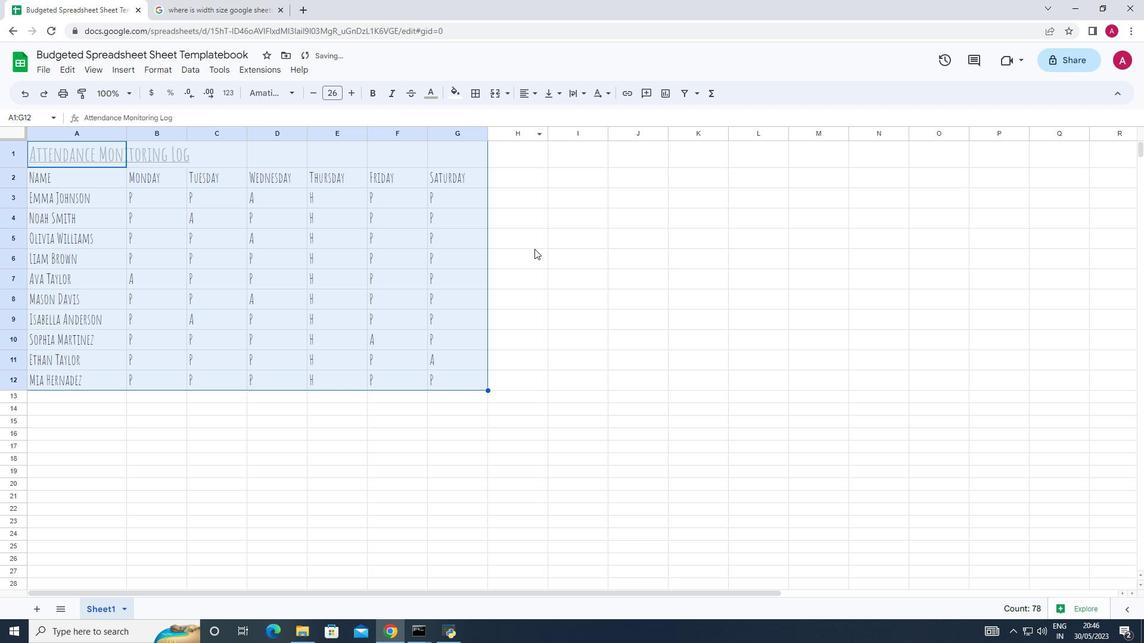 
Action: Mouse pressed left at (541, 249)
Screenshot: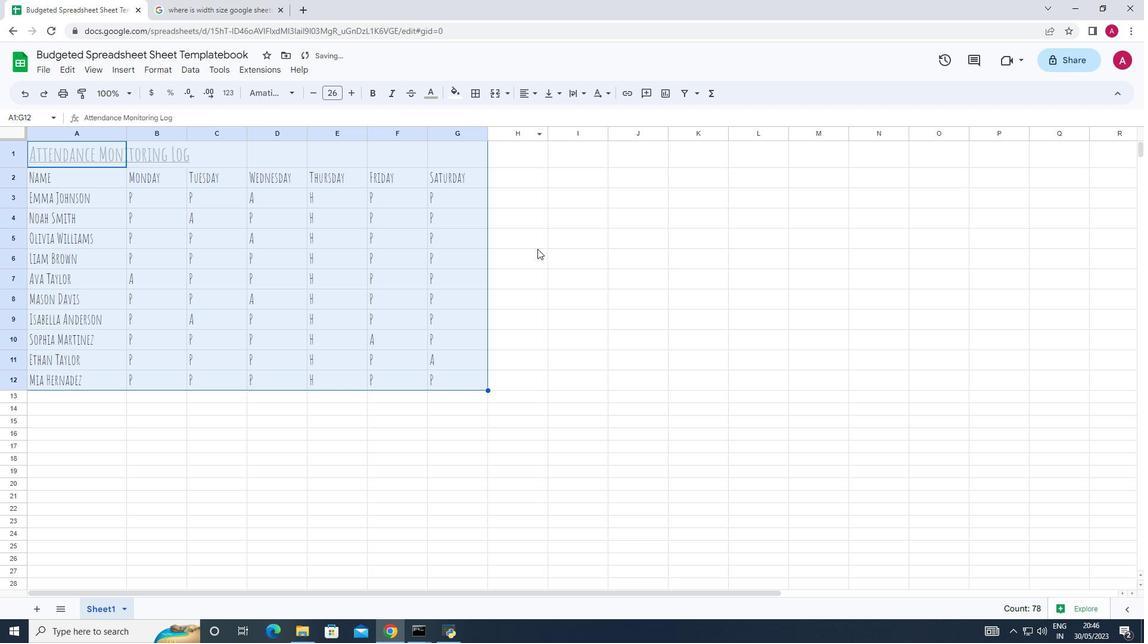 
Action: Mouse moved to (552, 355)
Screenshot: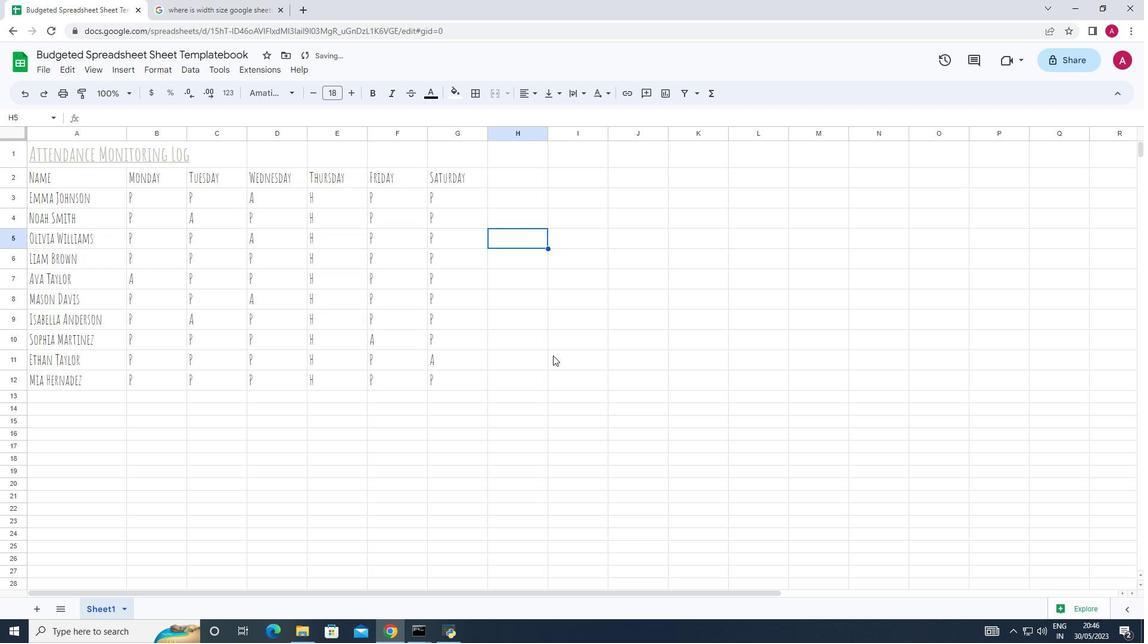 
Action: Key pressed ctrl+S
Screenshot: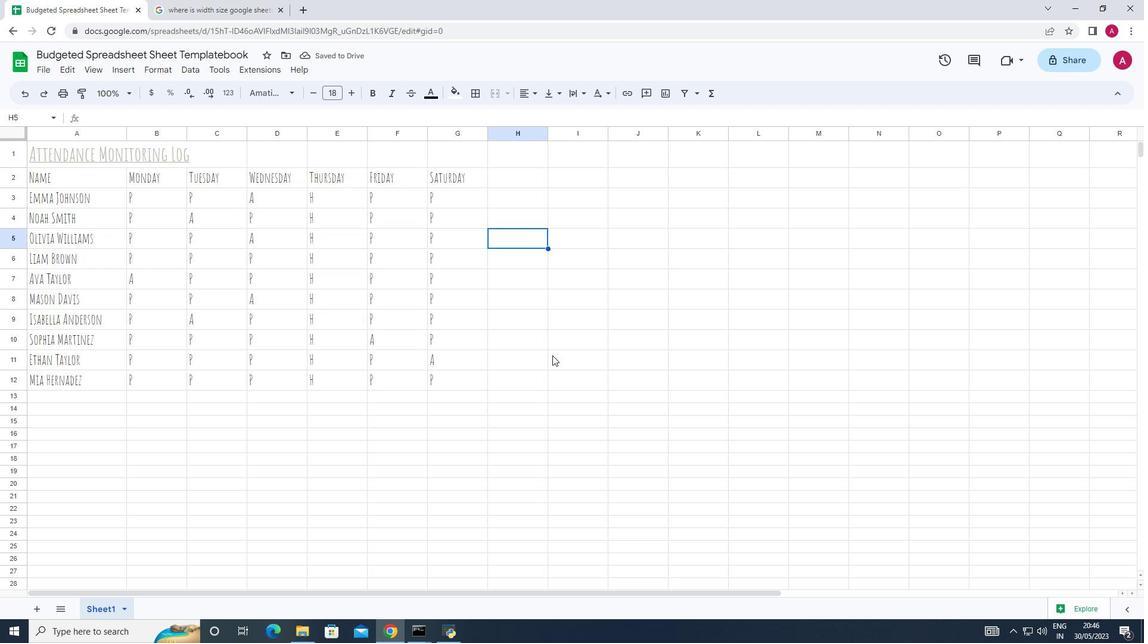 
Action: Mouse moved to (166, 530)
Screenshot: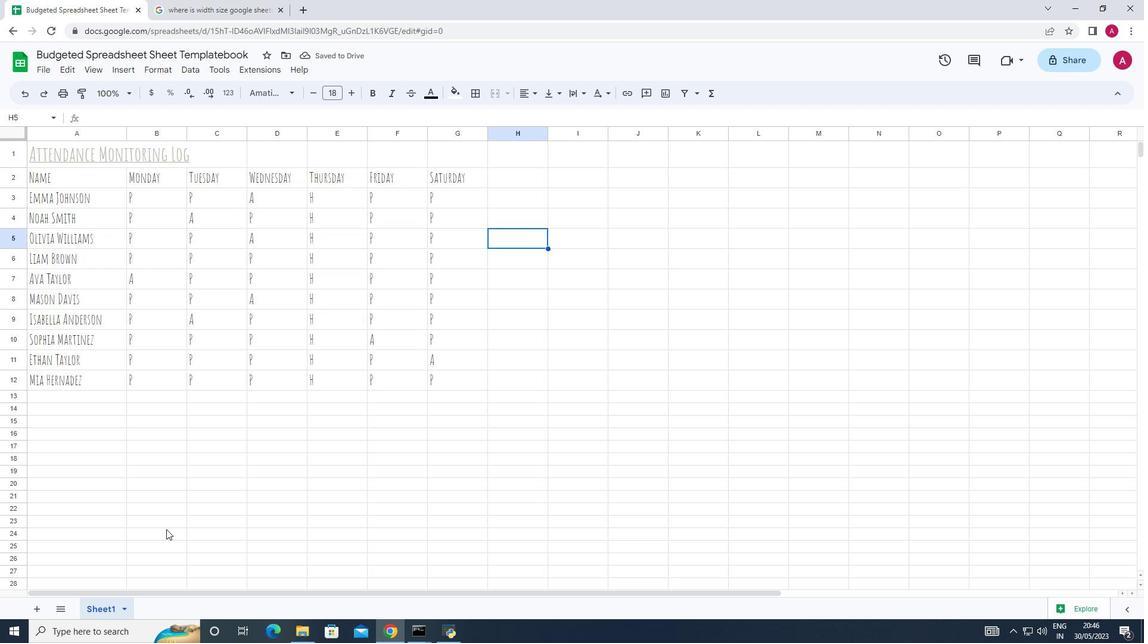 
